 Task: Book a multi-city flight from Abidjan to Milan on October 28, then to Florence on November 2, and return to Abidjan on November 12 for 2 passengers in Economy class, using Ethiopian Airlines with 1 carry-on bag.
Action: Mouse pressed left at (320, 346)
Screenshot: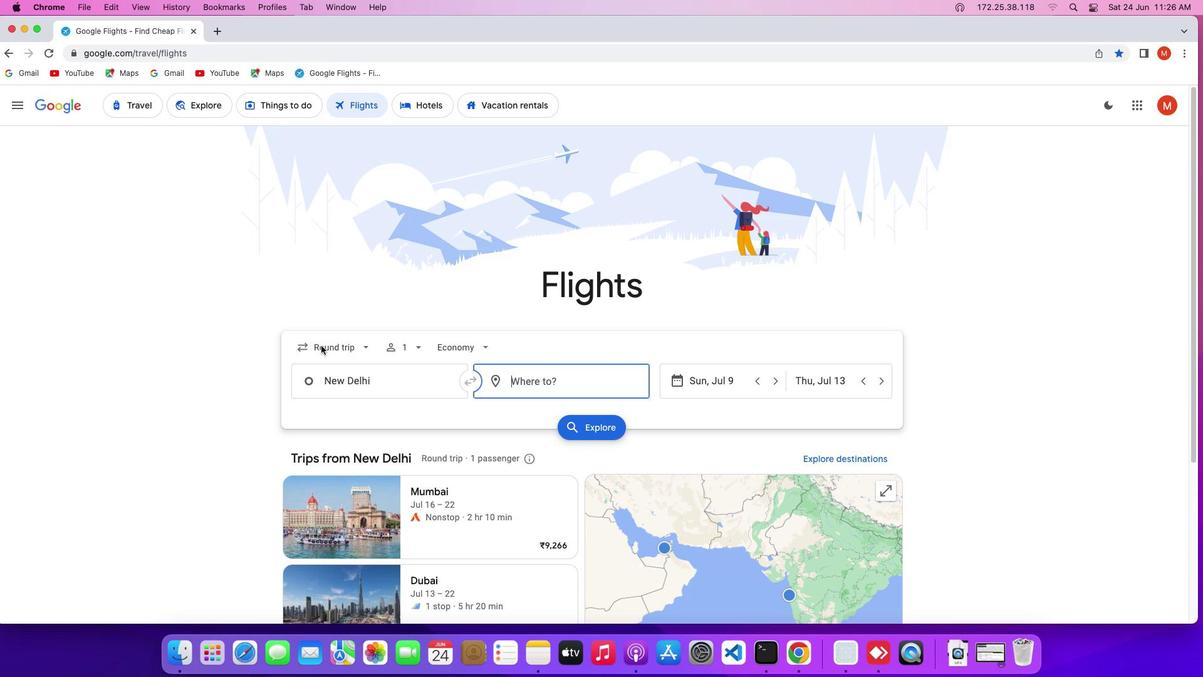 
Action: Mouse pressed left at (320, 346)
Screenshot: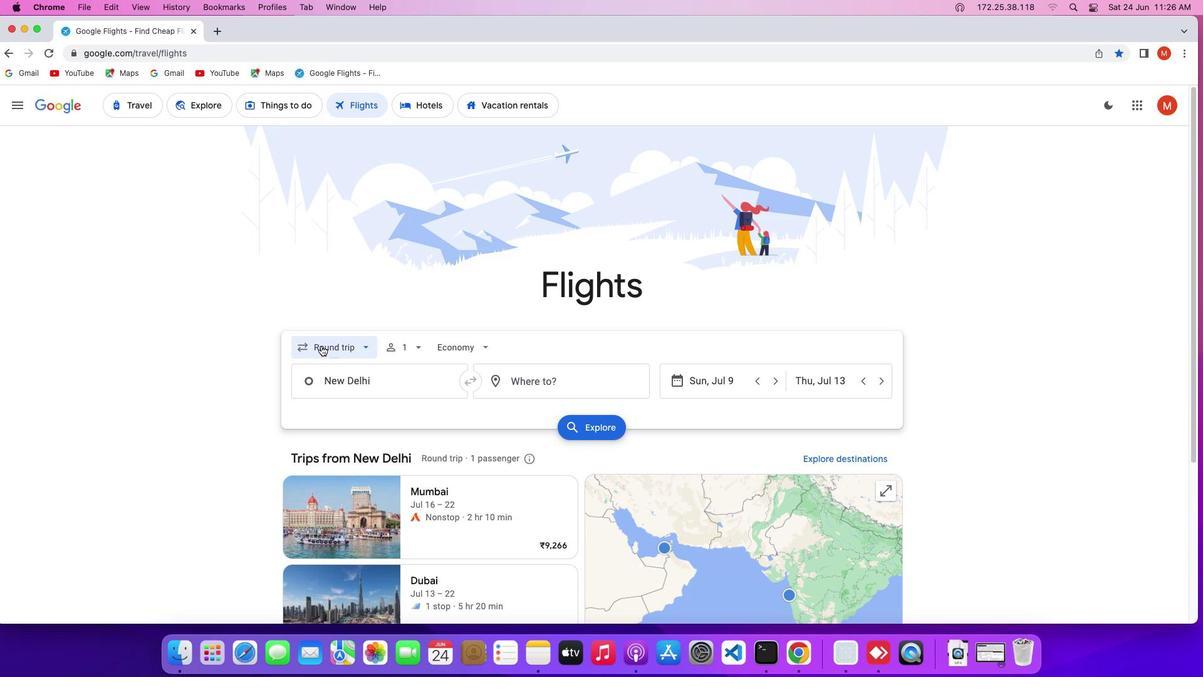 
Action: Mouse moved to (327, 444)
Screenshot: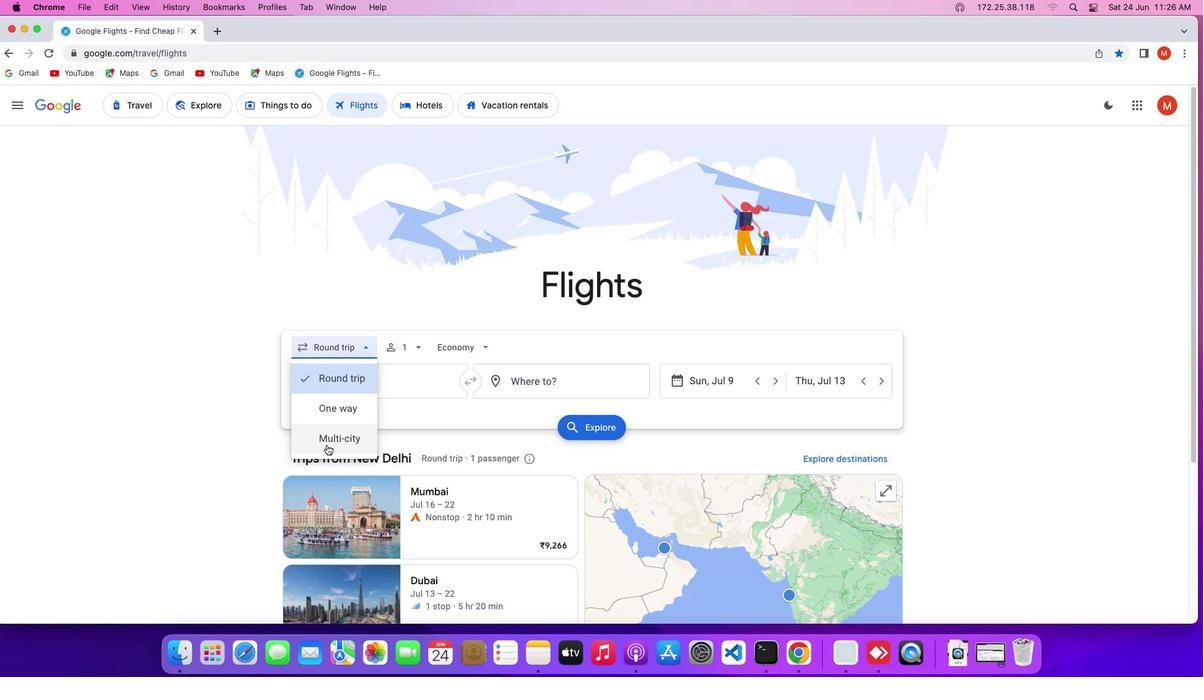 
Action: Mouse pressed left at (327, 444)
Screenshot: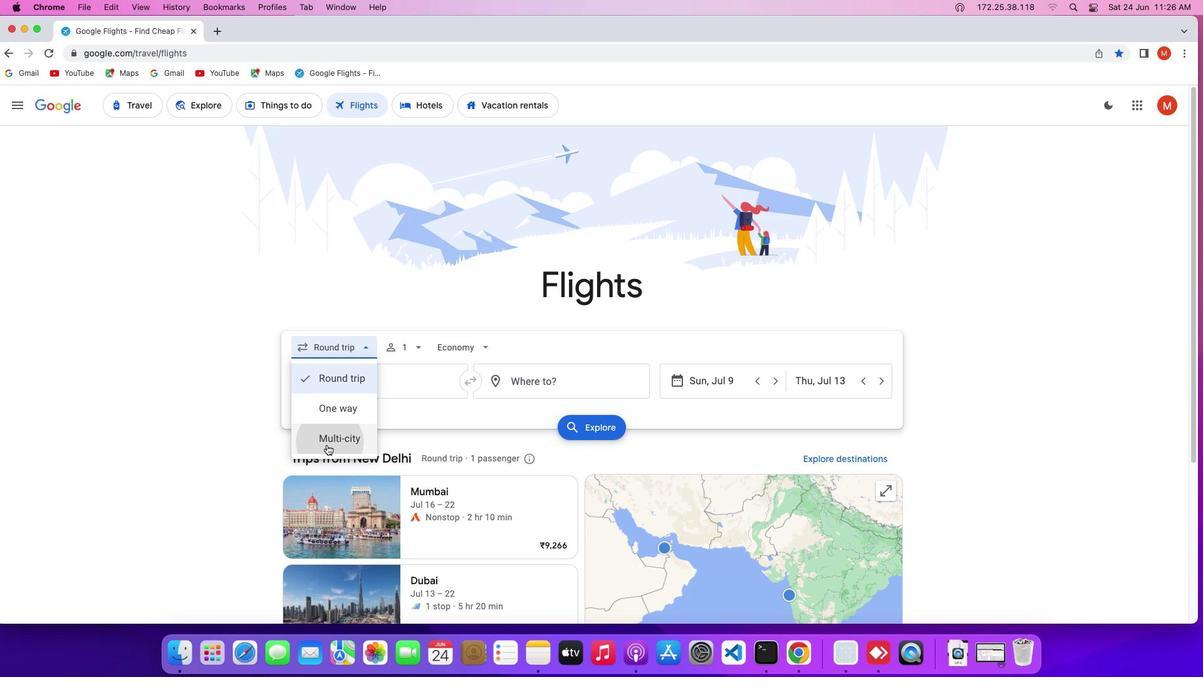 
Action: Mouse moved to (399, 346)
Screenshot: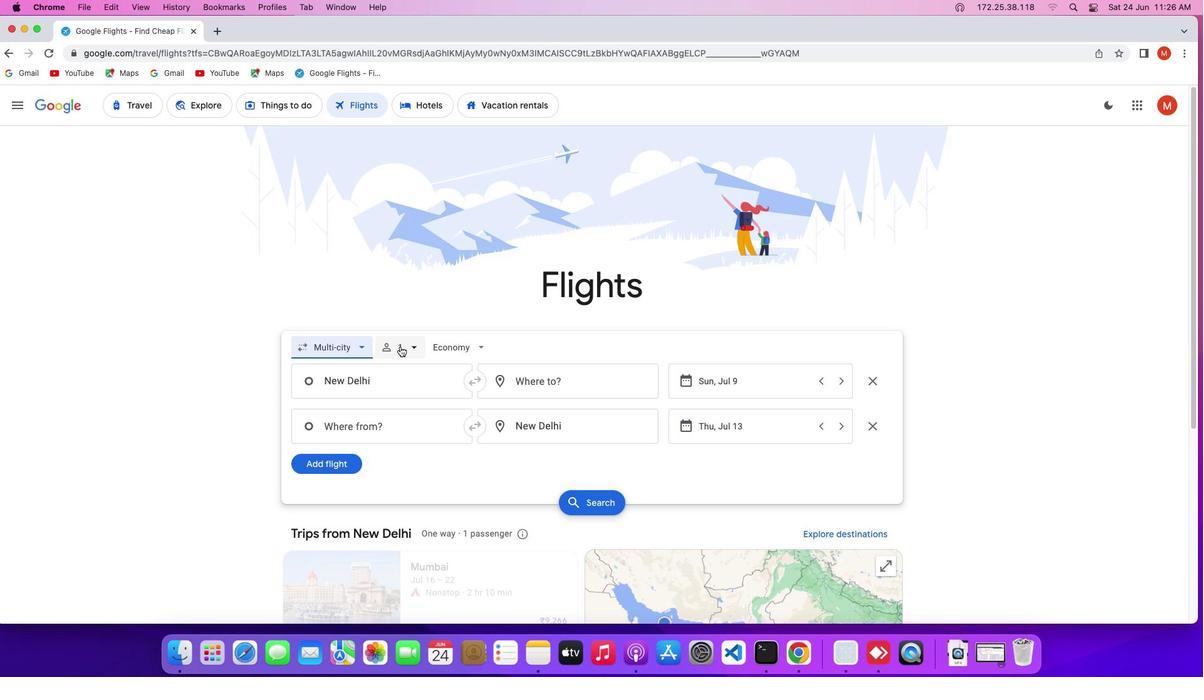 
Action: Mouse pressed left at (399, 346)
Screenshot: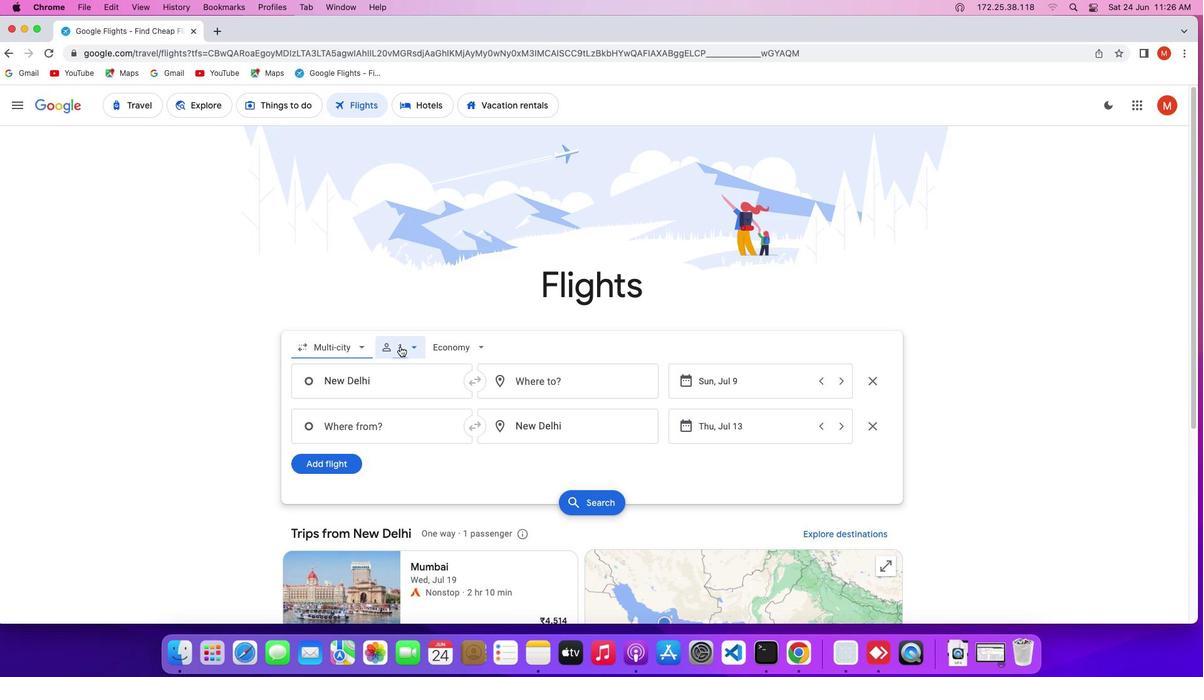 
Action: Mouse moved to (510, 376)
Screenshot: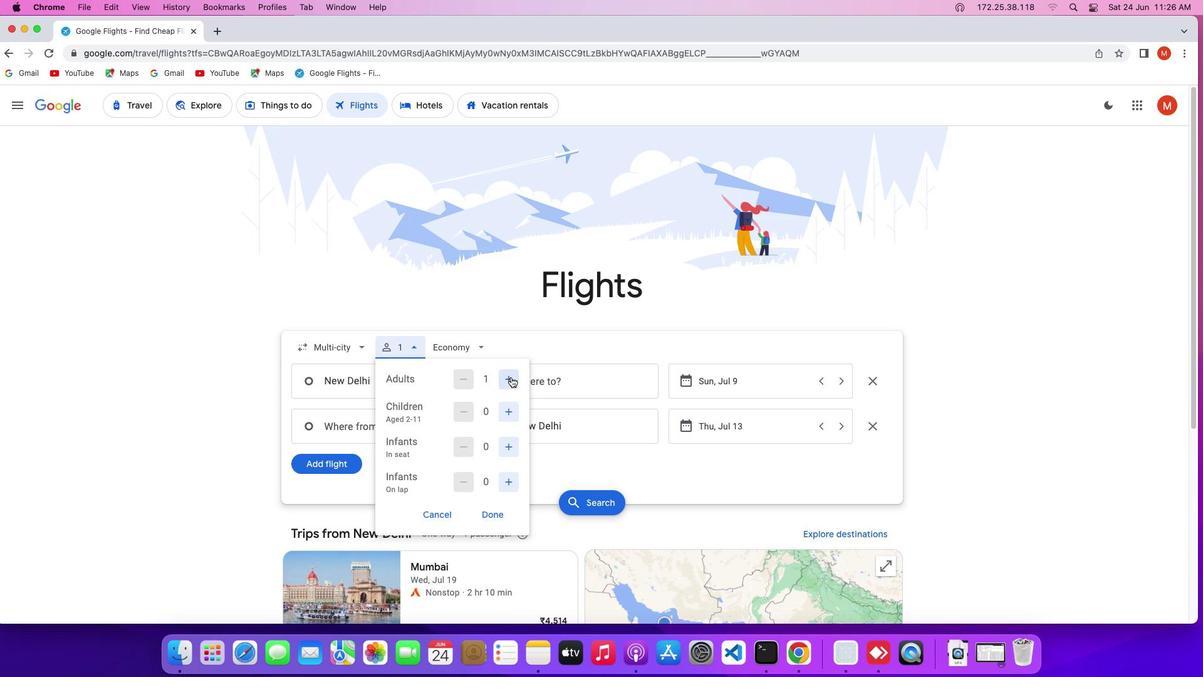 
Action: Mouse pressed left at (510, 376)
Screenshot: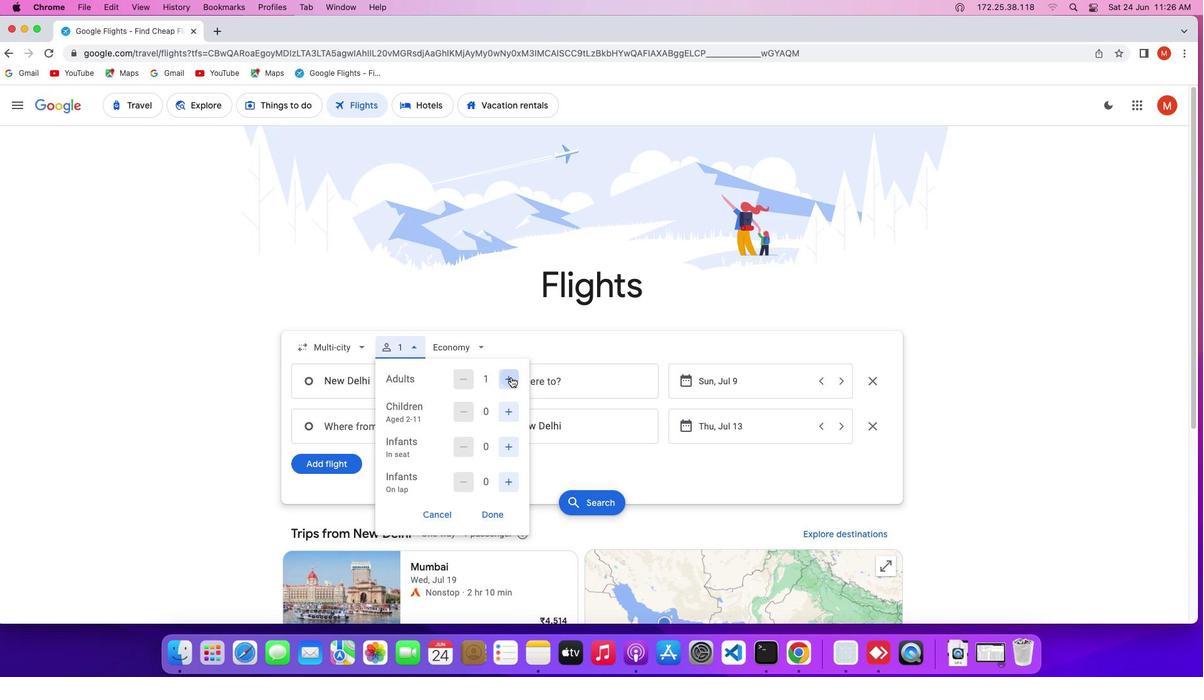 
Action: Mouse moved to (493, 522)
Screenshot: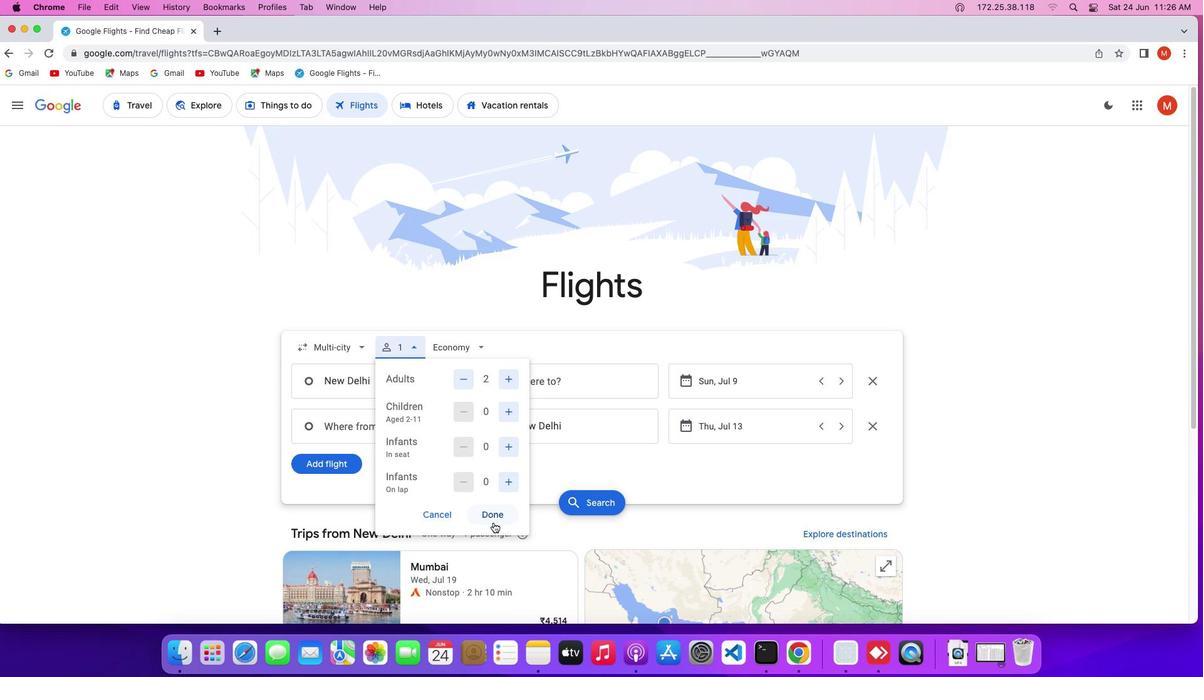 
Action: Mouse pressed left at (493, 522)
Screenshot: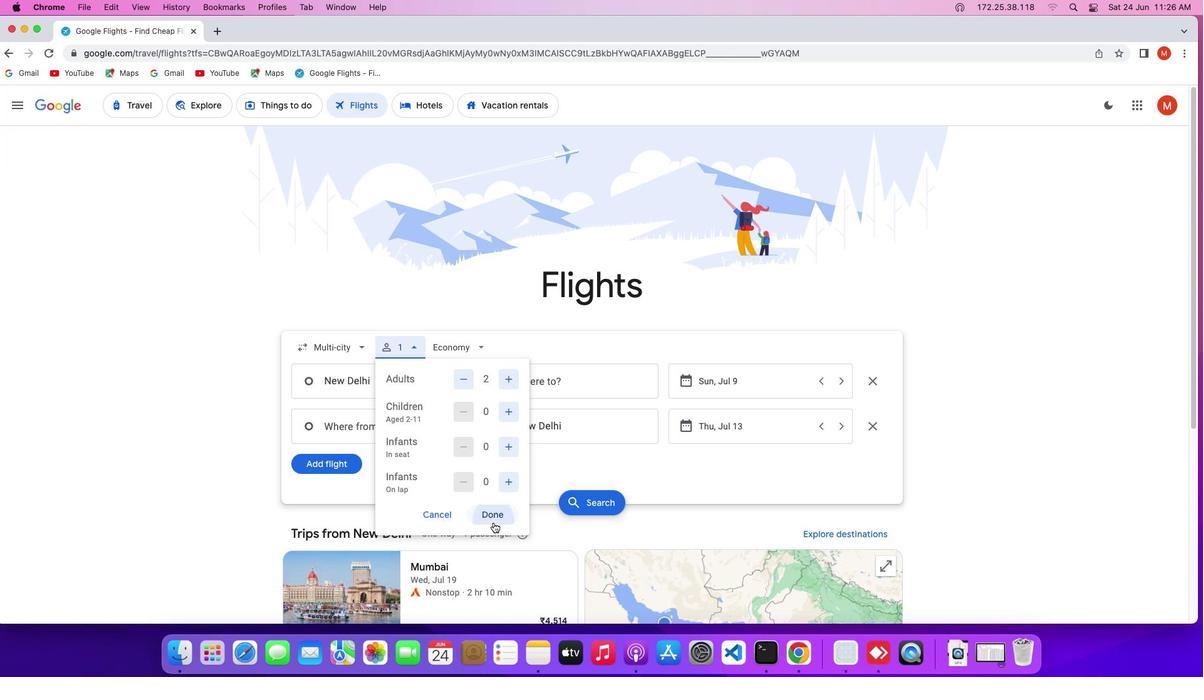 
Action: Mouse moved to (455, 352)
Screenshot: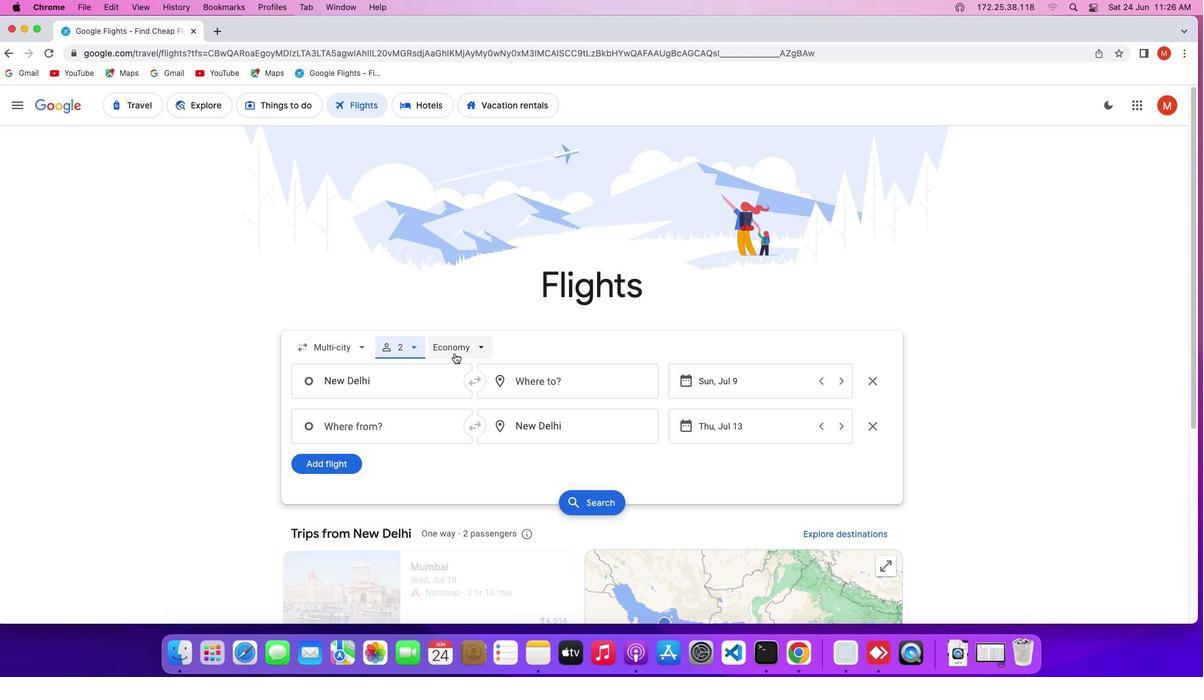 
Action: Mouse pressed left at (455, 352)
Screenshot: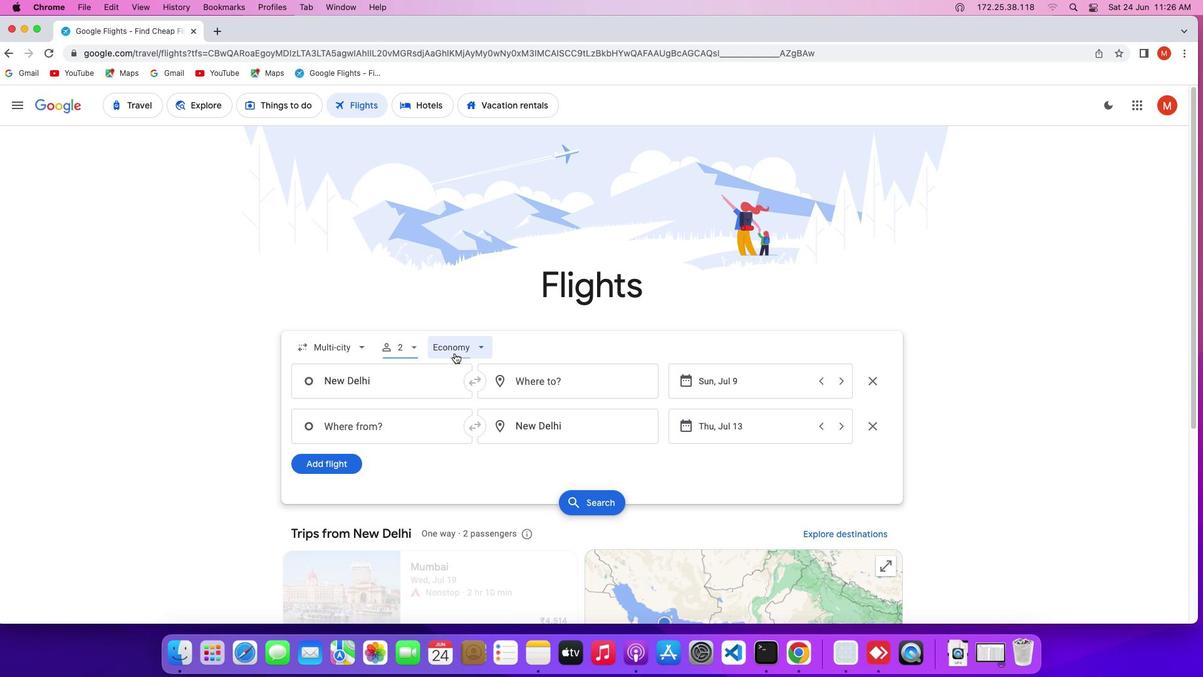 
Action: Mouse moved to (460, 372)
Screenshot: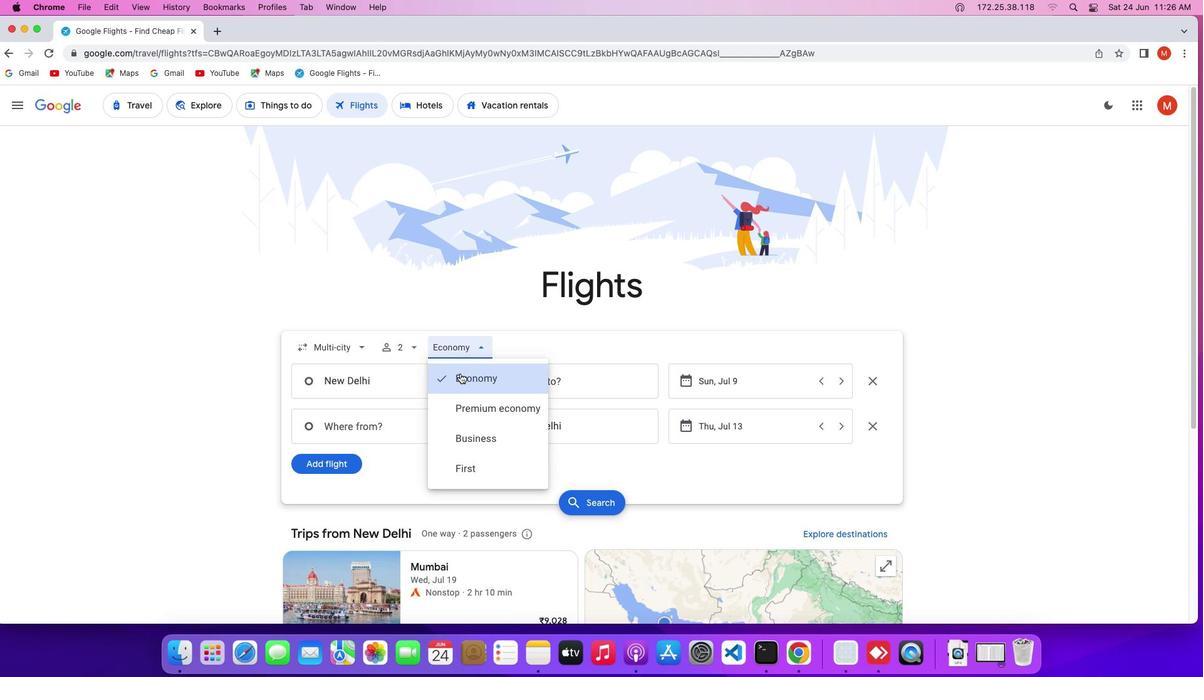 
Action: Mouse pressed left at (460, 372)
Screenshot: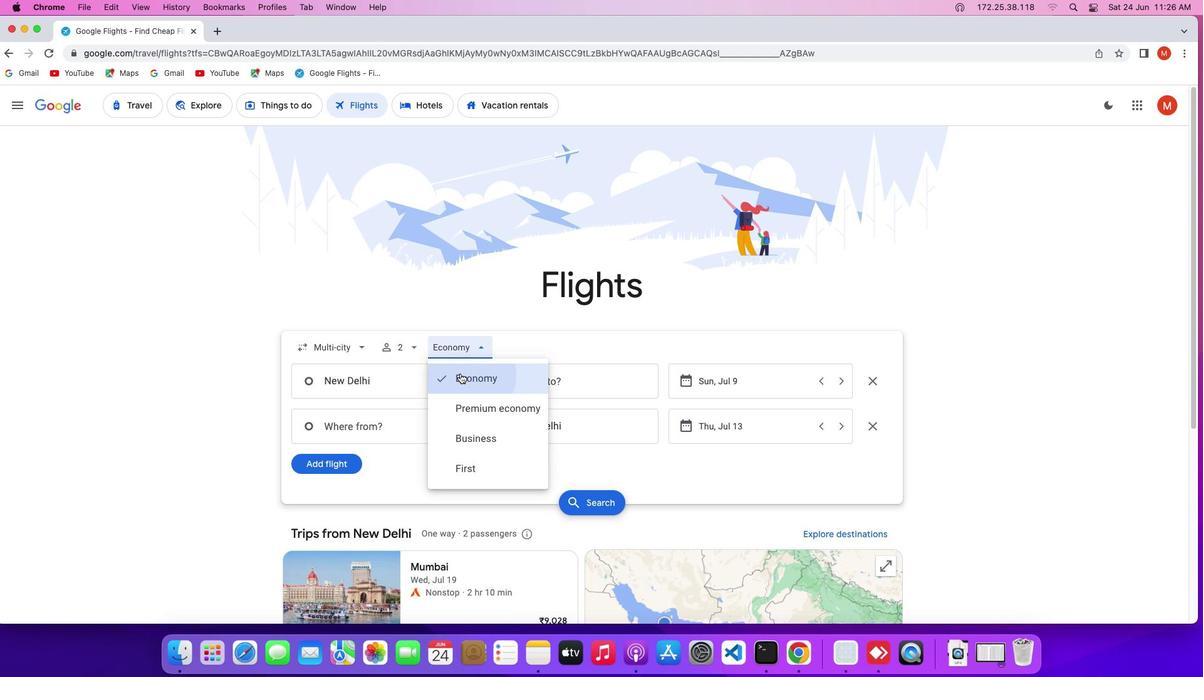 
Action: Mouse moved to (424, 379)
Screenshot: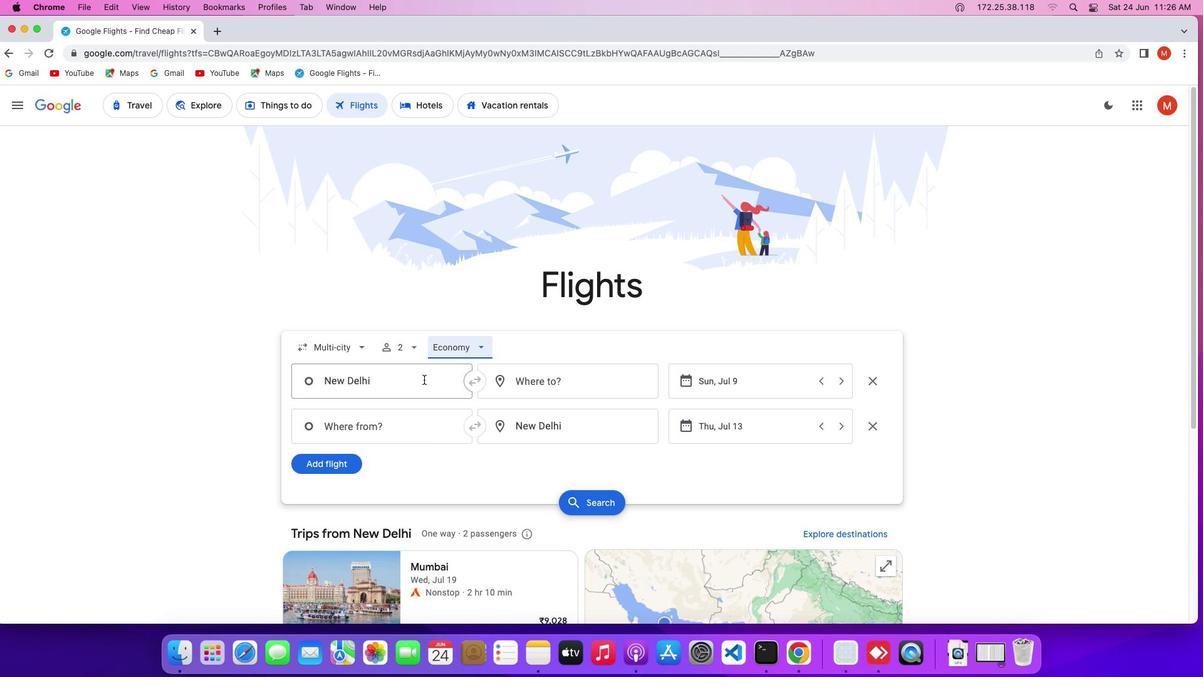 
Action: Mouse pressed left at (424, 379)
Screenshot: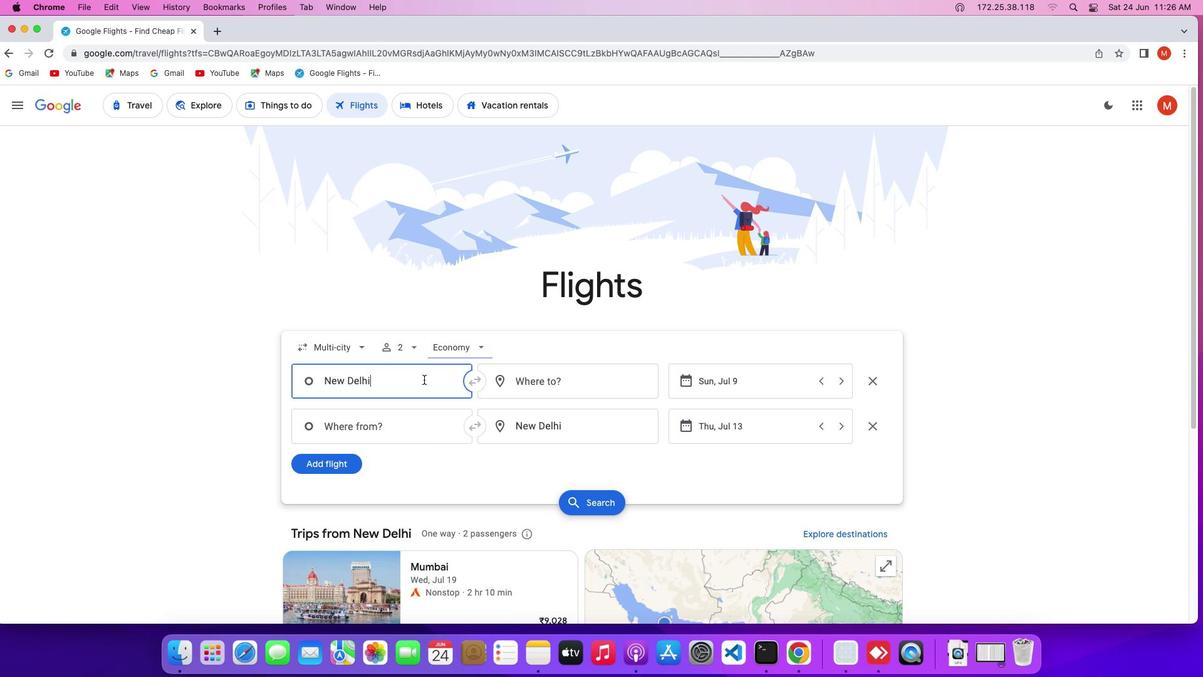 
Action: Key pressed Key.backspaceKey.shift'A''b''i''d''j''a''n'
Screenshot: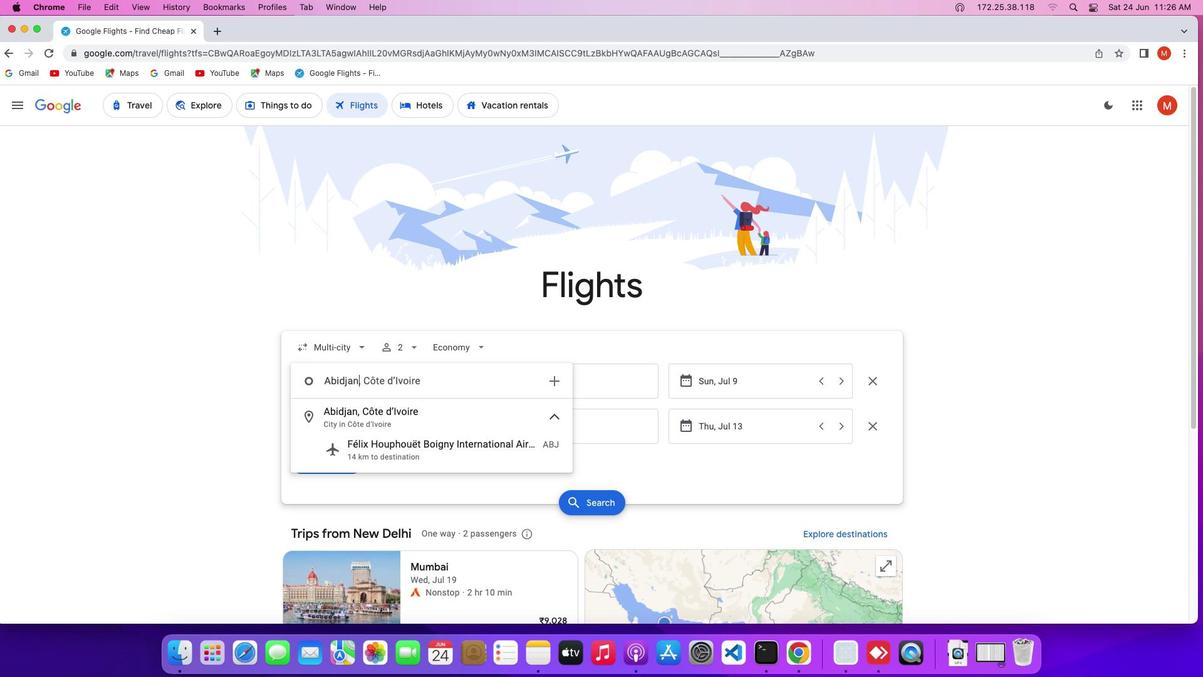 
Action: Mouse moved to (409, 418)
Screenshot: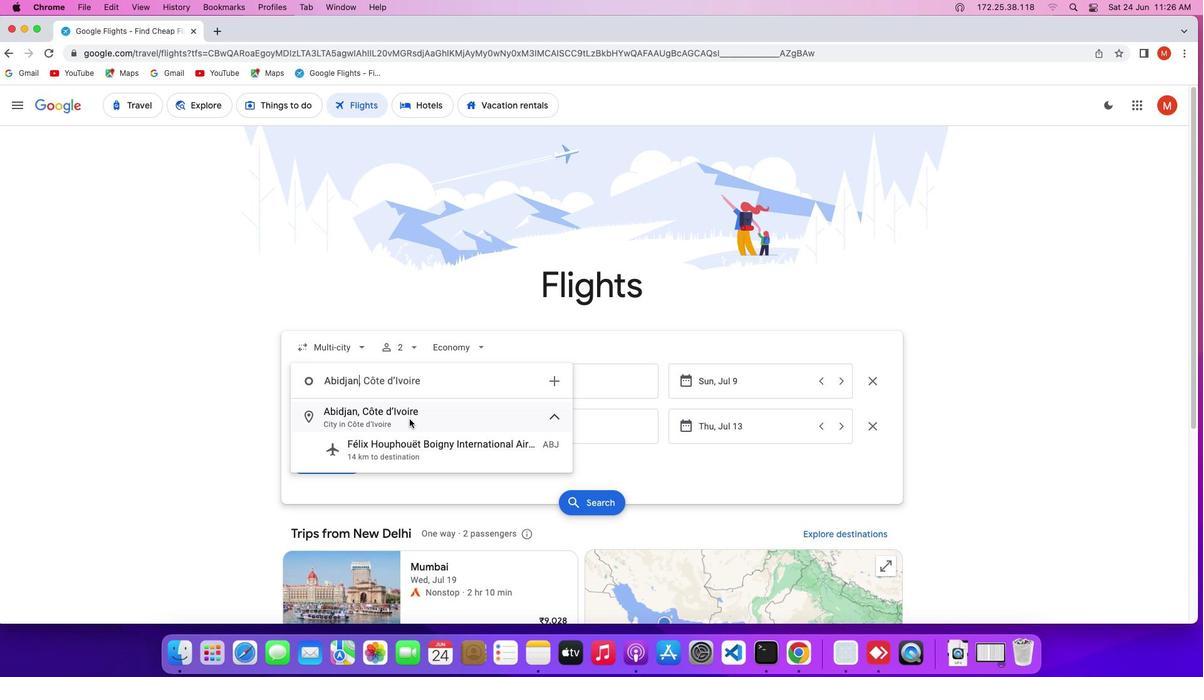 
Action: Mouse pressed left at (409, 418)
Screenshot: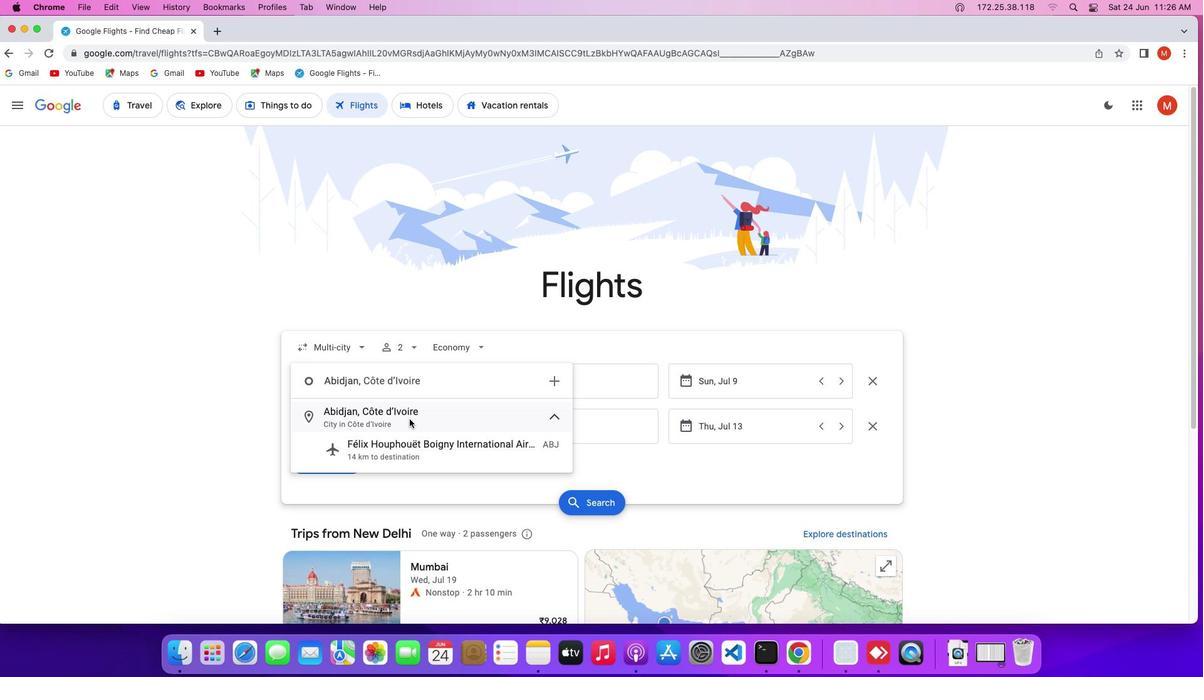 
Action: Mouse moved to (546, 384)
Screenshot: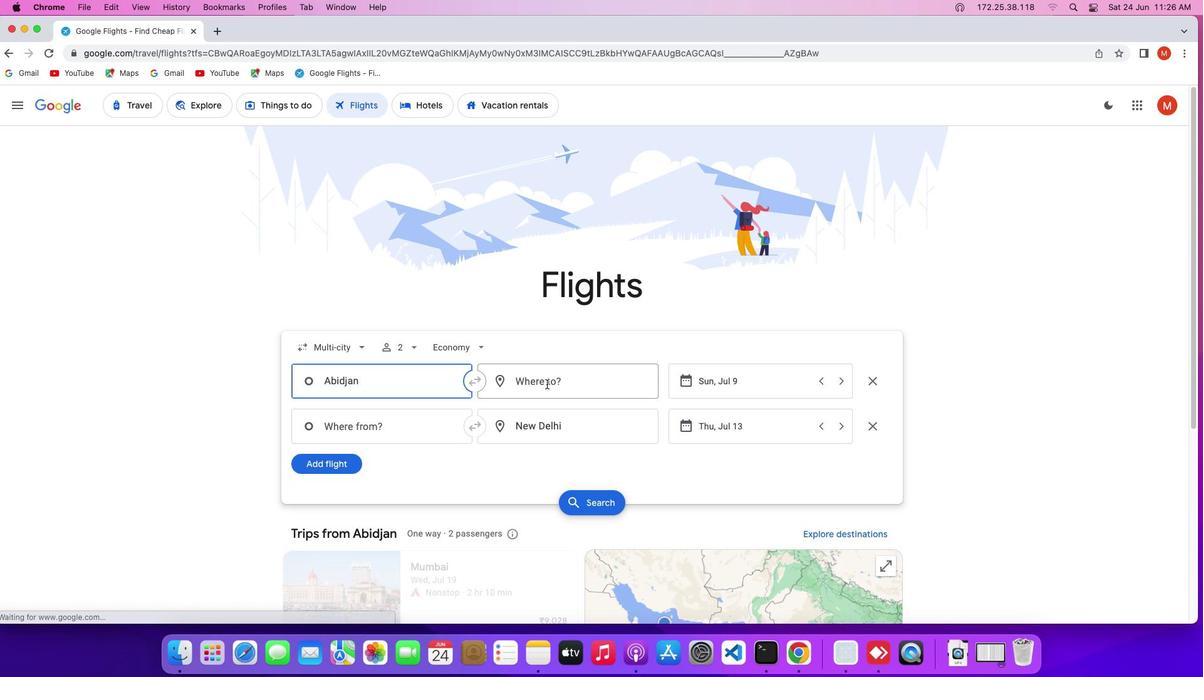 
Action: Mouse pressed left at (546, 384)
Screenshot: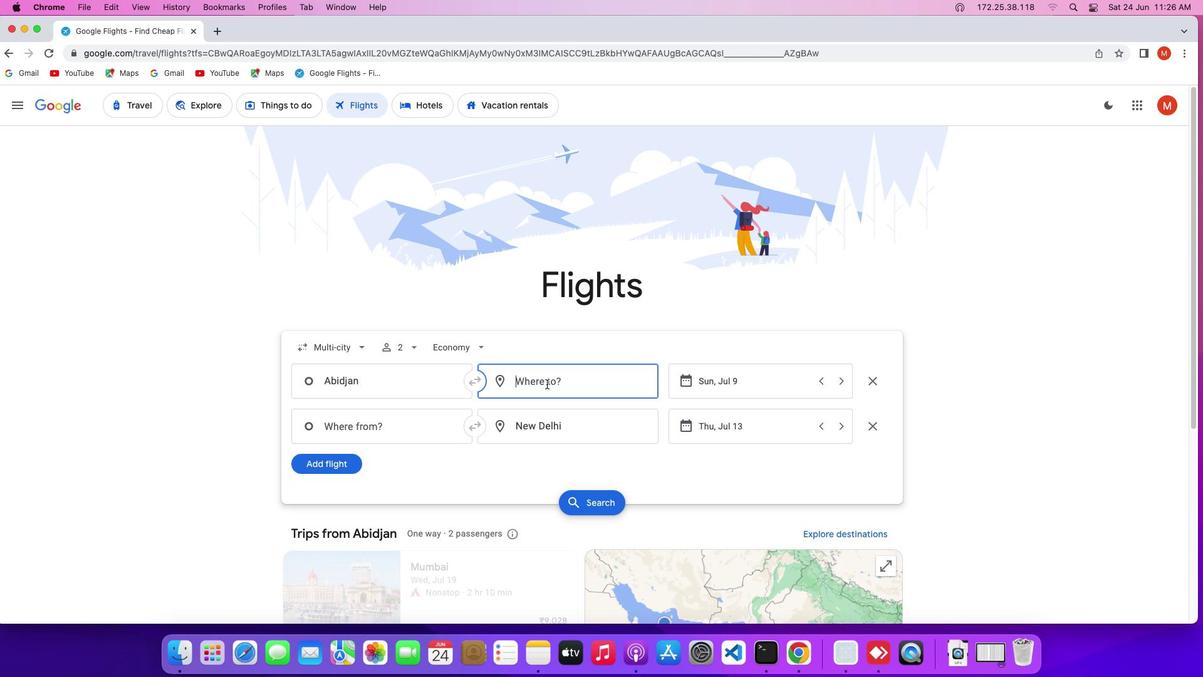 
Action: Key pressed Key.shift'M''i''l''a''n'
Screenshot: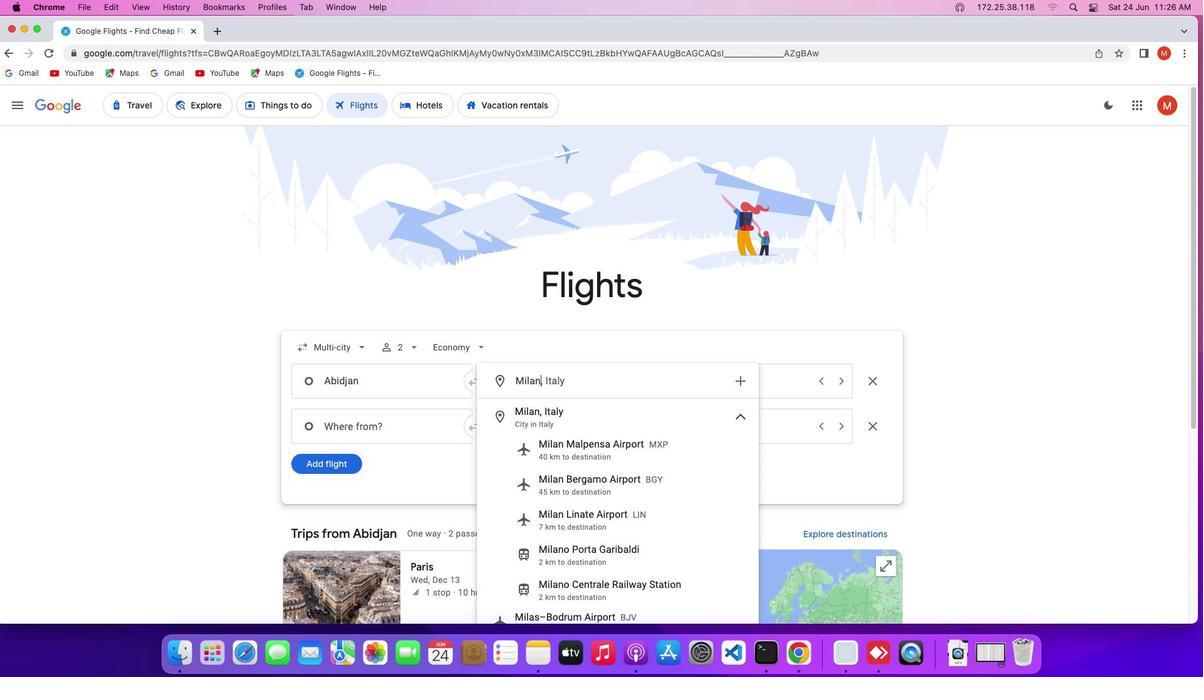 
Action: Mouse moved to (549, 409)
Screenshot: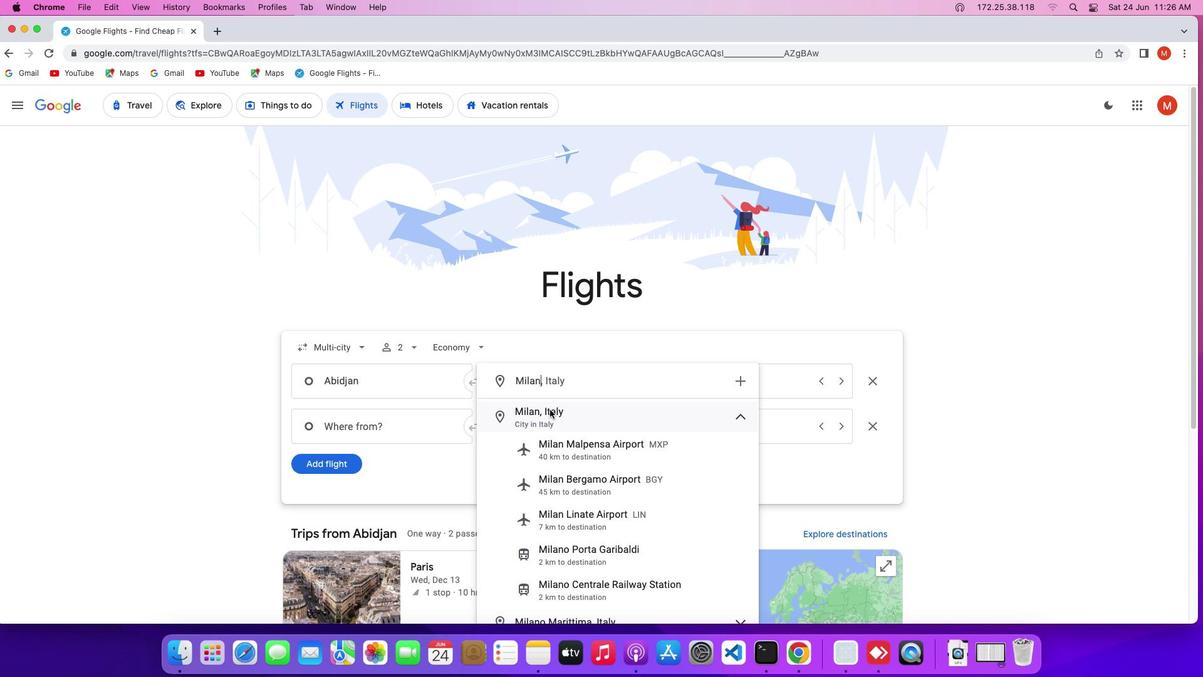
Action: Mouse pressed left at (549, 409)
Screenshot: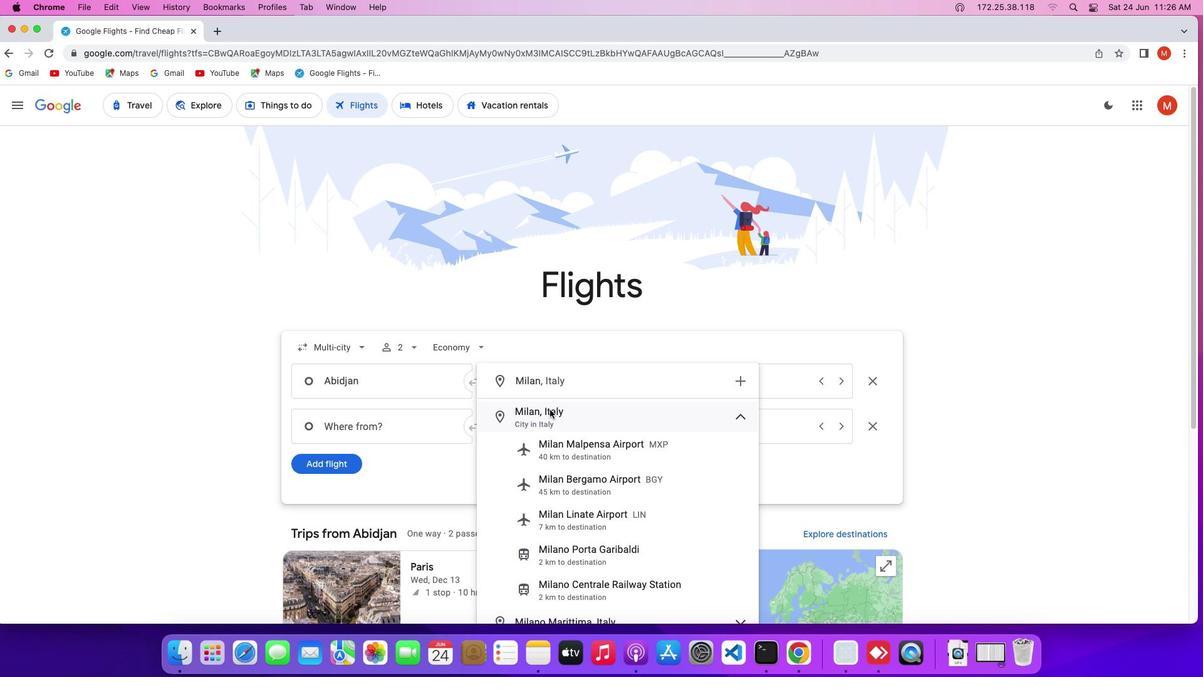 
Action: Mouse moved to (723, 378)
Screenshot: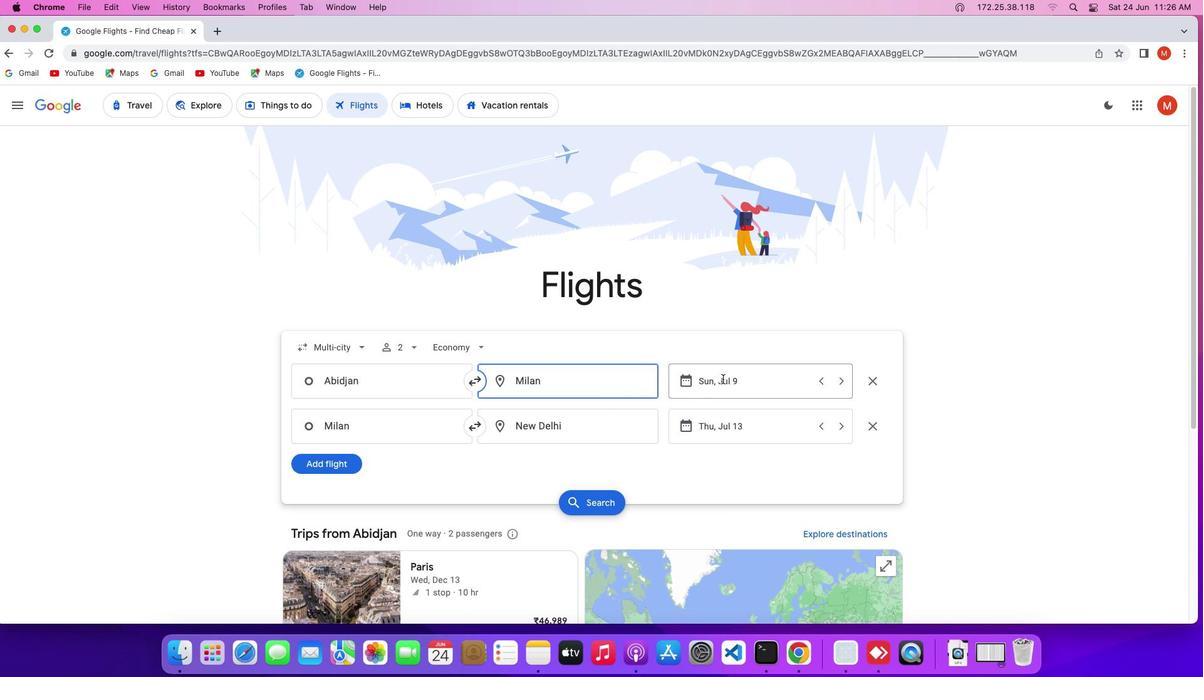 
Action: Mouse pressed left at (723, 378)
Screenshot: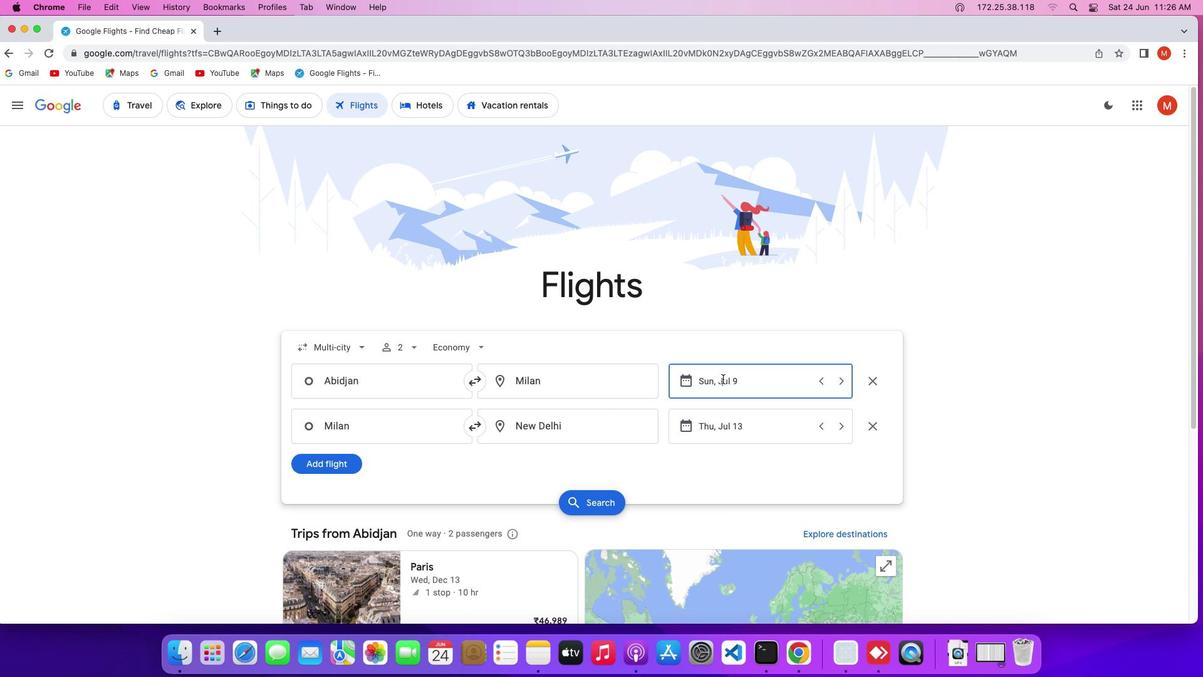 
Action: Mouse moved to (856, 452)
Screenshot: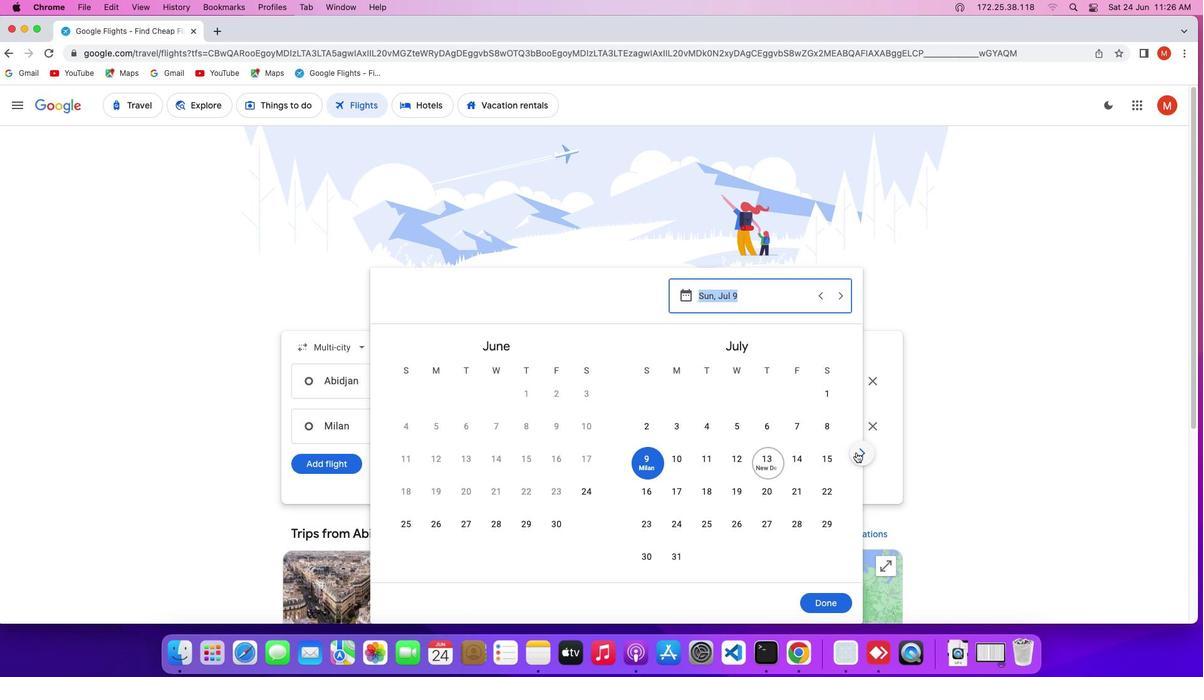 
Action: Mouse pressed left at (856, 452)
Screenshot: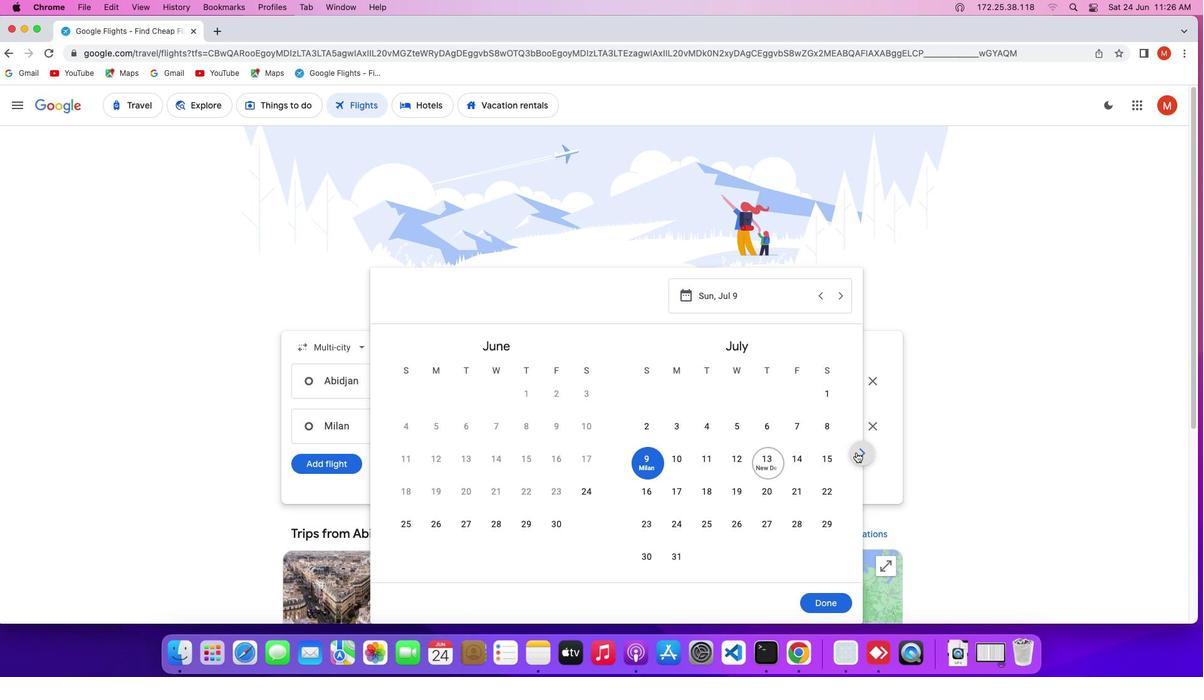 
Action: Mouse pressed left at (856, 452)
Screenshot: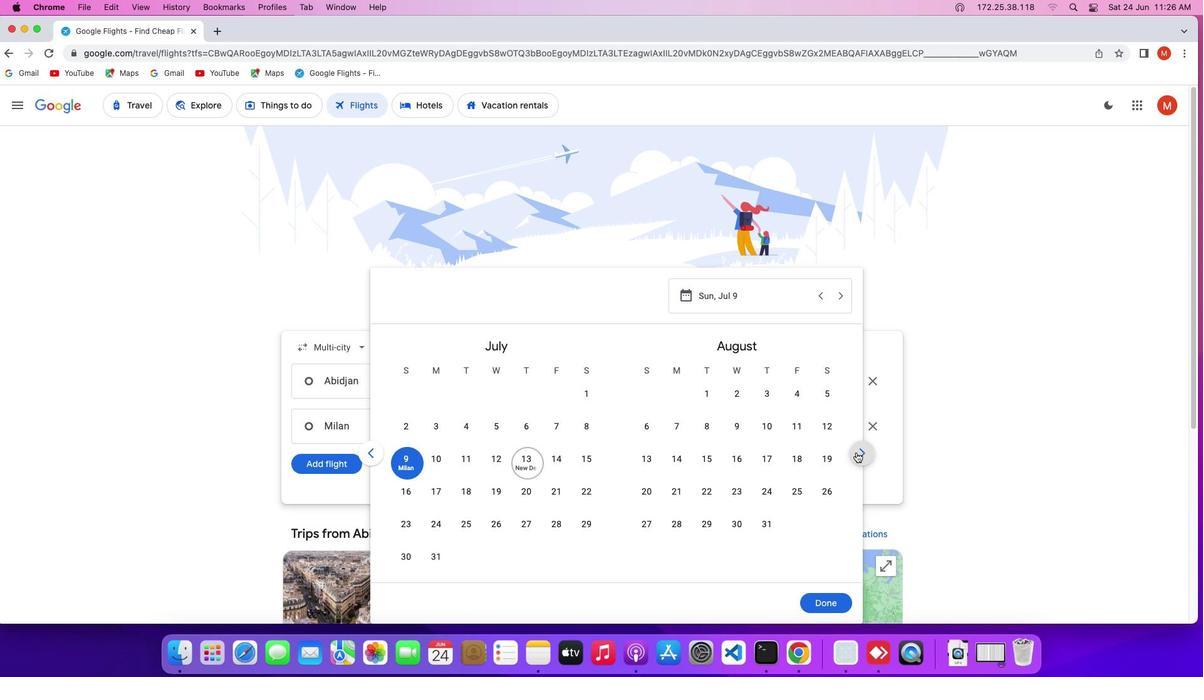 
Action: Mouse pressed left at (856, 452)
Screenshot: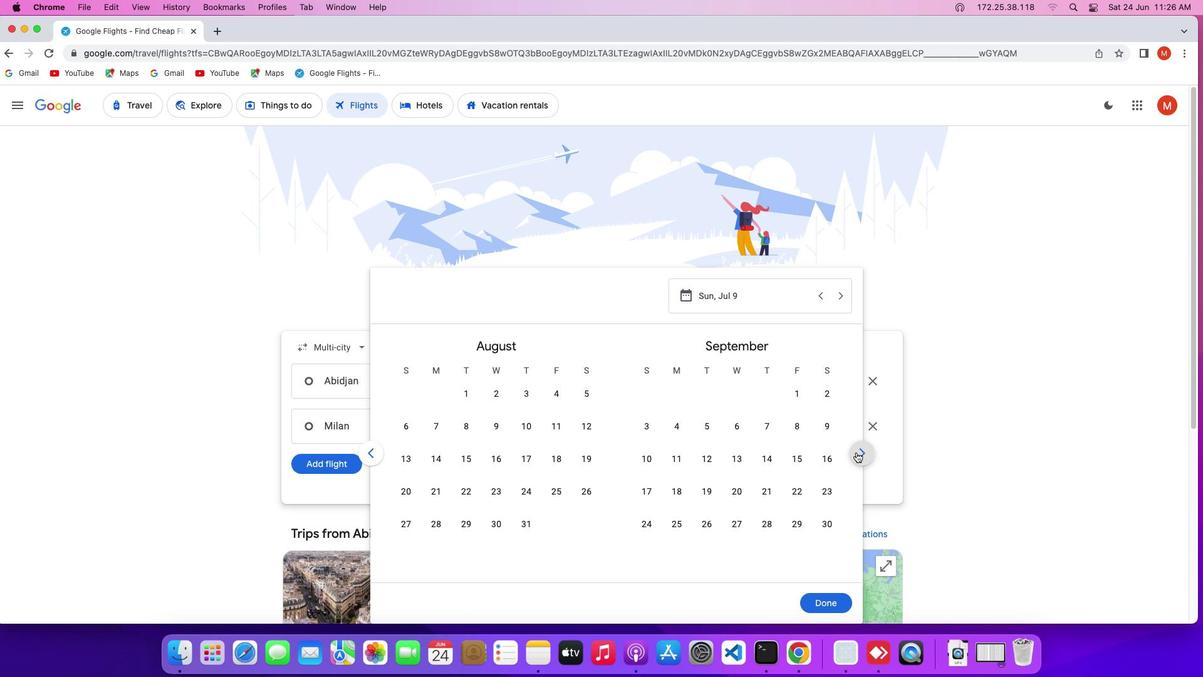 
Action: Mouse moved to (815, 480)
Screenshot: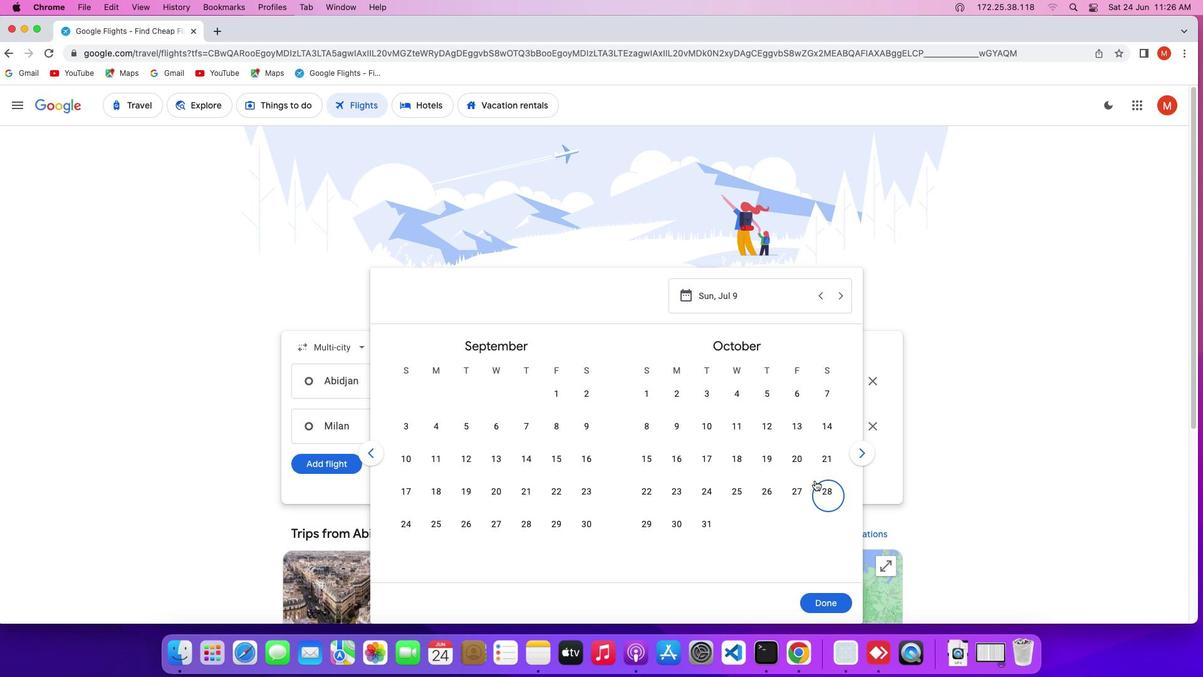 
Action: Mouse pressed left at (815, 480)
Screenshot: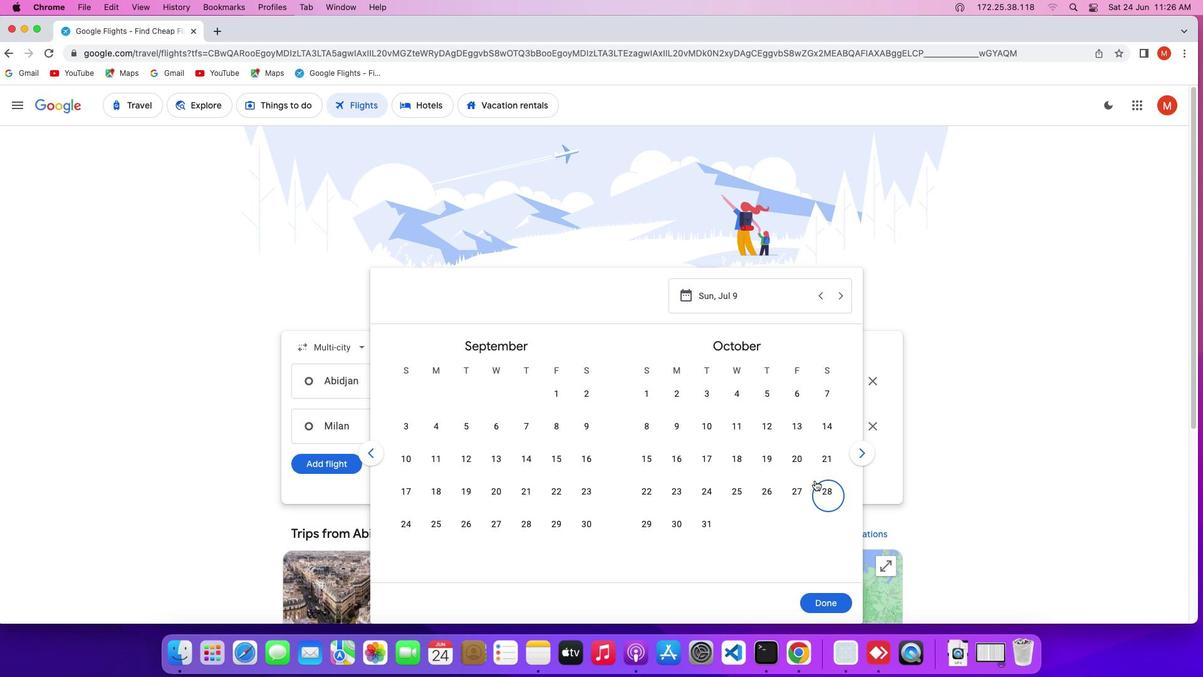 
Action: Mouse moved to (814, 607)
Screenshot: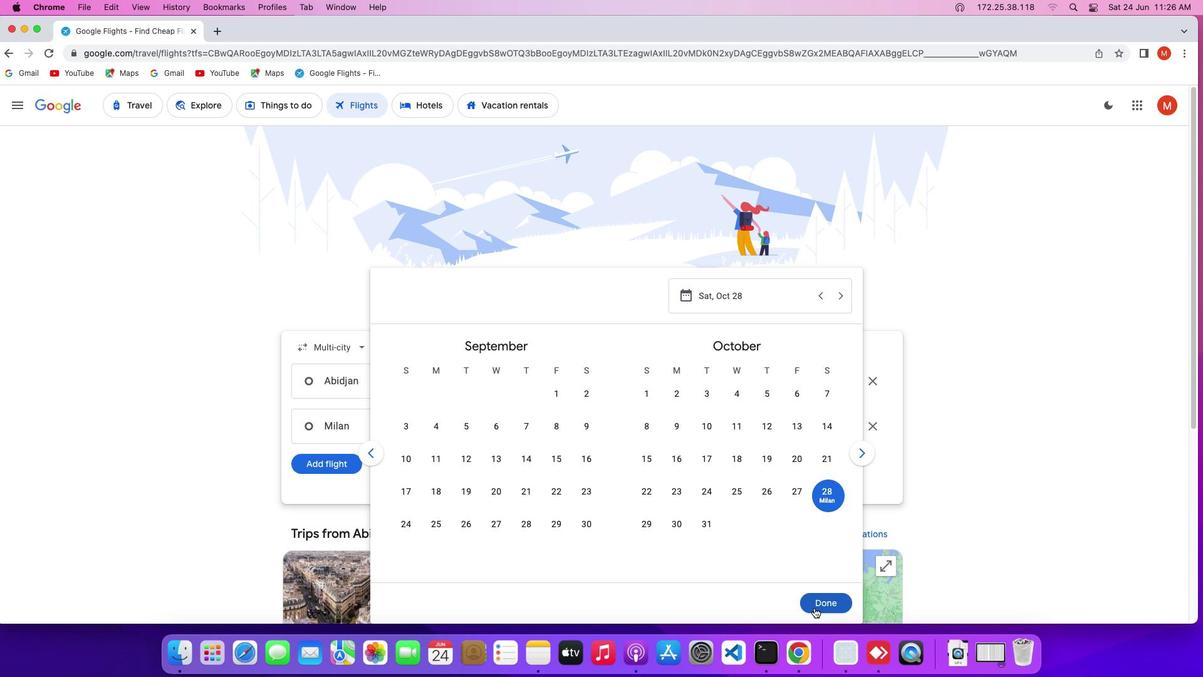 
Action: Mouse pressed left at (814, 607)
Screenshot: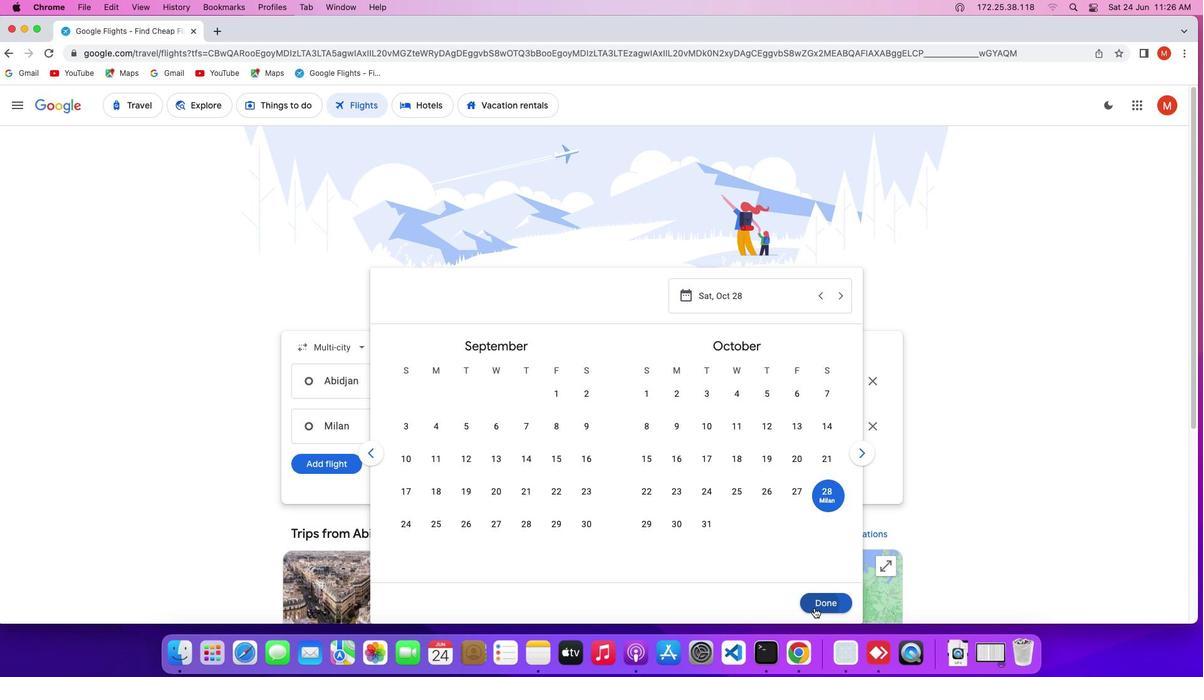 
Action: Mouse moved to (529, 436)
Screenshot: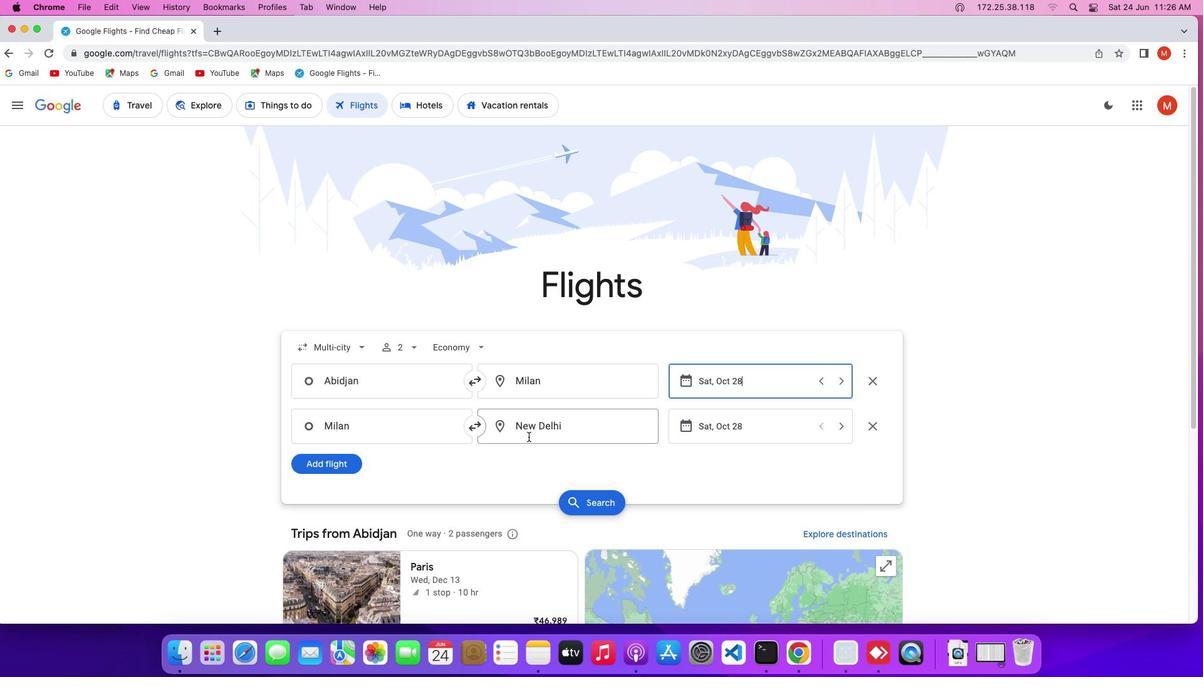 
Action: Mouse pressed left at (529, 436)
Screenshot: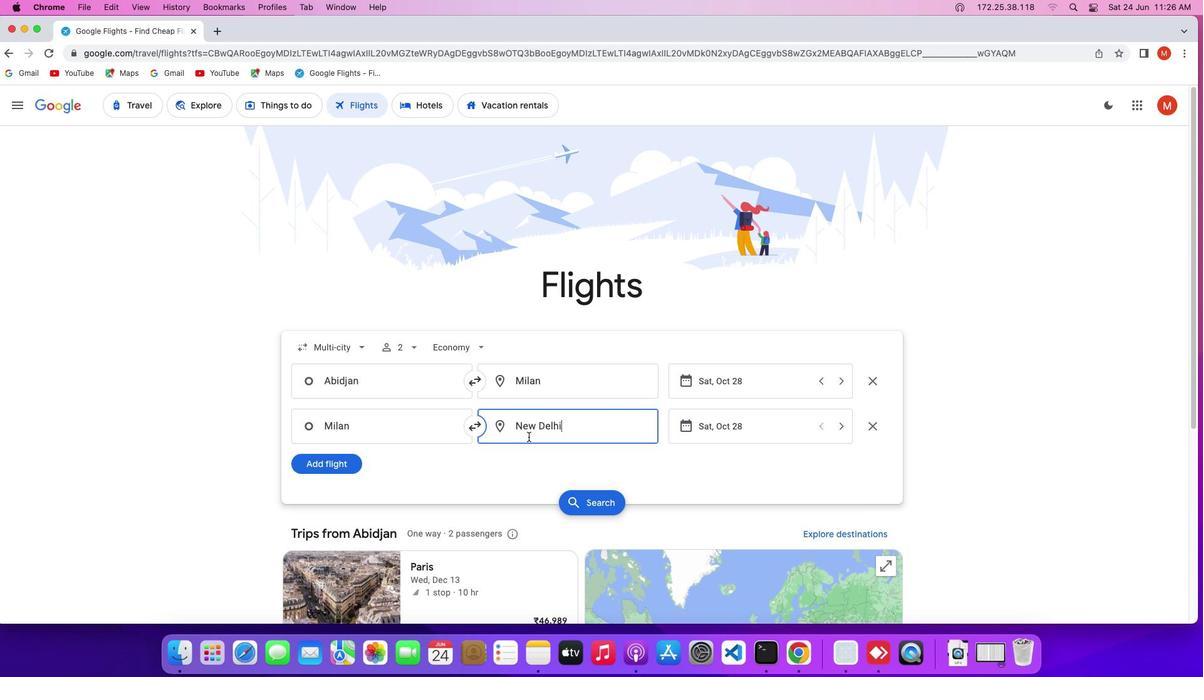 
Action: Key pressed Key.backspaceKey.shift'F''l''o''r''e''n''c''e'
Screenshot: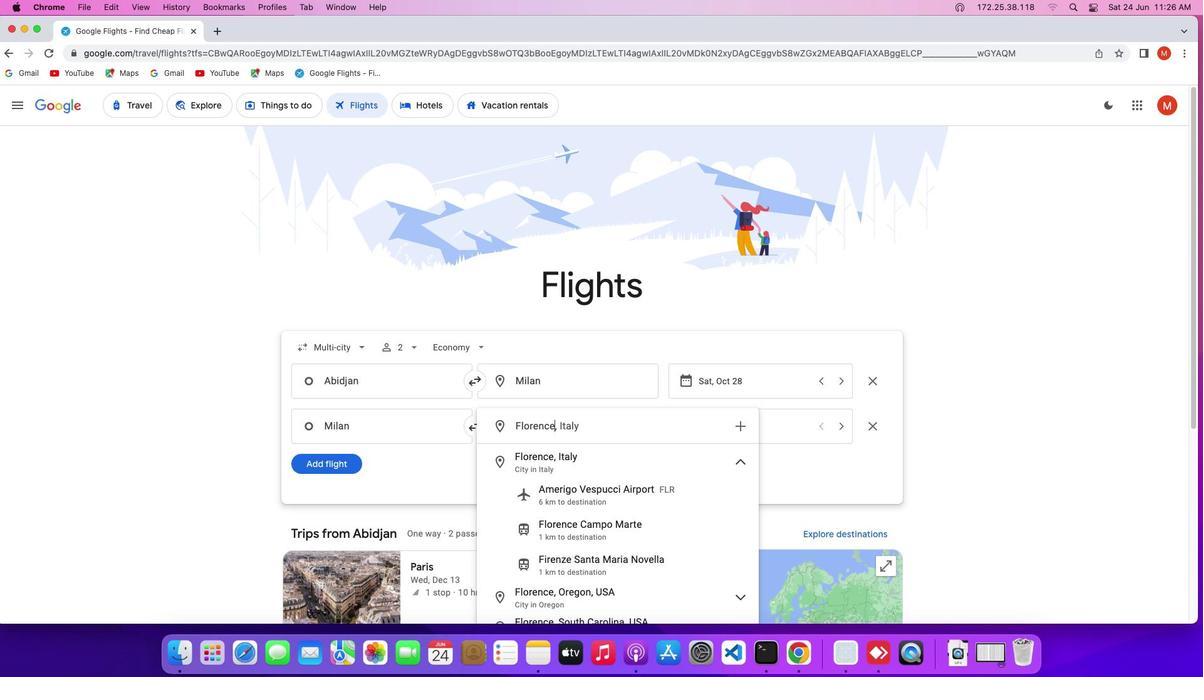 
Action: Mouse moved to (527, 471)
Screenshot: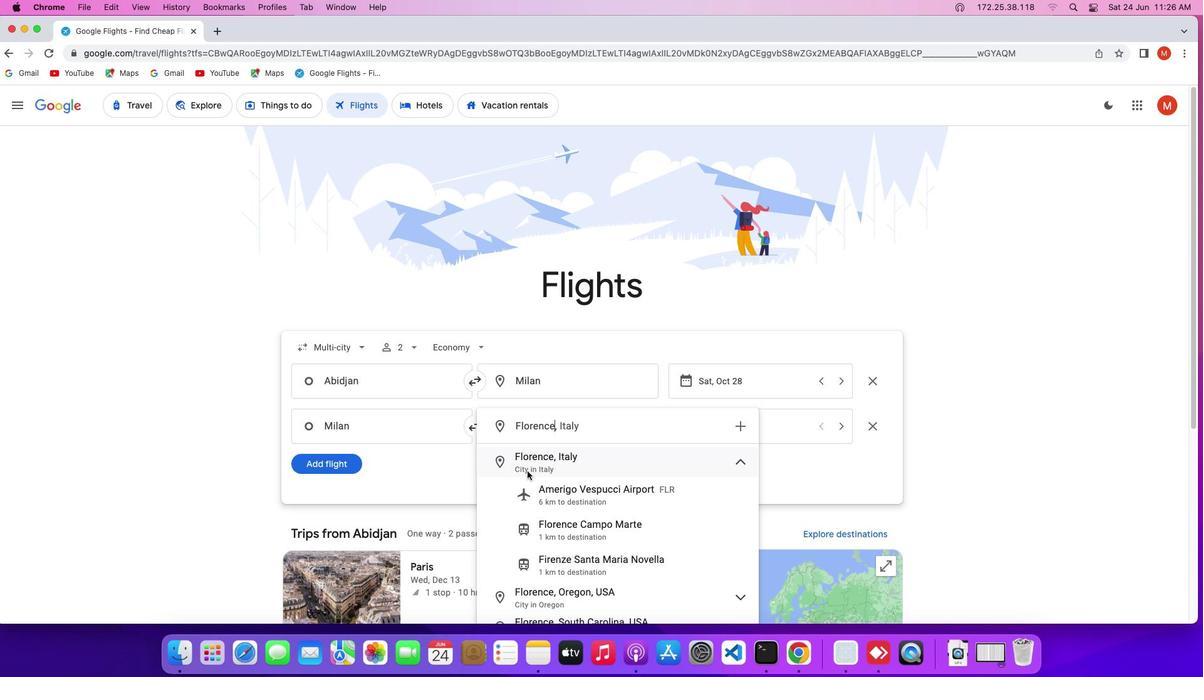 
Action: Mouse pressed left at (527, 471)
Screenshot: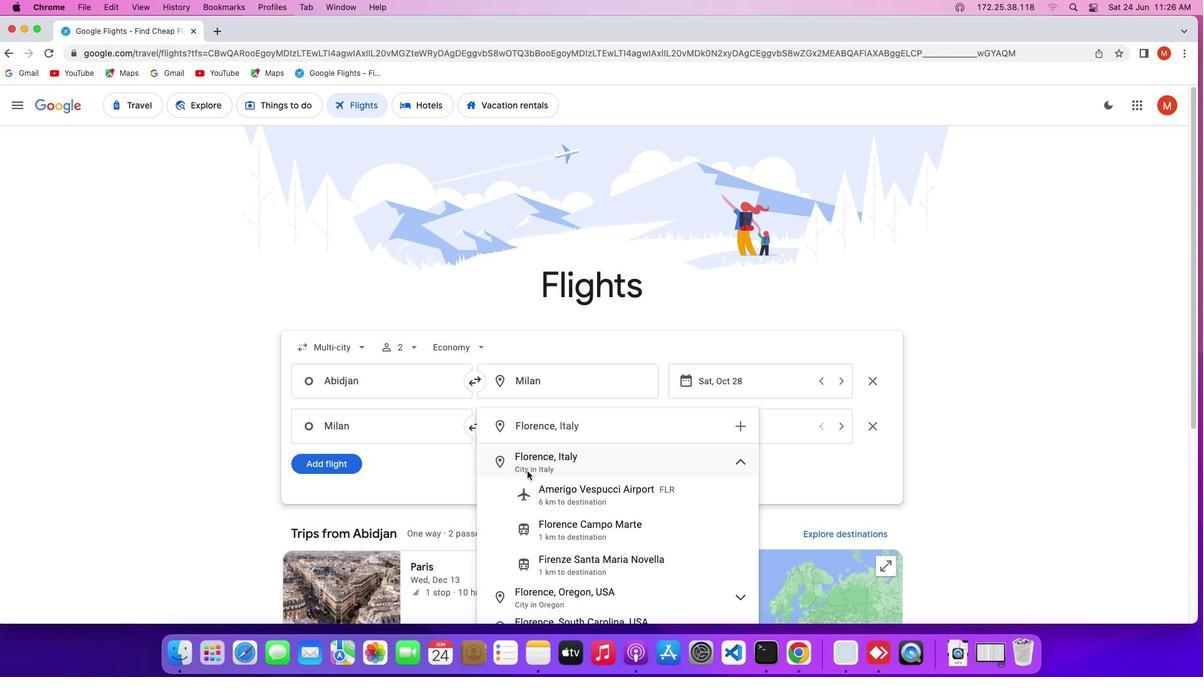 
Action: Mouse moved to (756, 439)
Screenshot: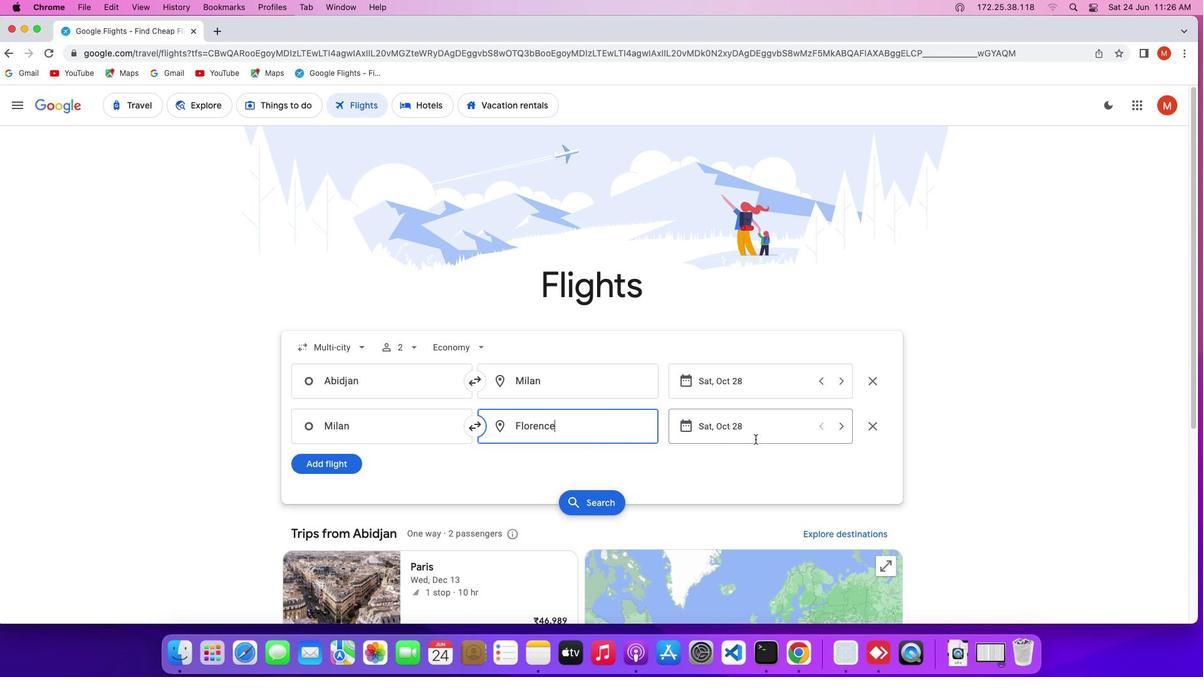 
Action: Mouse pressed left at (756, 439)
Screenshot: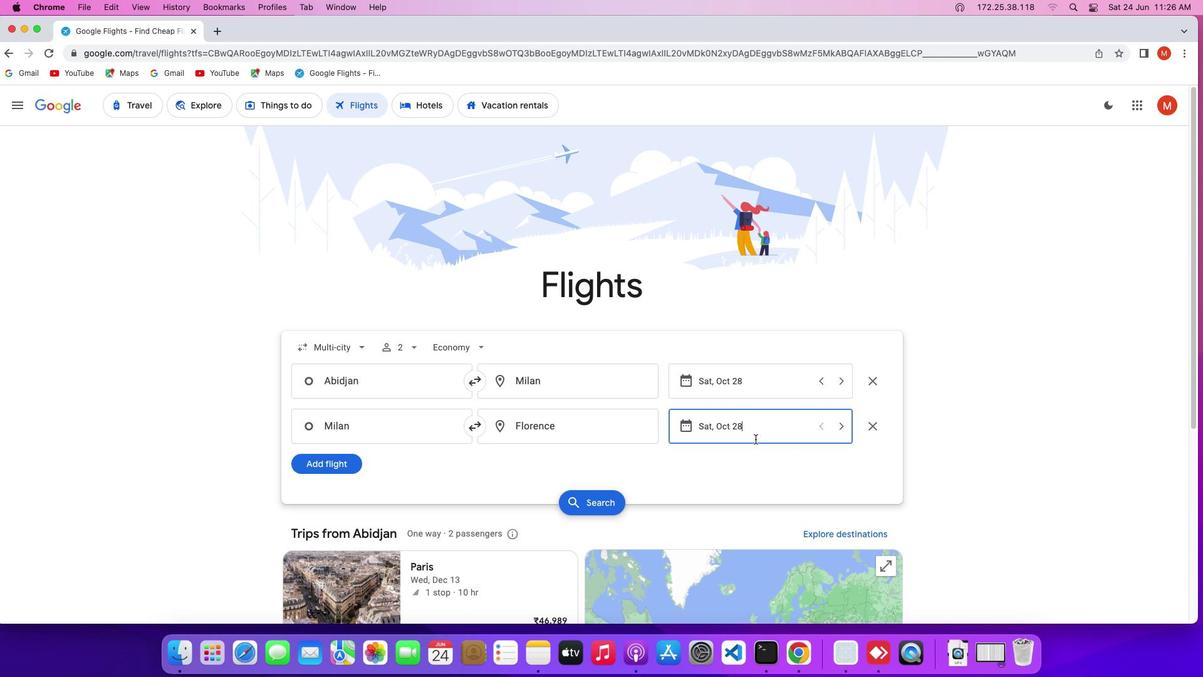 
Action: Mouse moved to (771, 396)
Screenshot: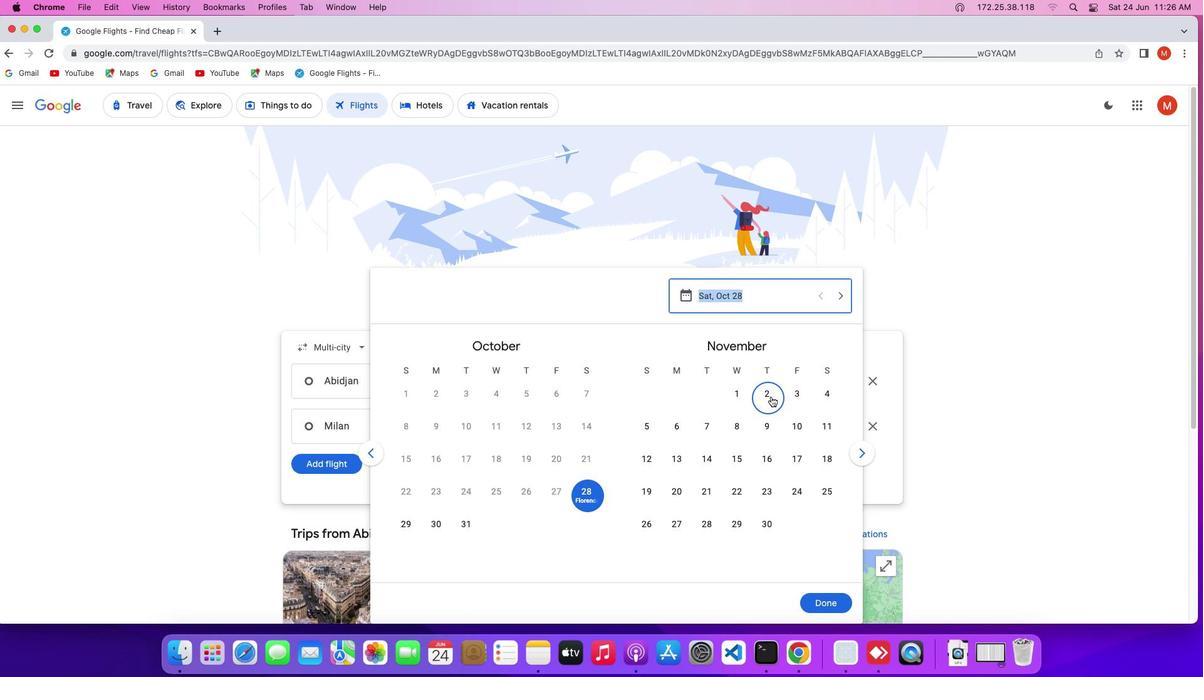 
Action: Mouse pressed left at (771, 396)
Screenshot: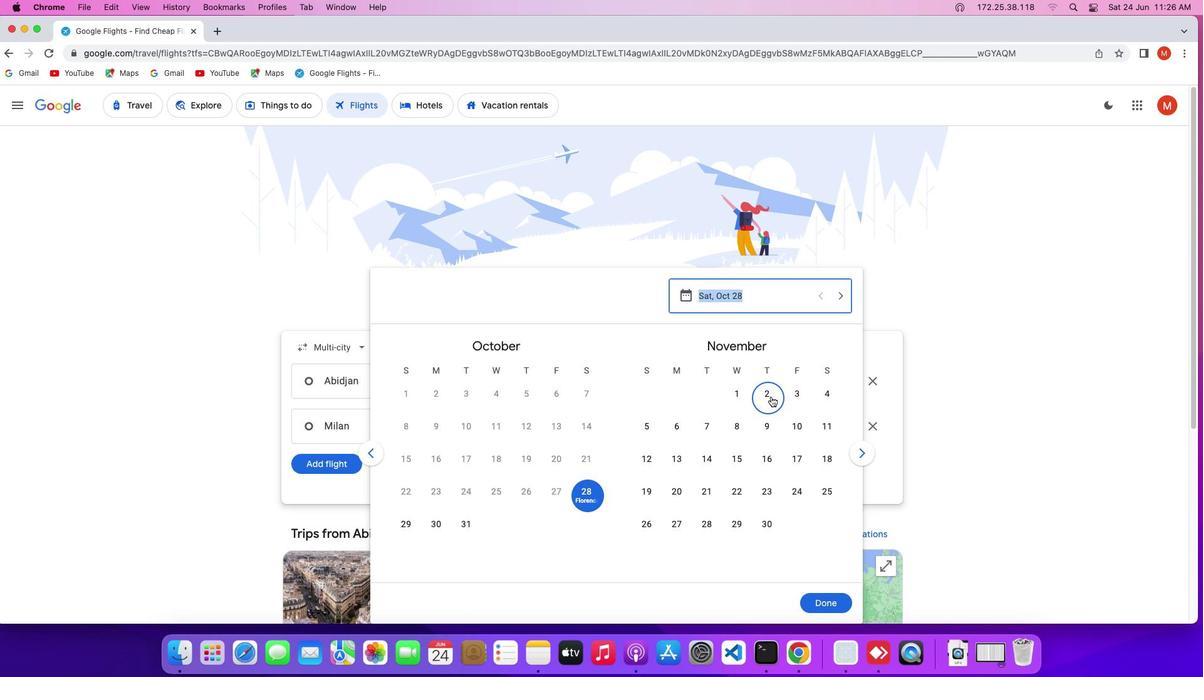 
Action: Mouse moved to (809, 600)
Screenshot: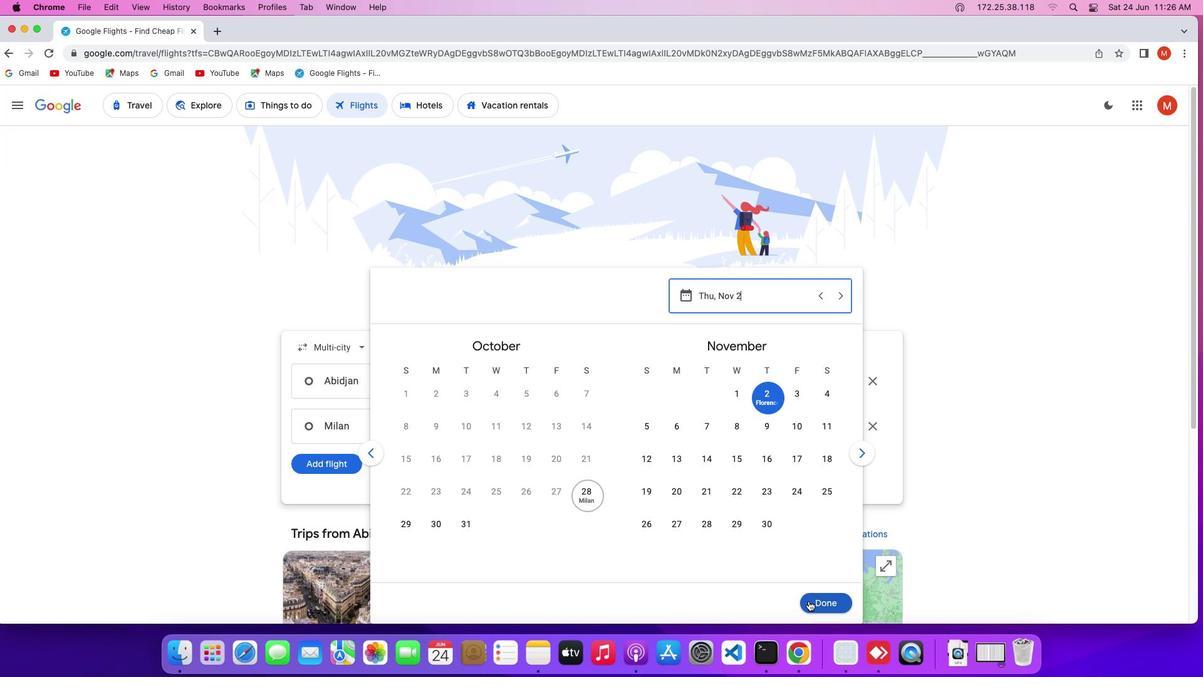 
Action: Mouse pressed left at (809, 600)
Screenshot: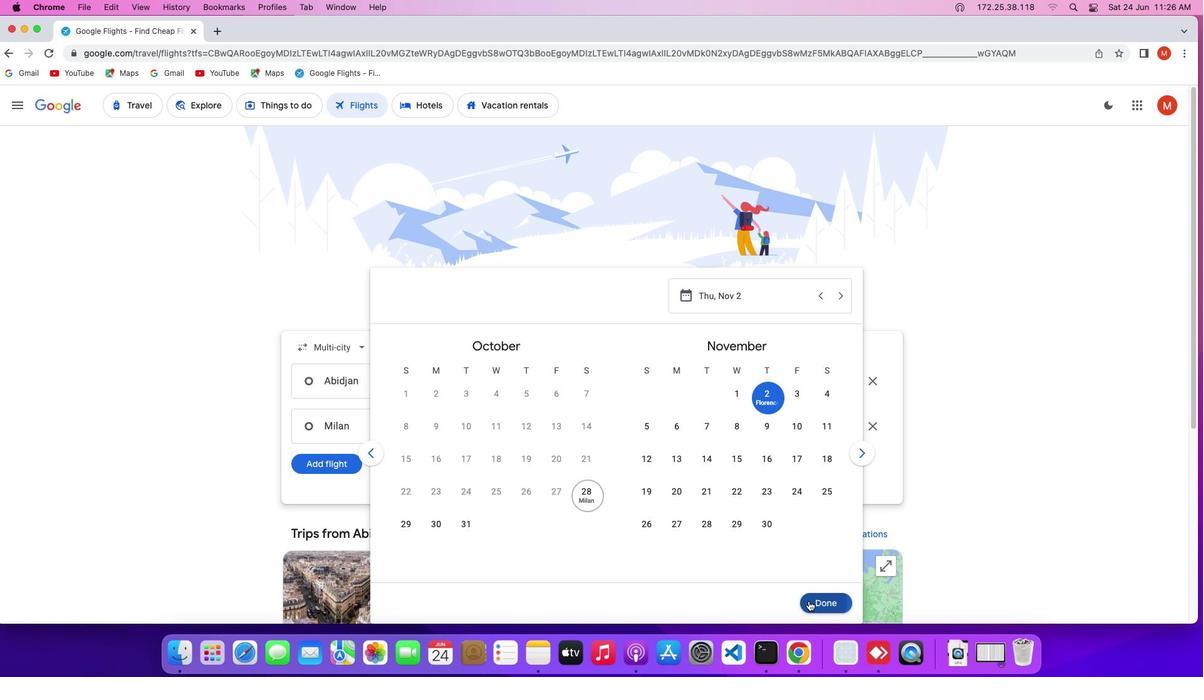 
Action: Mouse moved to (341, 463)
Screenshot: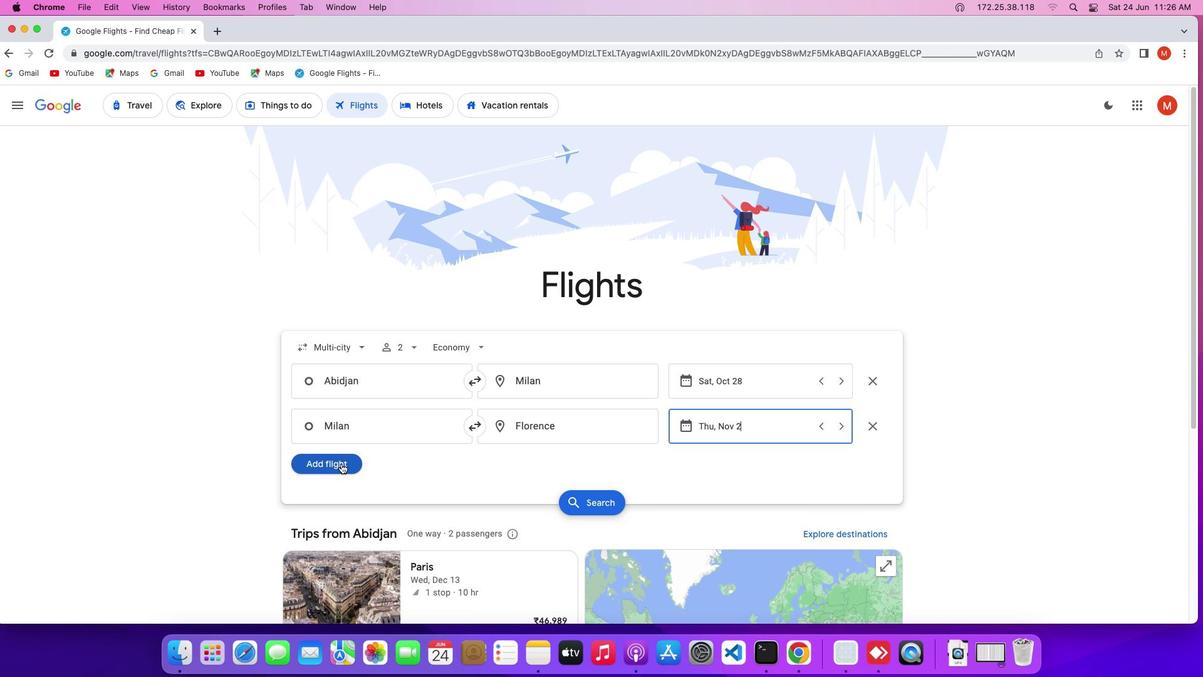 
Action: Mouse pressed left at (341, 463)
Screenshot: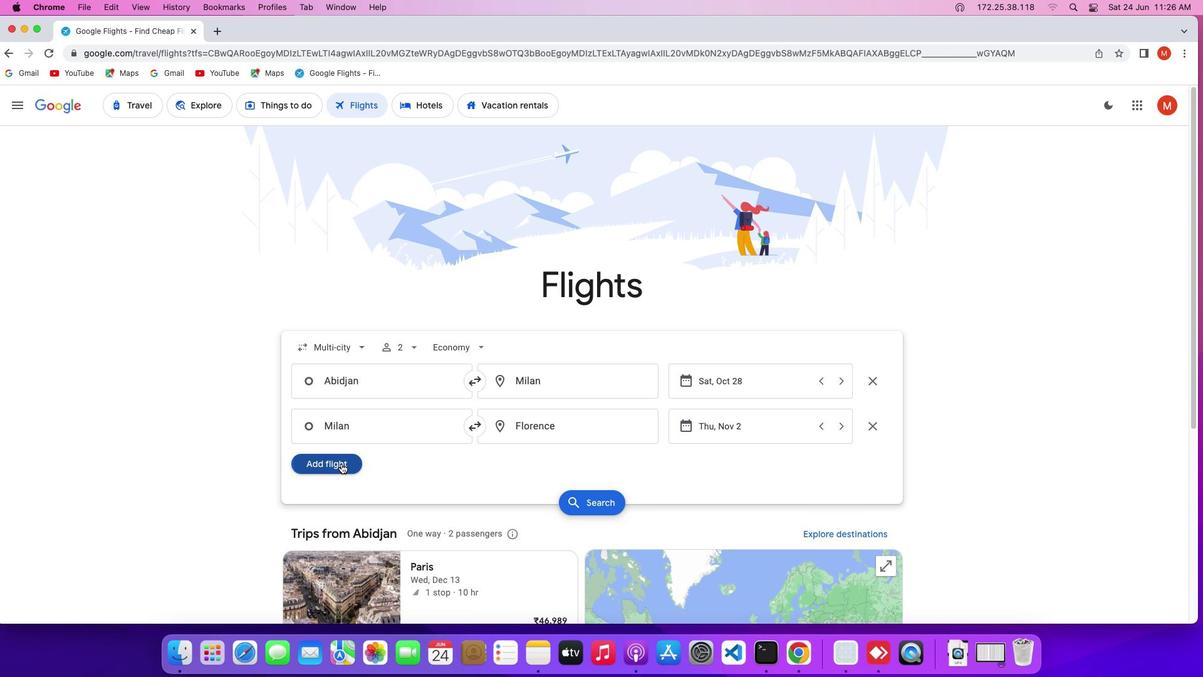 
Action: Mouse moved to (552, 482)
Screenshot: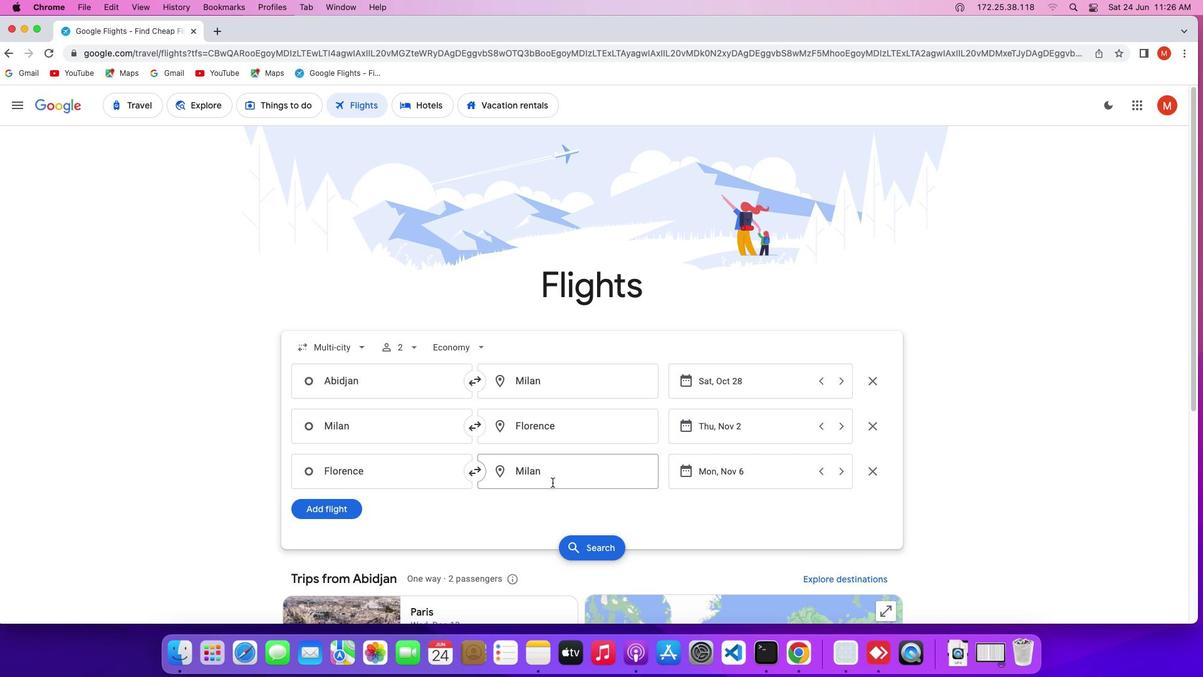 
Action: Mouse pressed left at (552, 482)
Screenshot: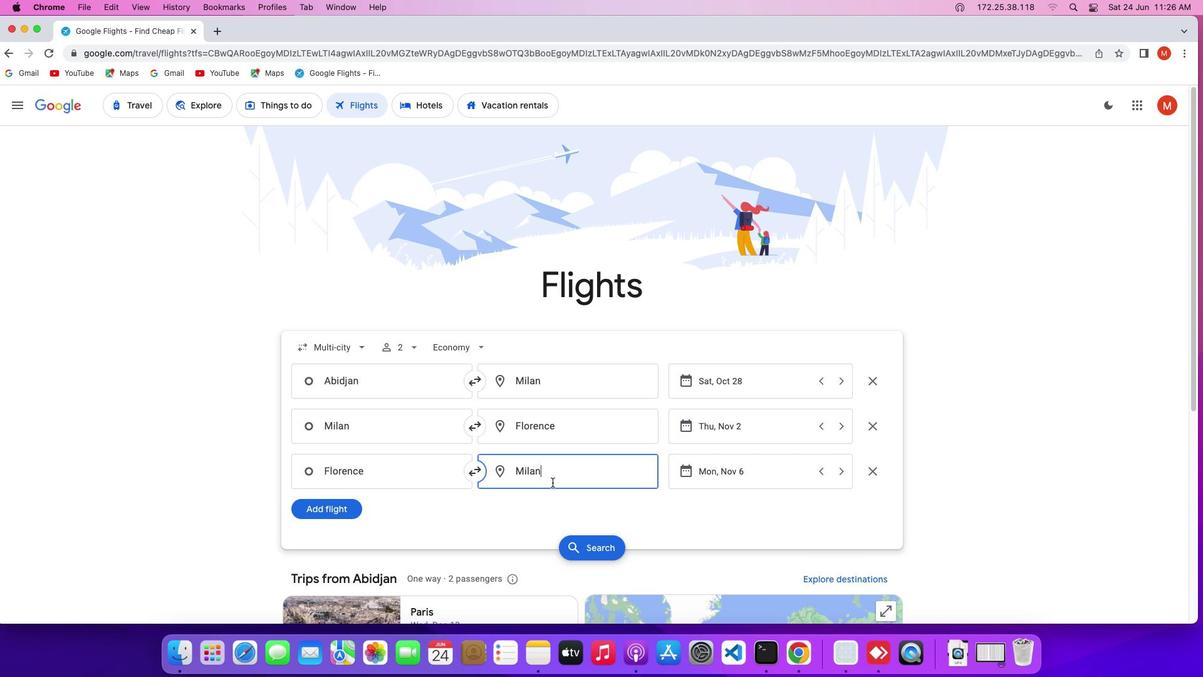 
Action: Key pressed Key.backspace
Screenshot: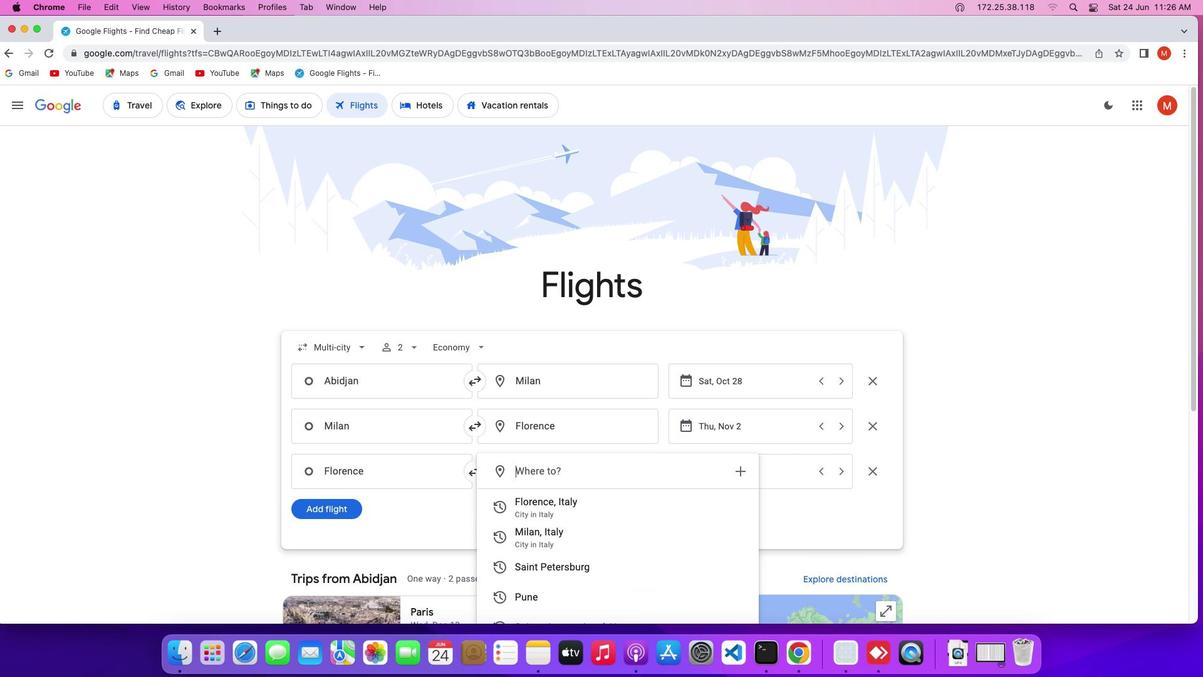 
Action: Mouse moved to (552, 482)
Screenshot: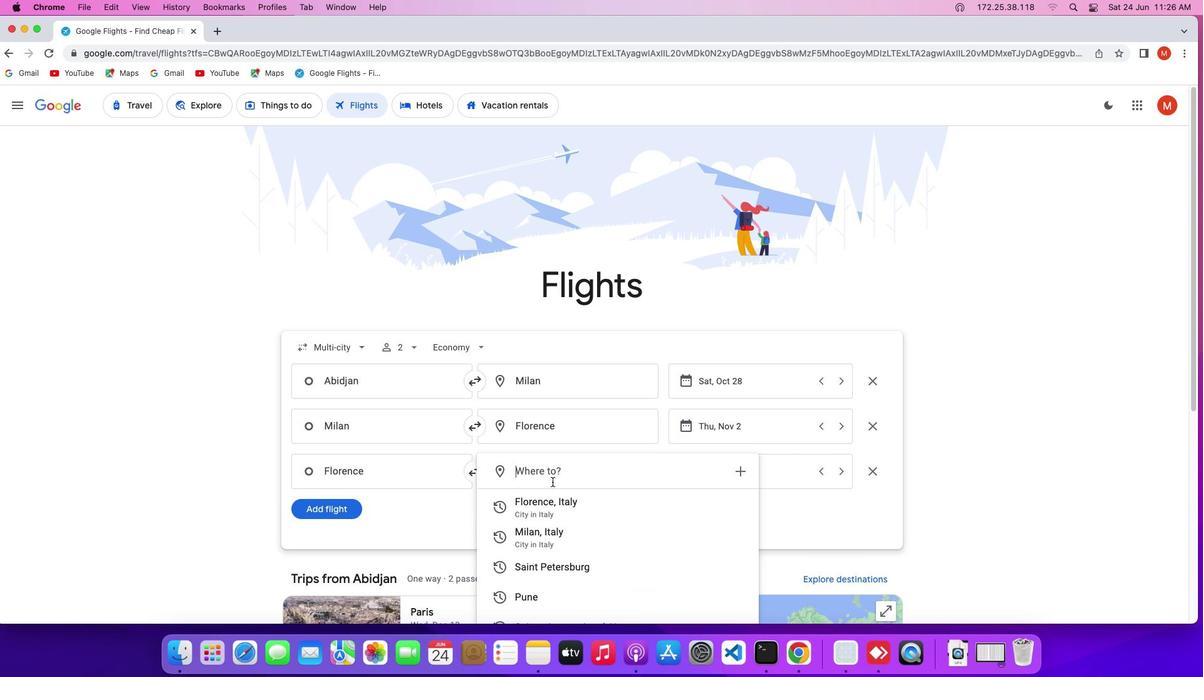
Action: Key pressed Key.shift'A''b''i''d''j''a''n'
Screenshot: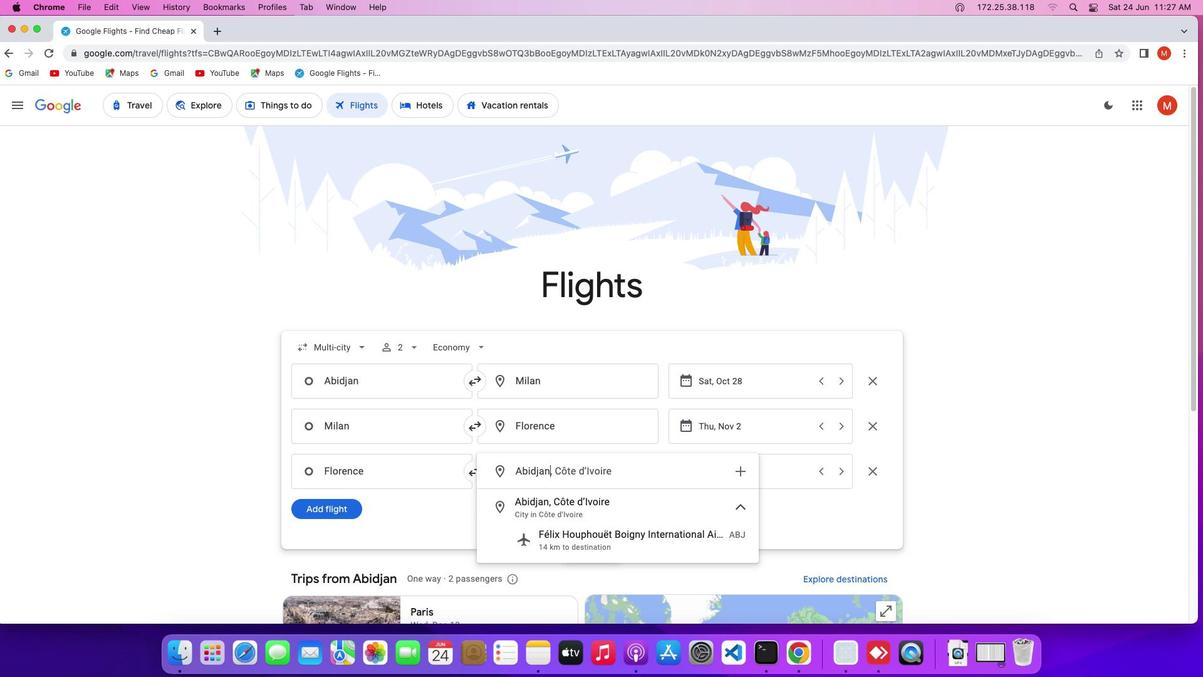 
Action: Mouse moved to (547, 495)
Screenshot: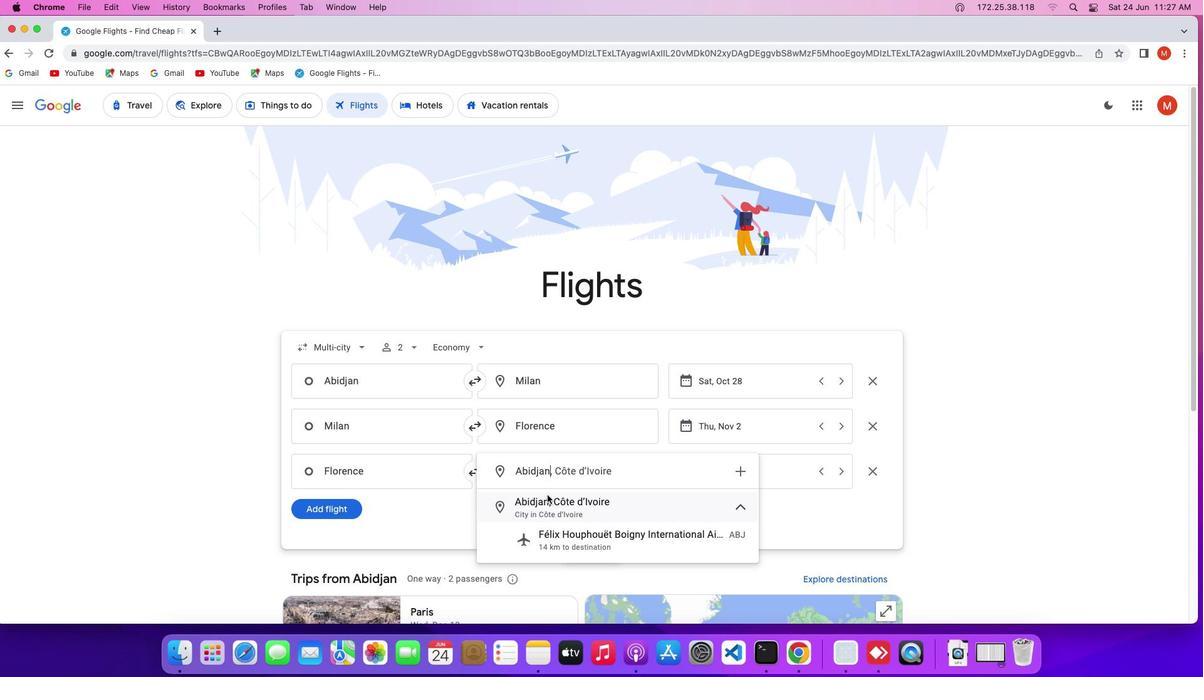 
Action: Mouse pressed left at (547, 495)
Screenshot: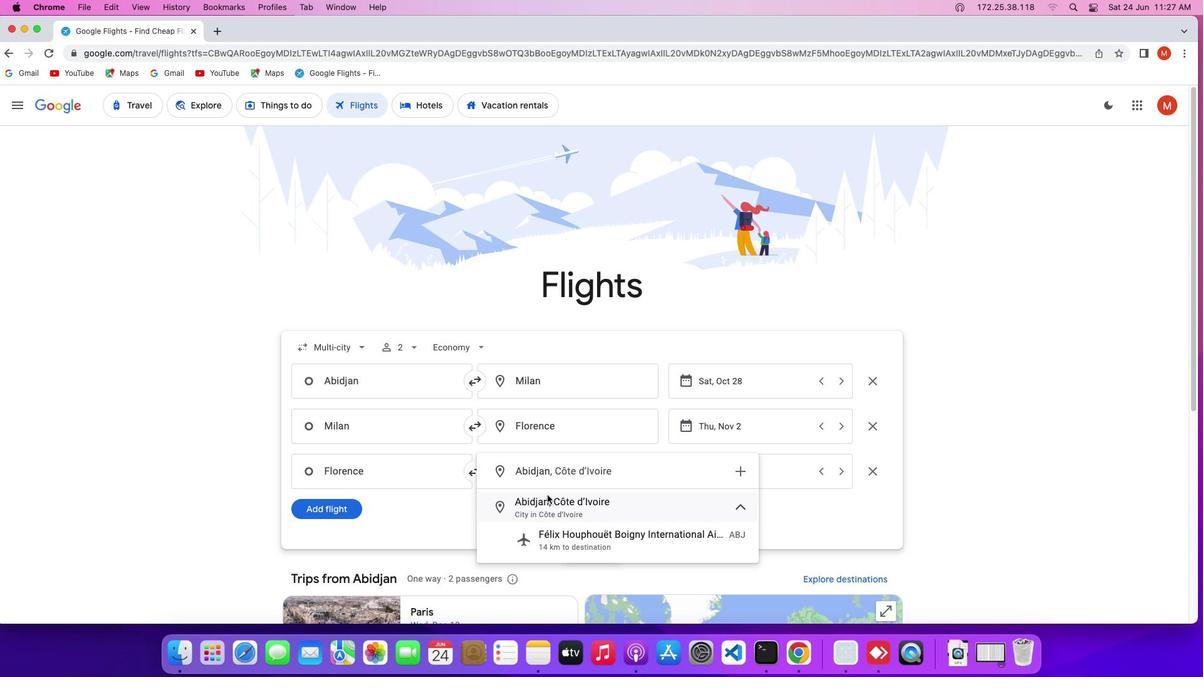 
Action: Mouse moved to (715, 481)
Screenshot: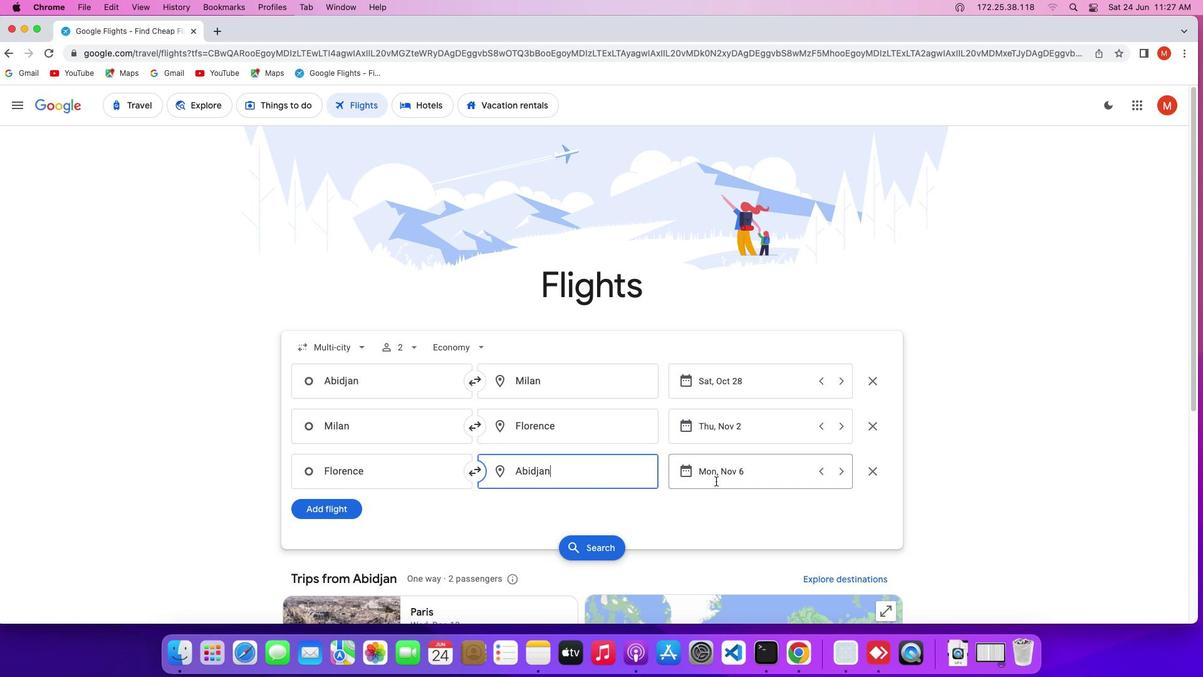 
Action: Mouse pressed left at (715, 481)
Screenshot: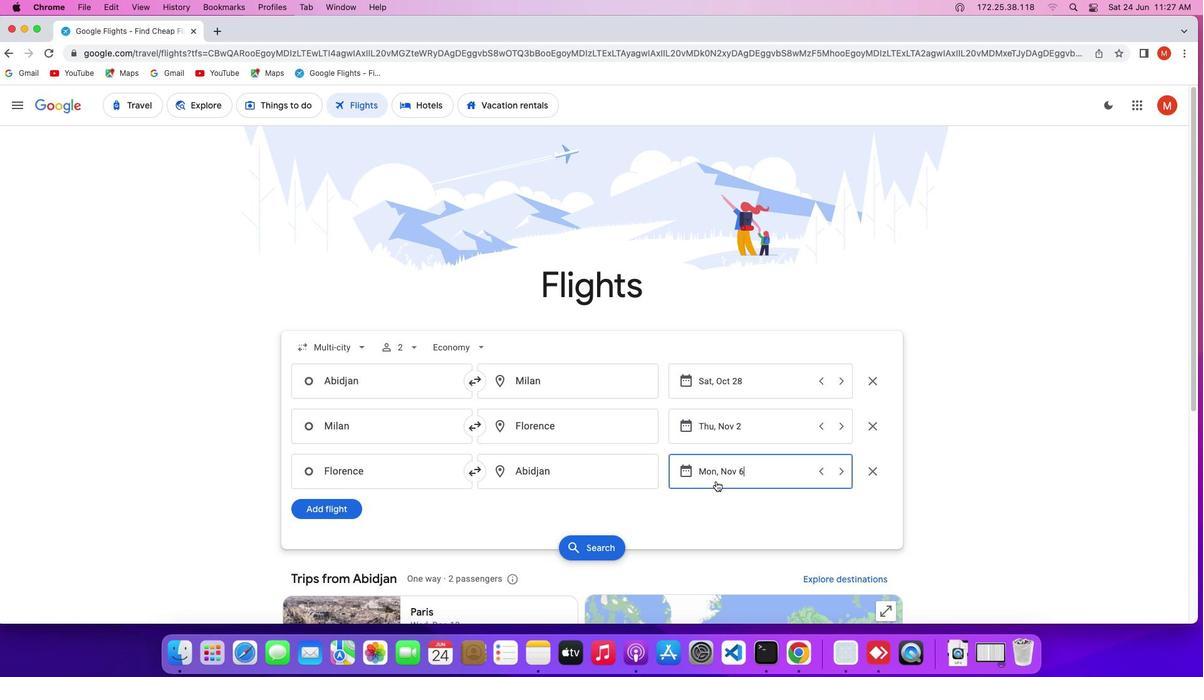 
Action: Mouse moved to (393, 453)
Screenshot: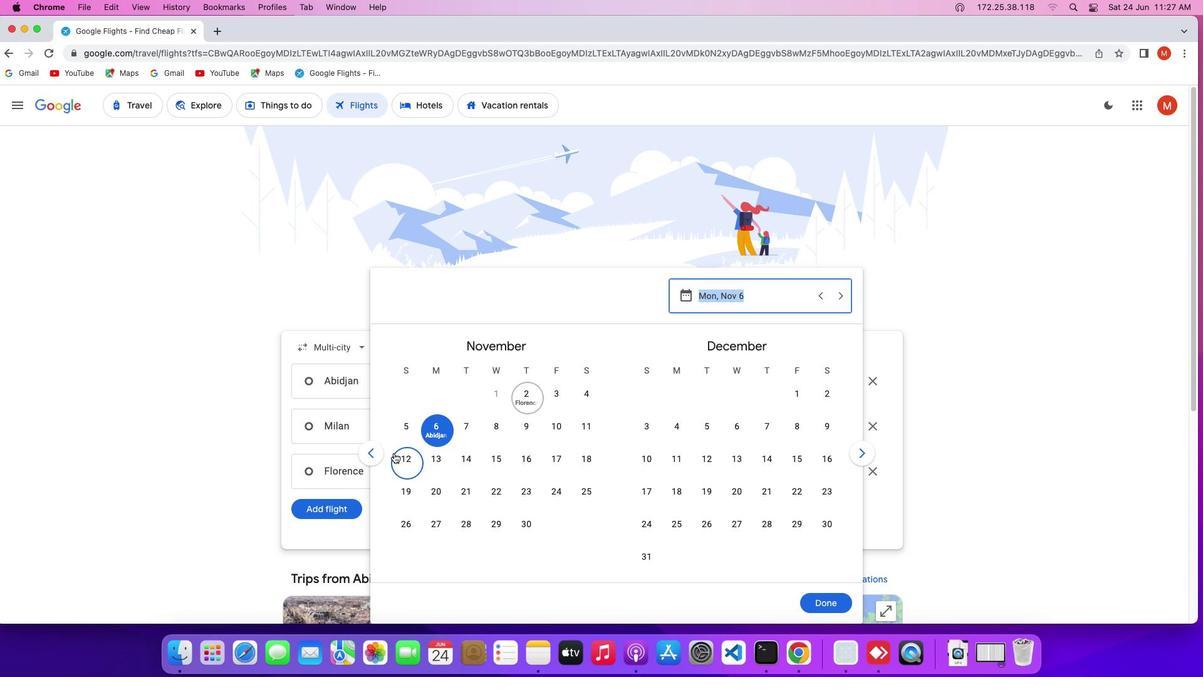 
Action: Mouse pressed left at (393, 453)
Screenshot: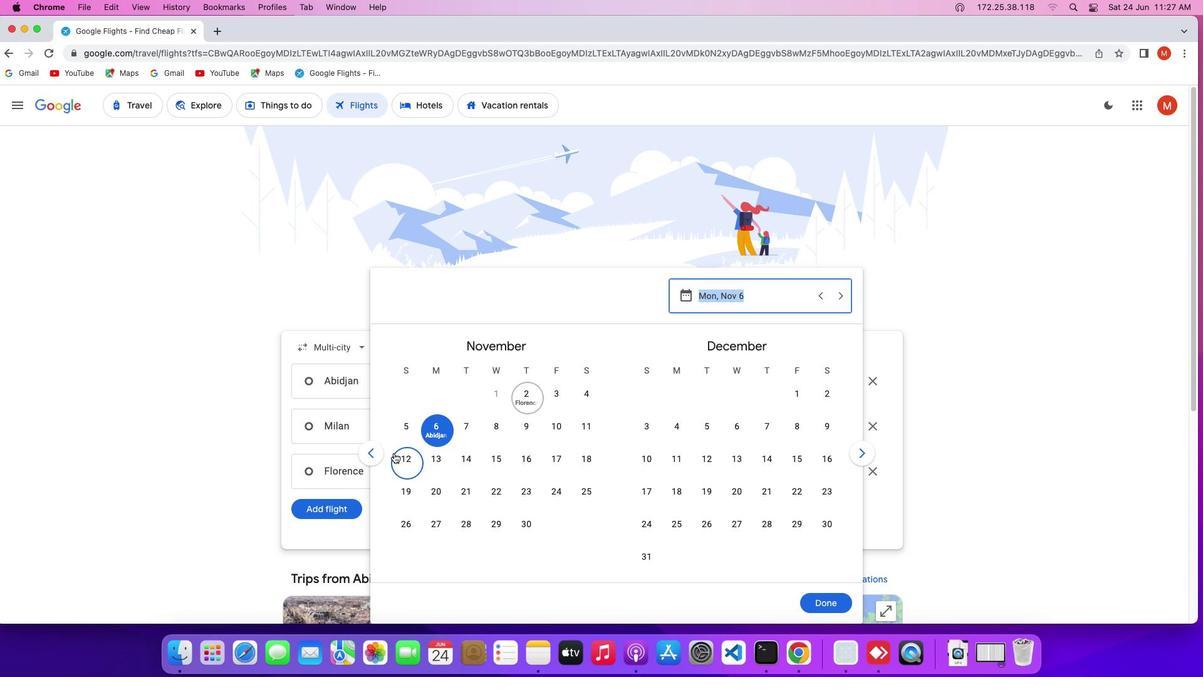 
Action: Mouse moved to (827, 607)
Screenshot: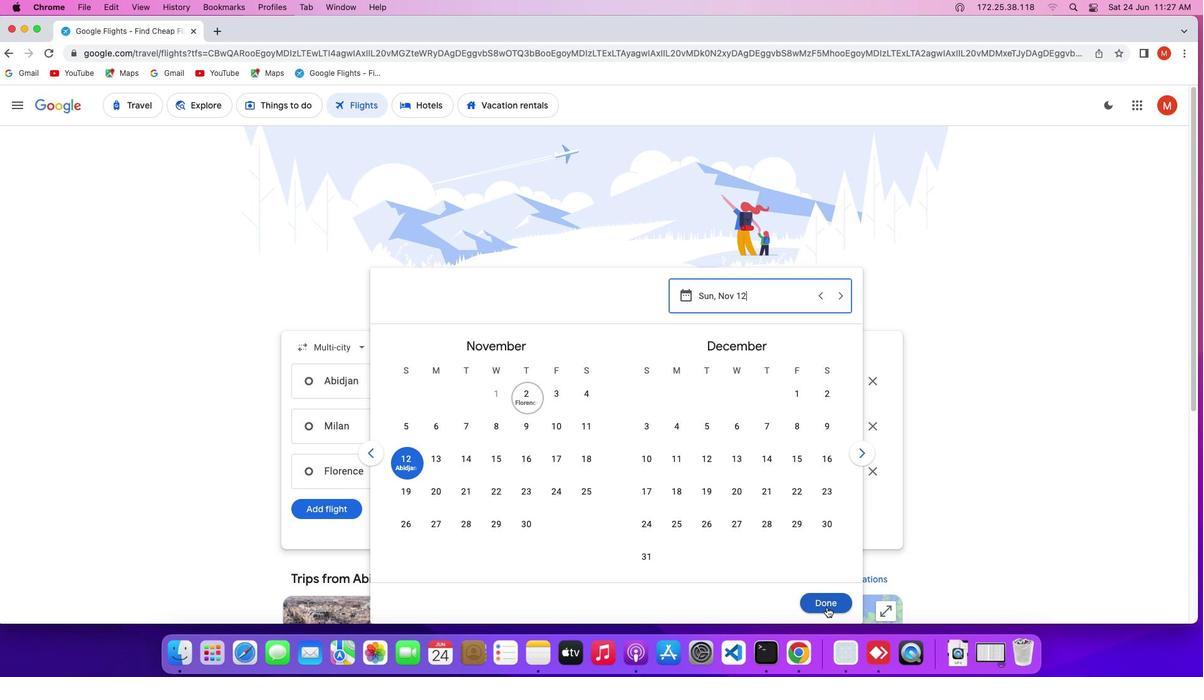 
Action: Mouse pressed left at (827, 607)
Screenshot: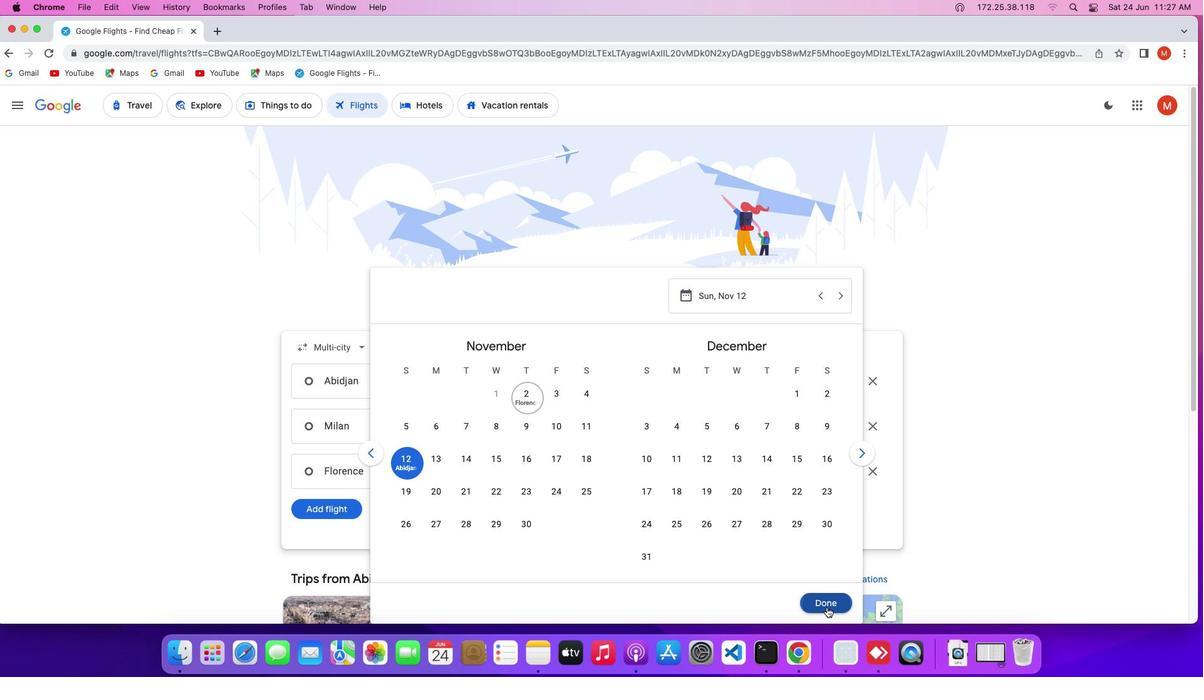 
Action: Mouse moved to (576, 546)
Screenshot: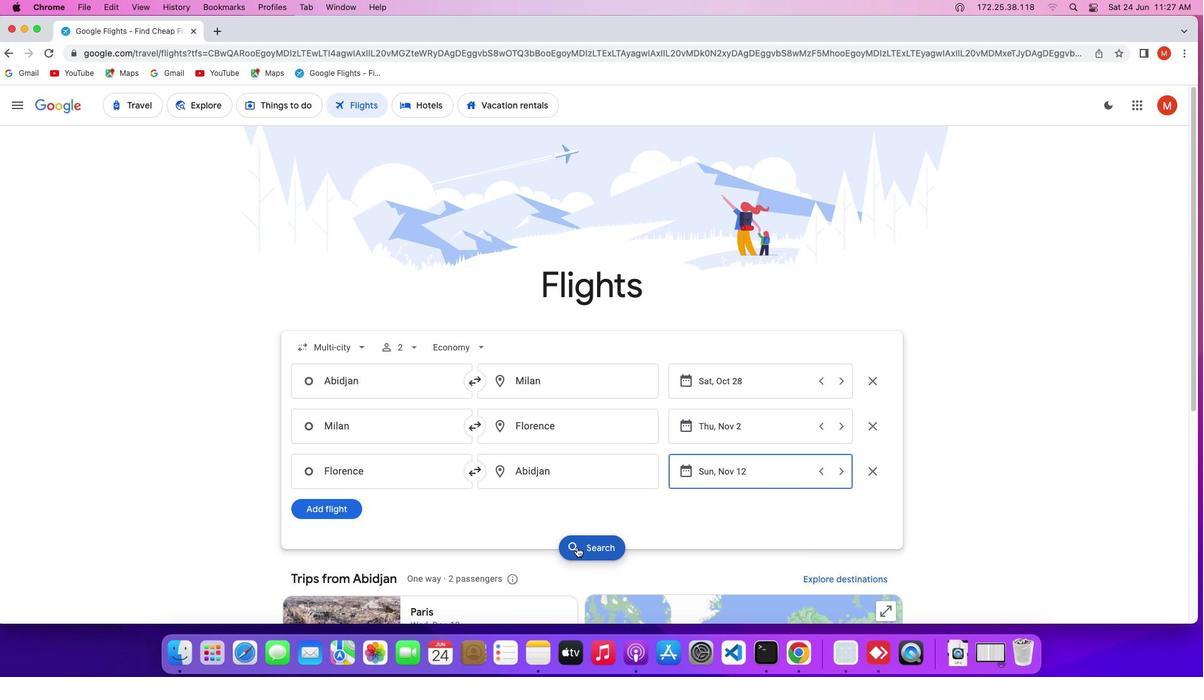 
Action: Mouse pressed left at (576, 546)
Screenshot: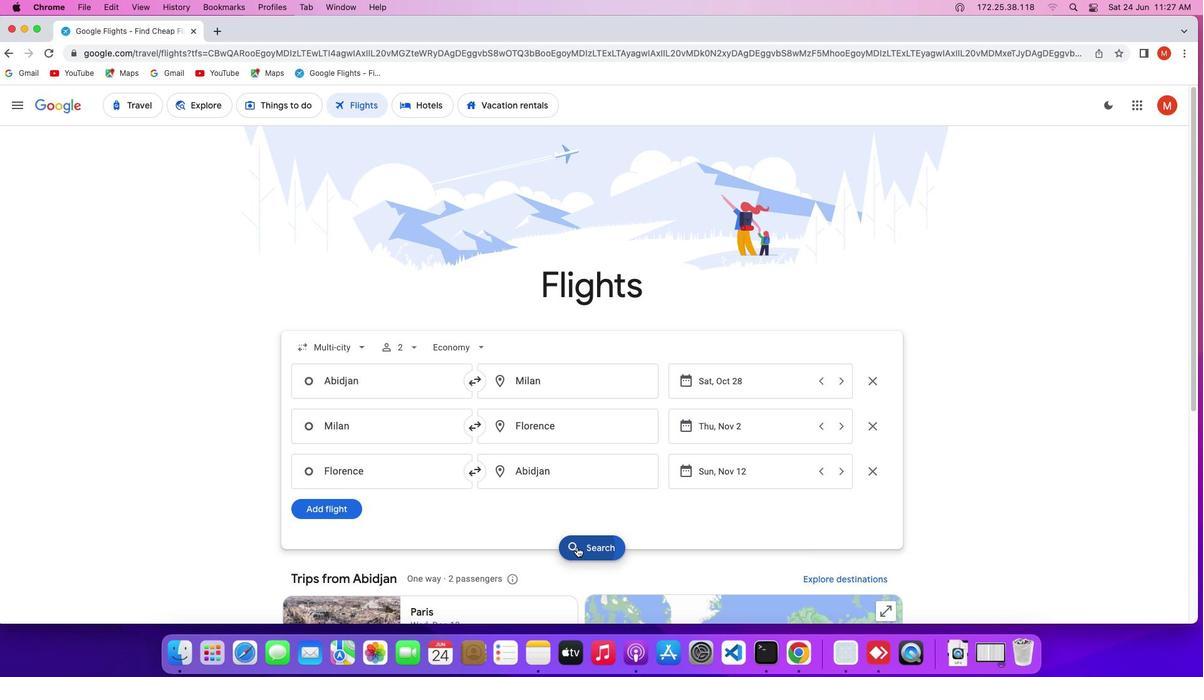 
Action: Mouse moved to (370, 344)
Screenshot: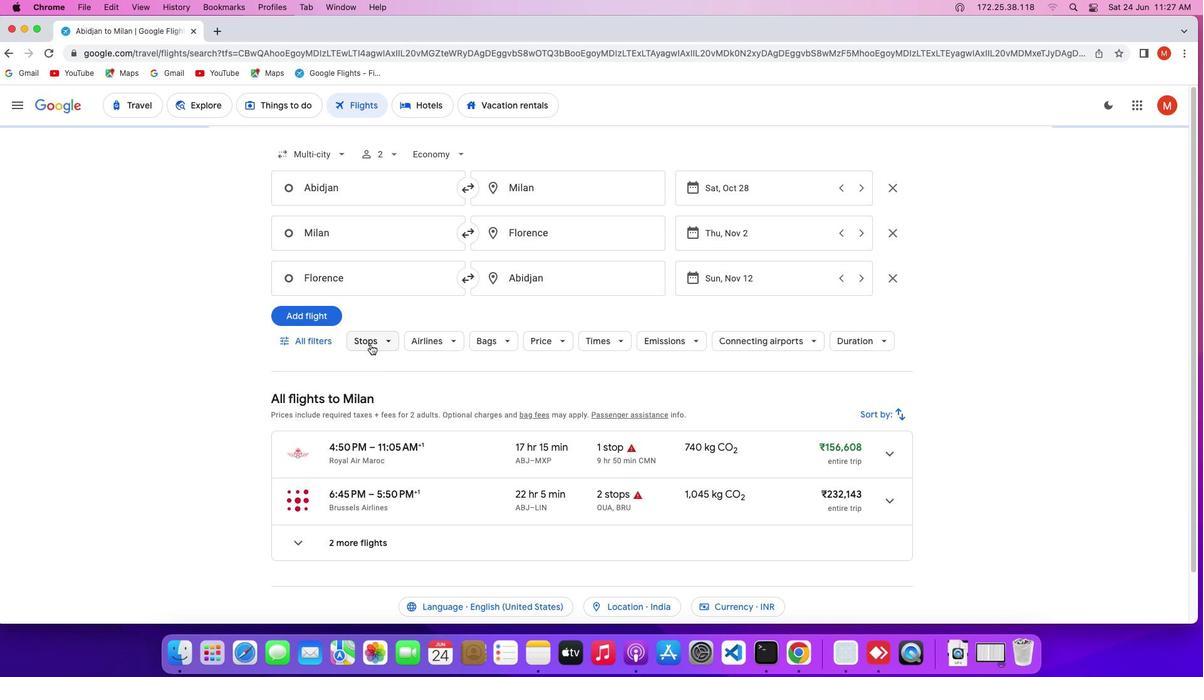 
Action: Mouse pressed left at (370, 344)
Screenshot: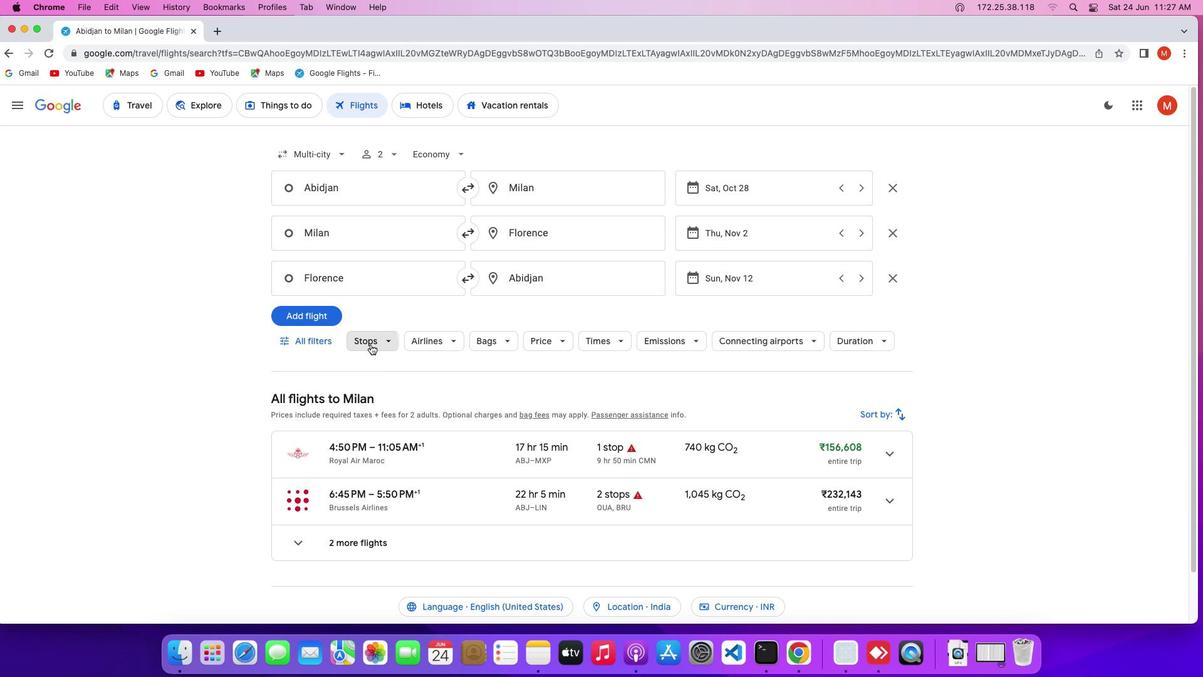 
Action: Mouse moved to (380, 403)
Screenshot: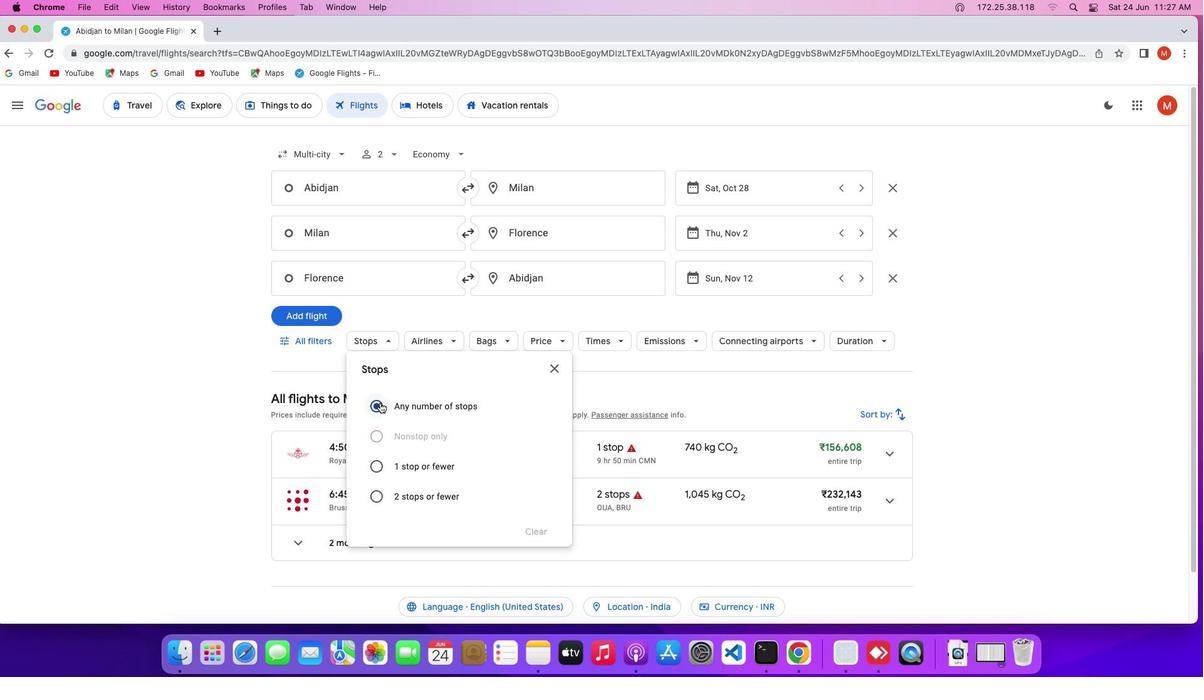 
Action: Mouse pressed left at (380, 403)
Screenshot: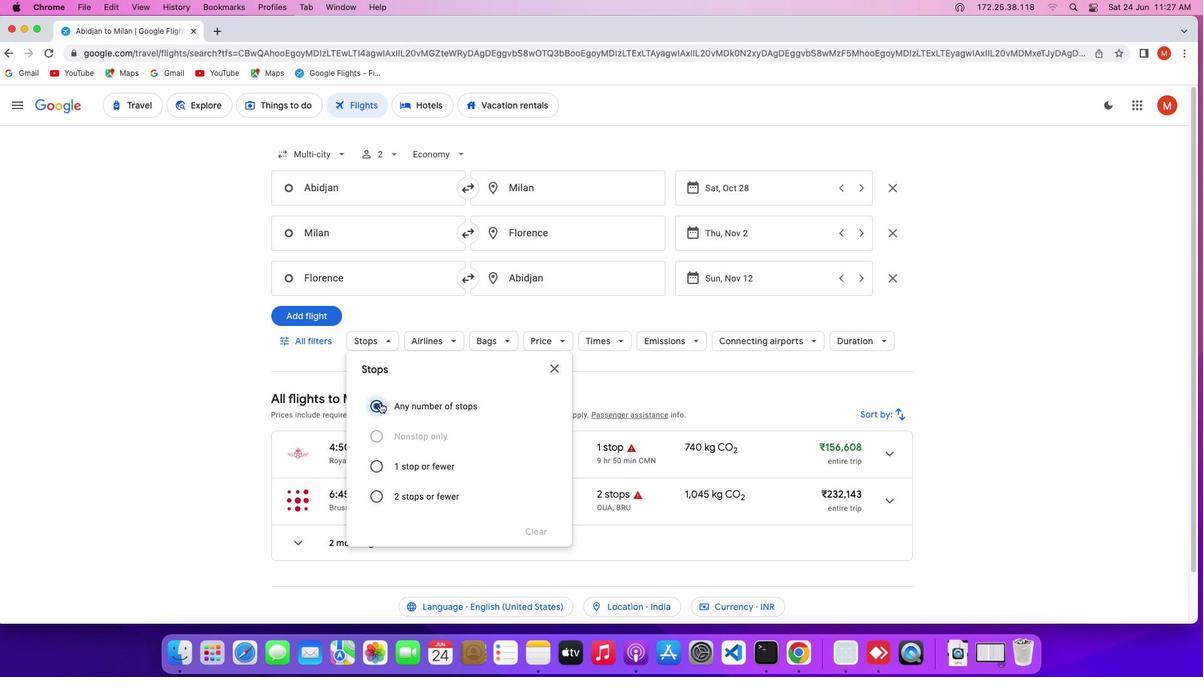 
Action: Mouse moved to (427, 346)
Screenshot: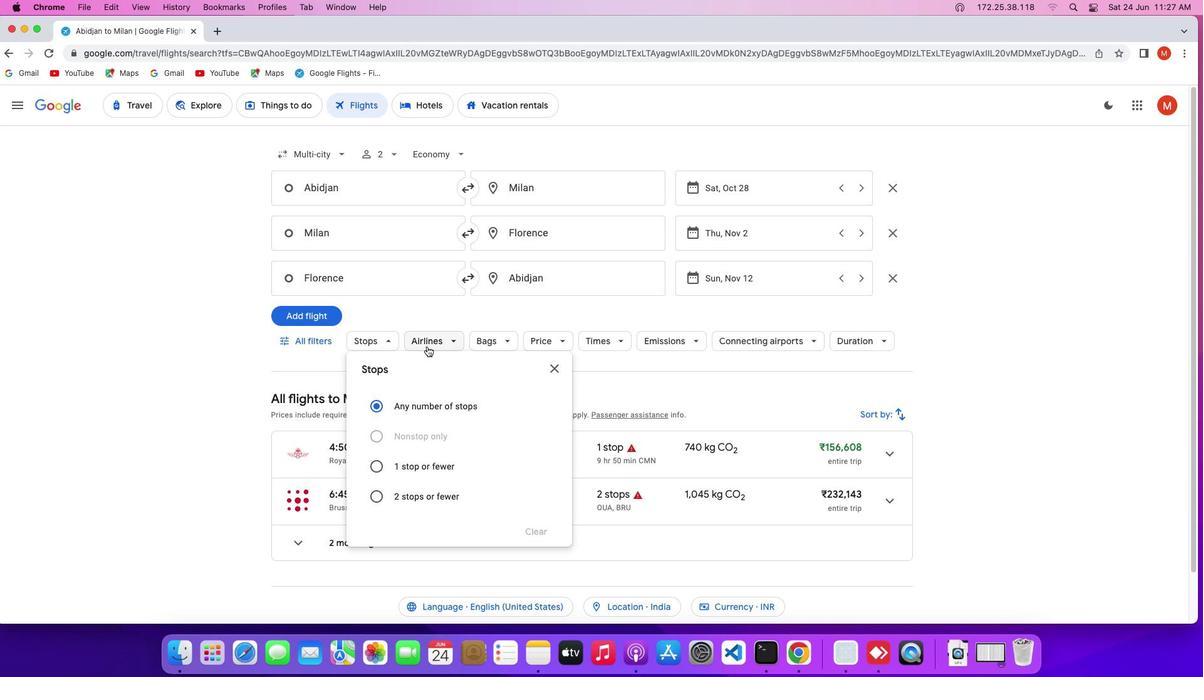 
Action: Mouse pressed left at (427, 346)
Screenshot: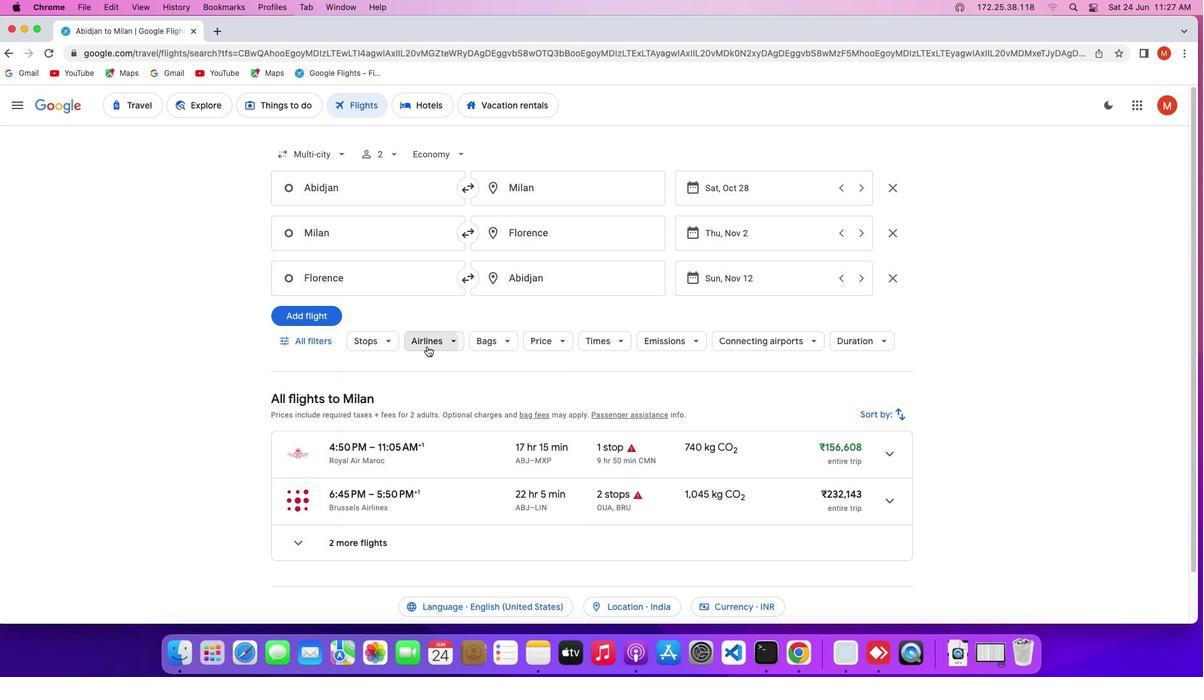 
Action: Mouse moved to (588, 405)
Screenshot: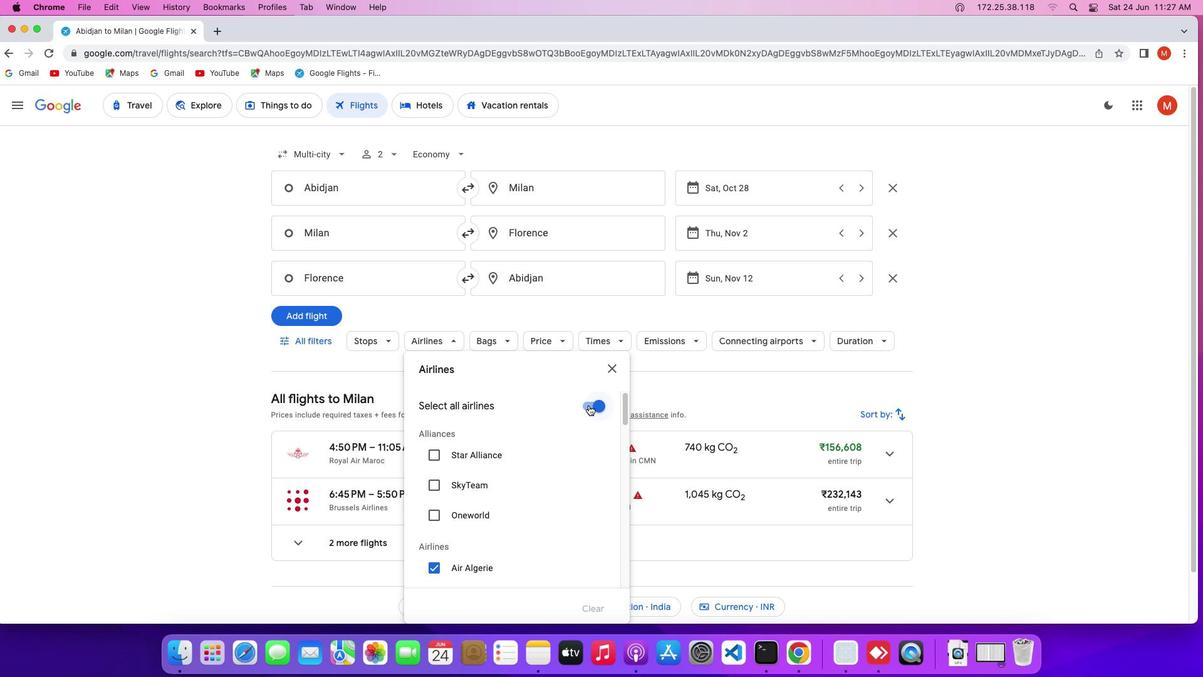 
Action: Mouse pressed left at (588, 405)
Screenshot: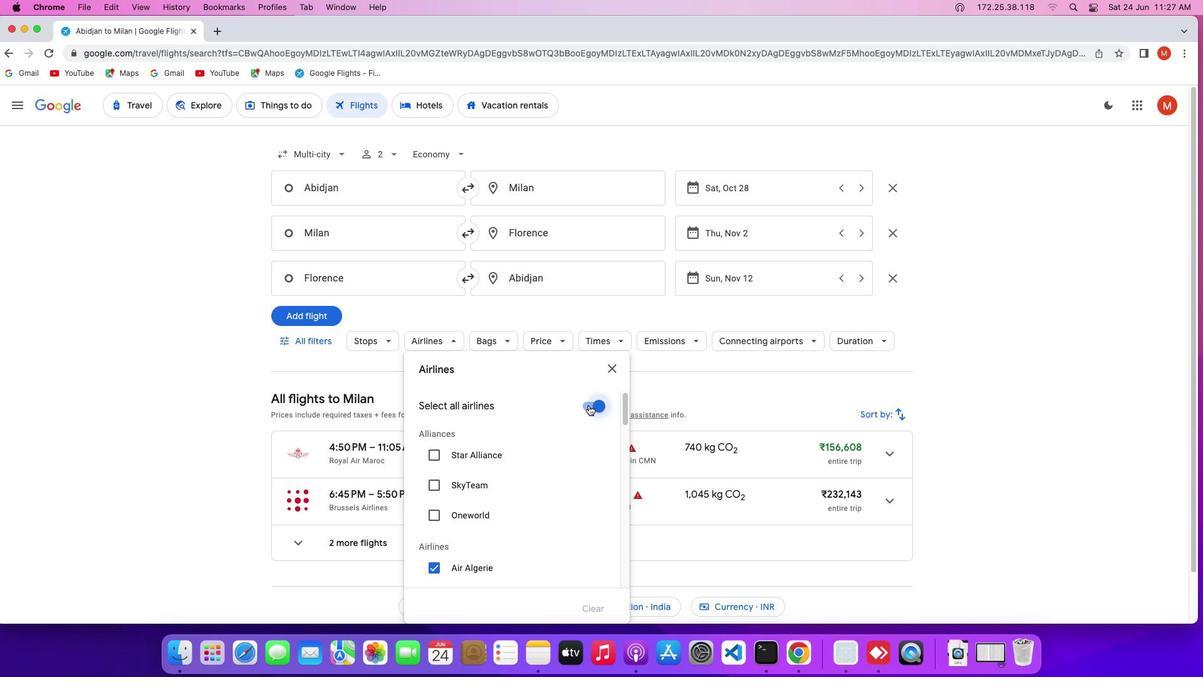 
Action: Mouse moved to (544, 437)
Screenshot: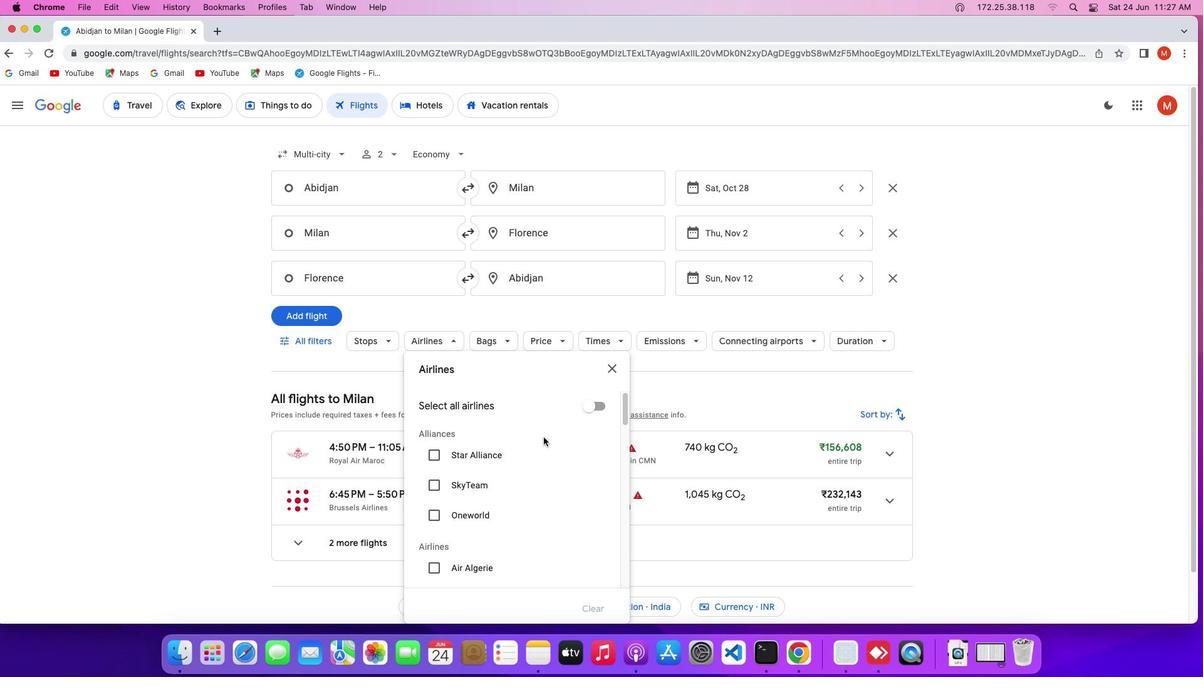 
Action: Mouse scrolled (544, 437) with delta (0, 0)
Screenshot: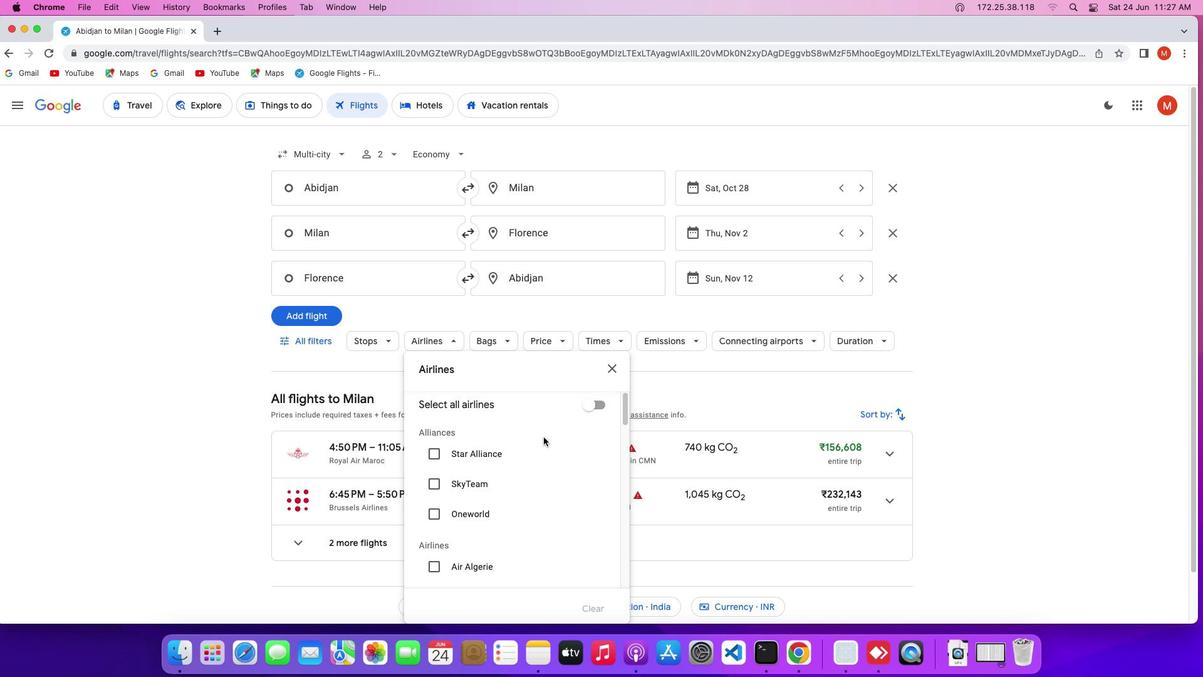 
Action: Mouse scrolled (544, 437) with delta (0, 0)
Screenshot: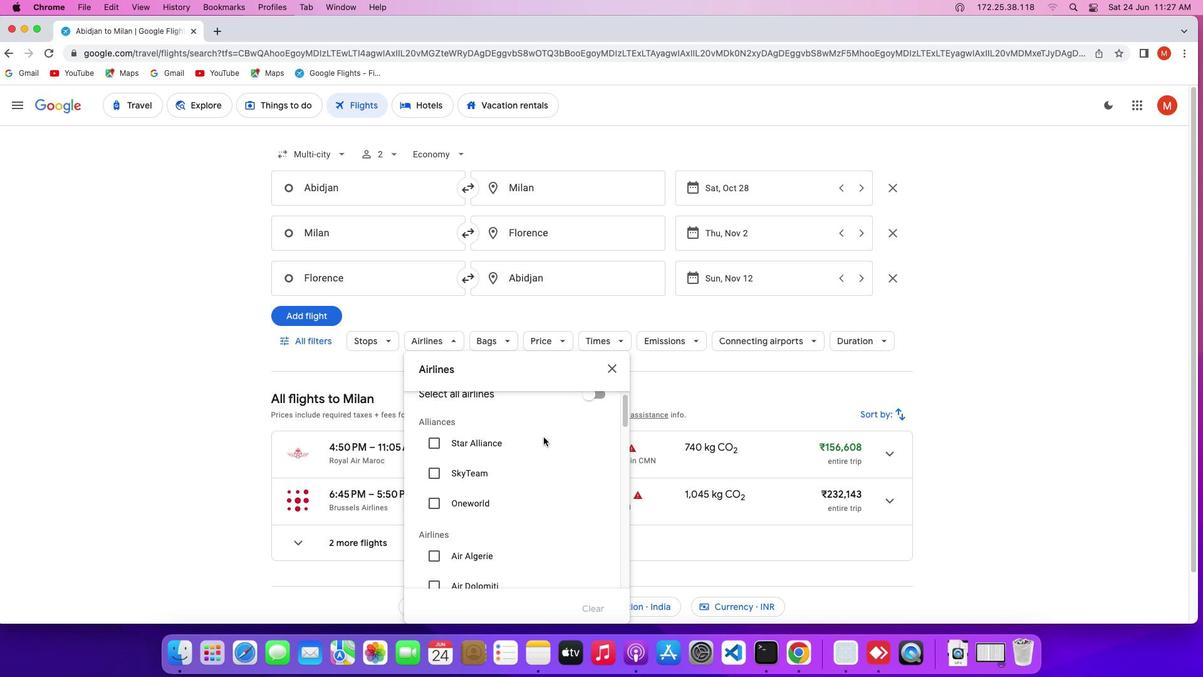 
Action: Mouse scrolled (544, 437) with delta (0, -1)
Screenshot: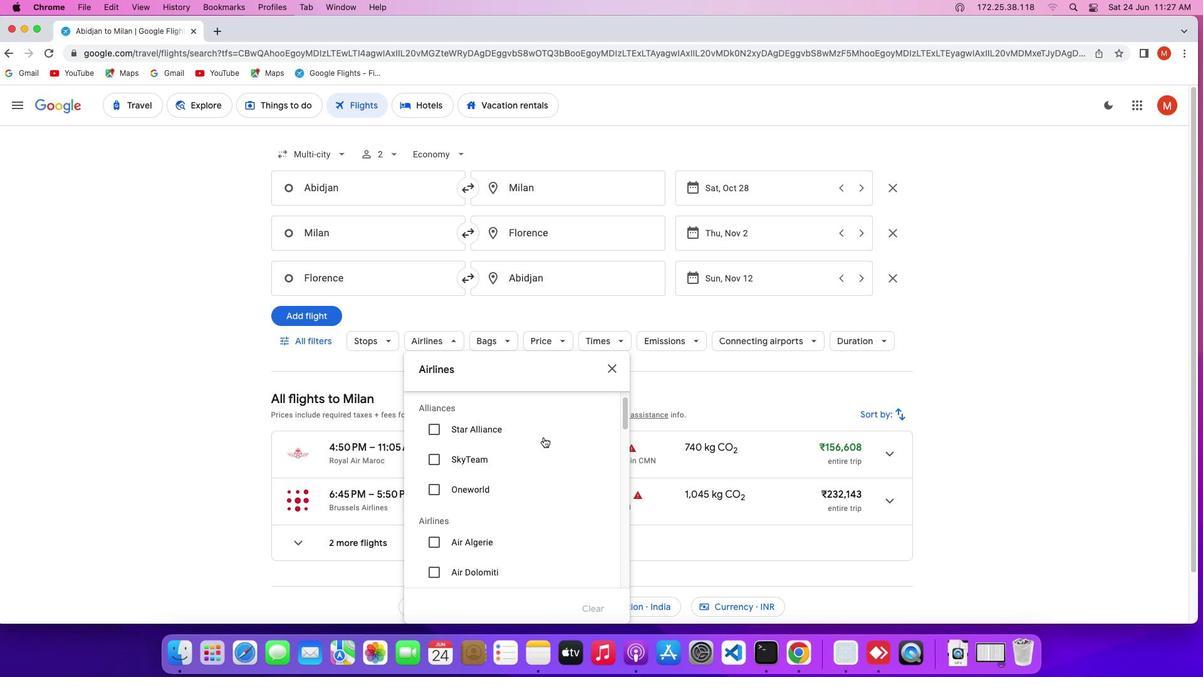 
Action: Mouse scrolled (544, 437) with delta (0, 0)
Screenshot: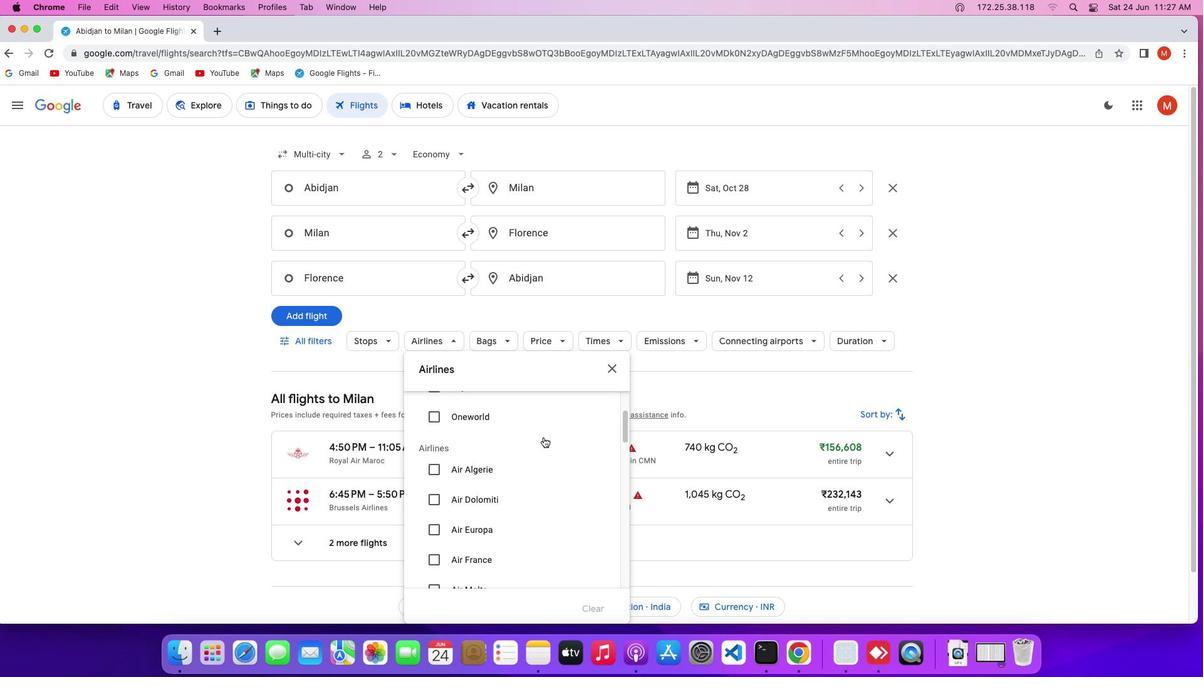 
Action: Mouse scrolled (544, 437) with delta (0, 0)
Screenshot: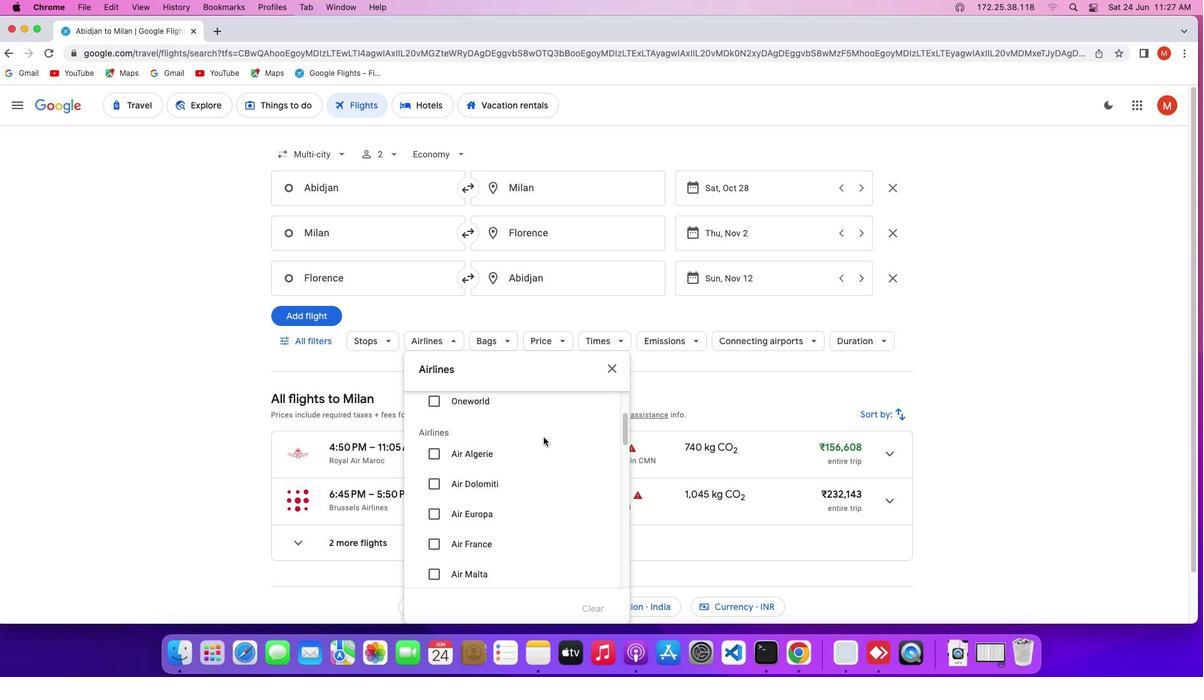 
Action: Mouse scrolled (544, 437) with delta (0, 0)
Screenshot: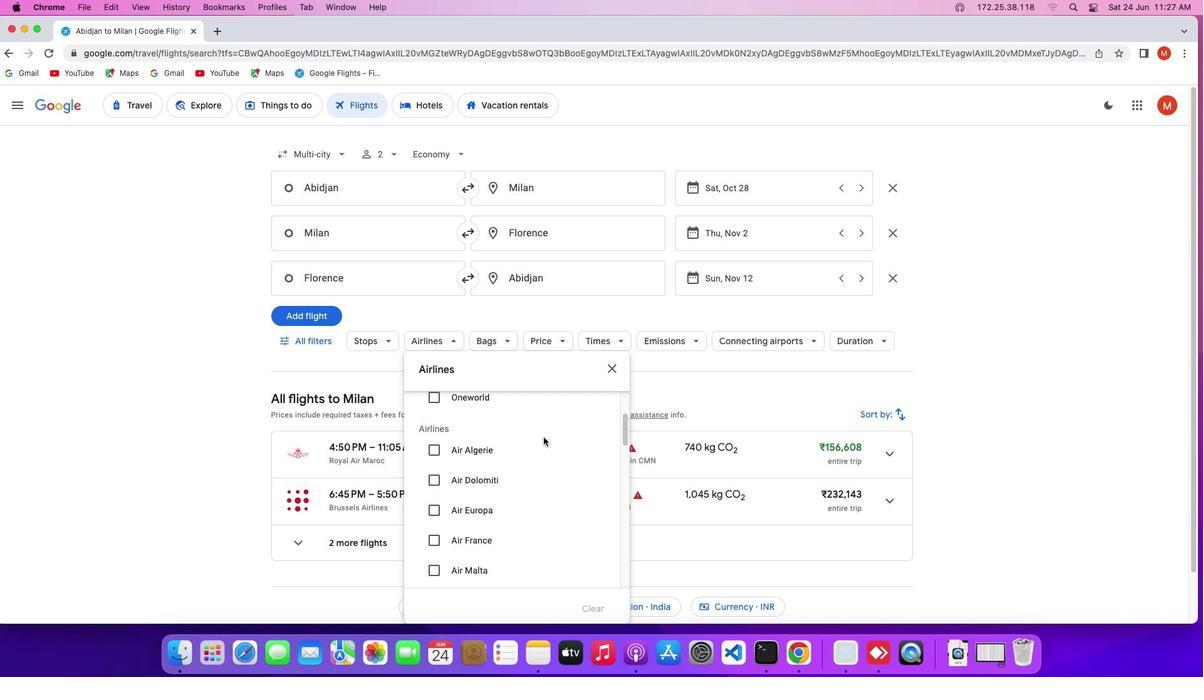 
Action: Mouse scrolled (544, 437) with delta (0, 0)
Screenshot: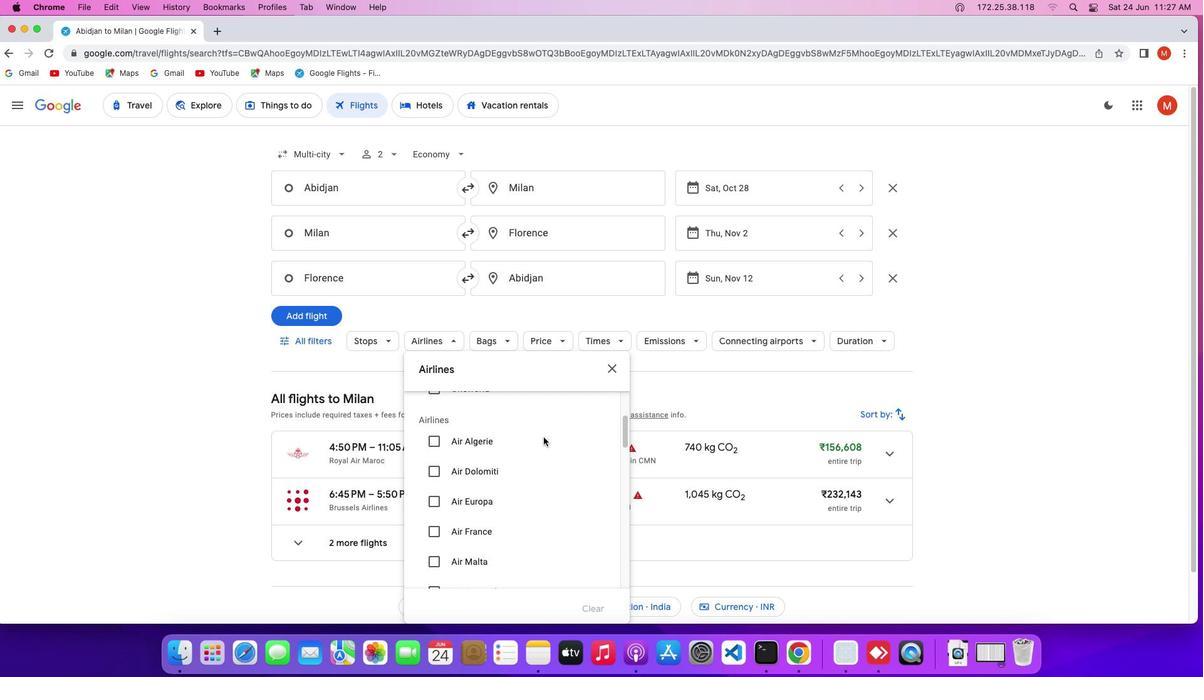 
Action: Mouse scrolled (544, 437) with delta (0, 0)
Screenshot: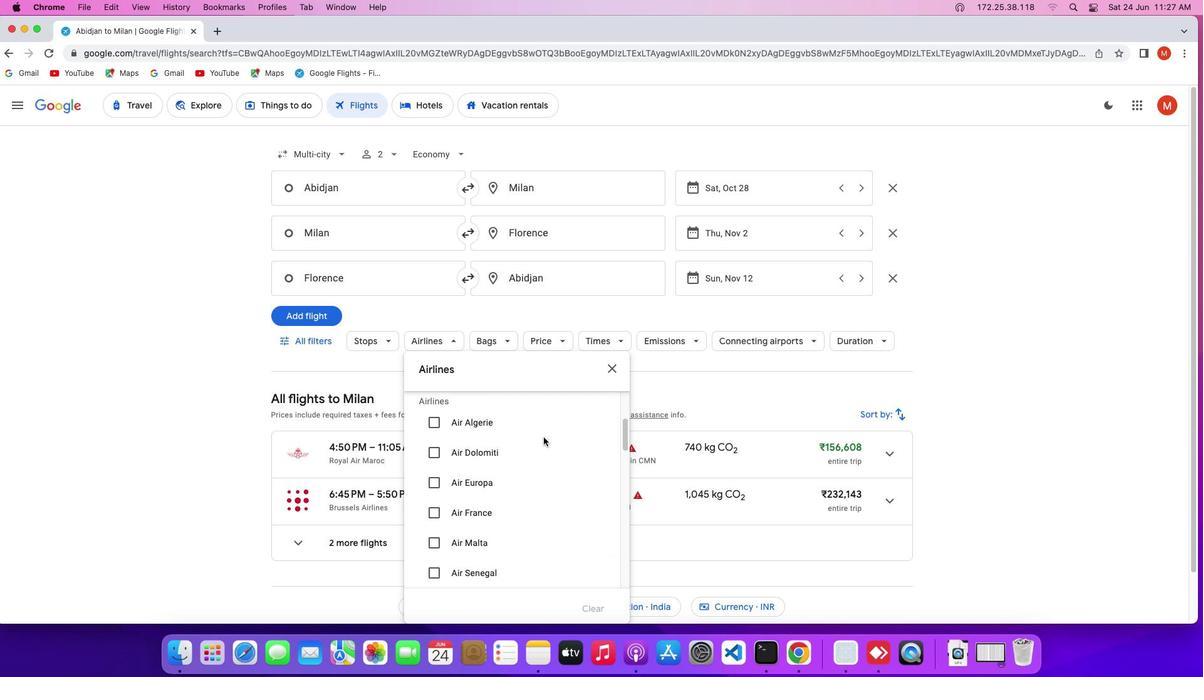 
Action: Mouse scrolled (544, 437) with delta (0, 0)
Screenshot: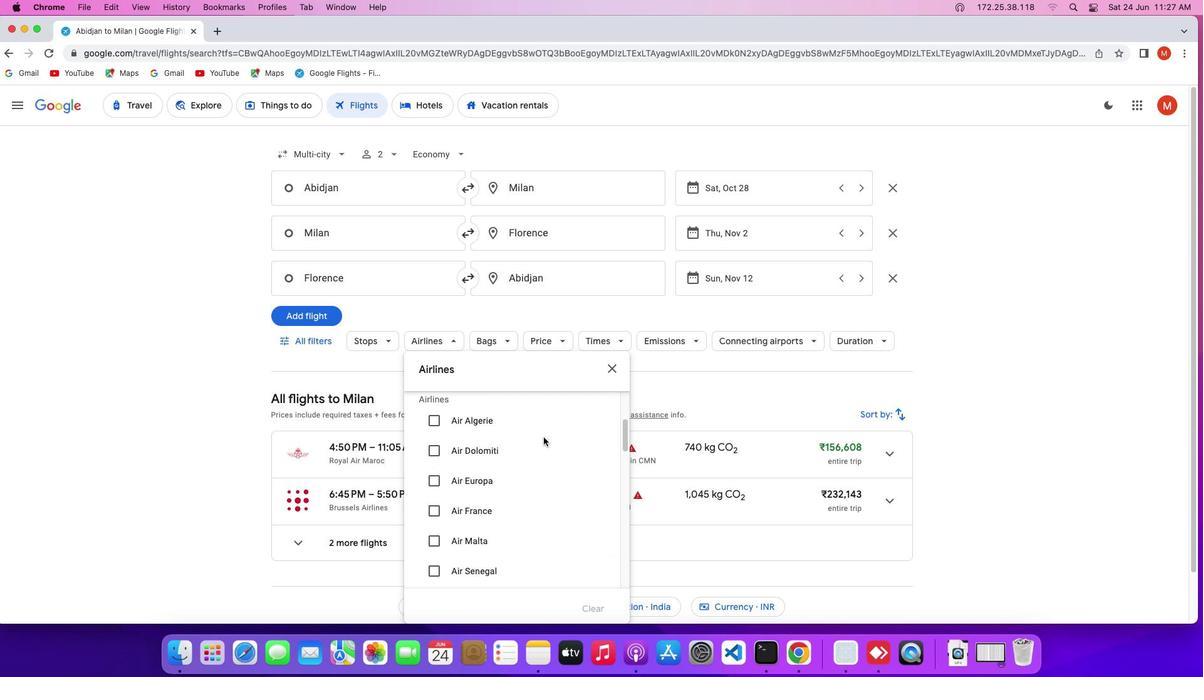 
Action: Mouse scrolled (544, 437) with delta (0, 0)
Screenshot: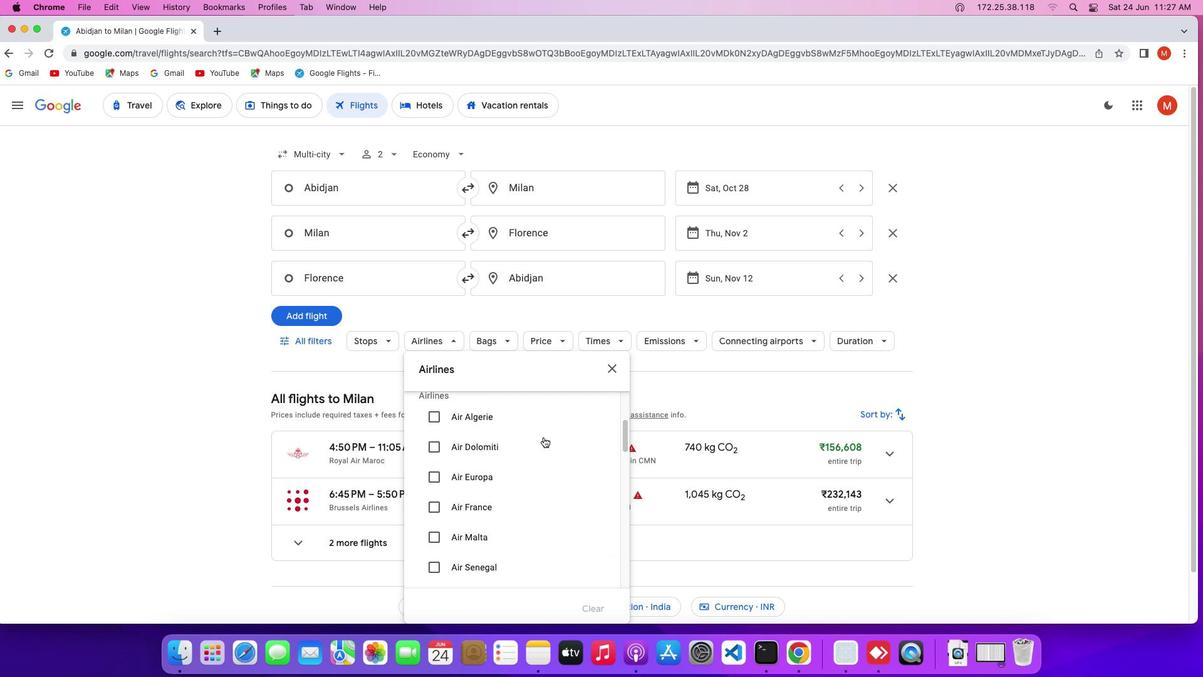 
Action: Mouse scrolled (544, 437) with delta (0, 0)
Screenshot: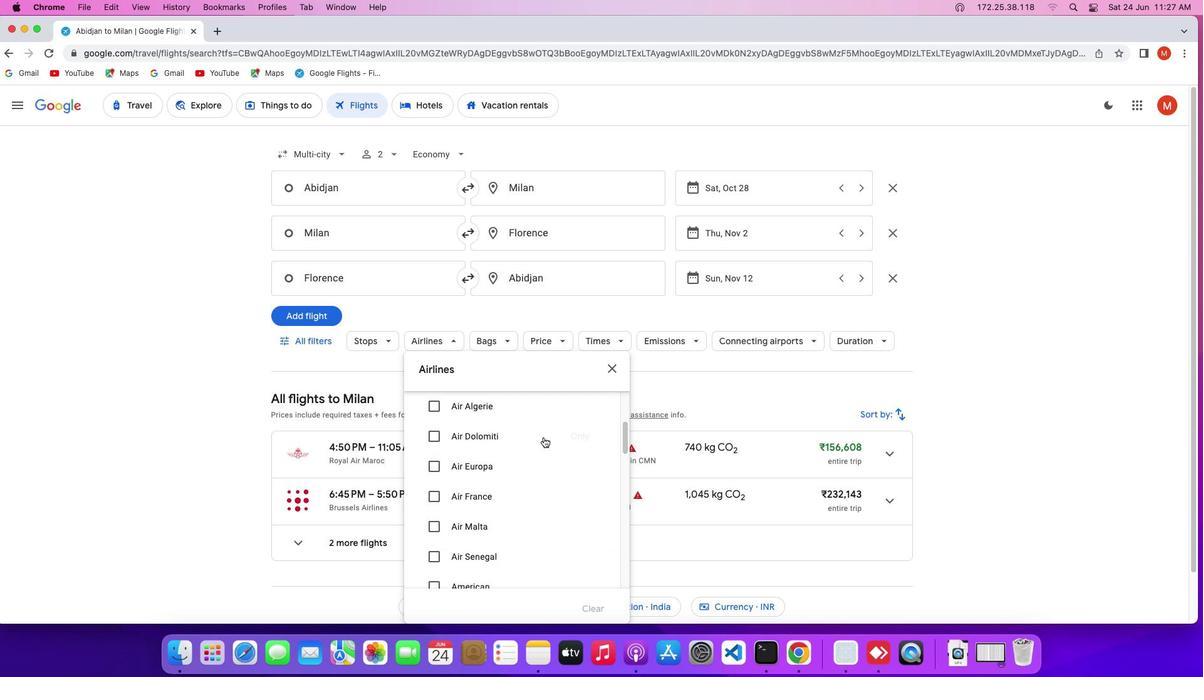 
Action: Mouse moved to (543, 437)
Screenshot: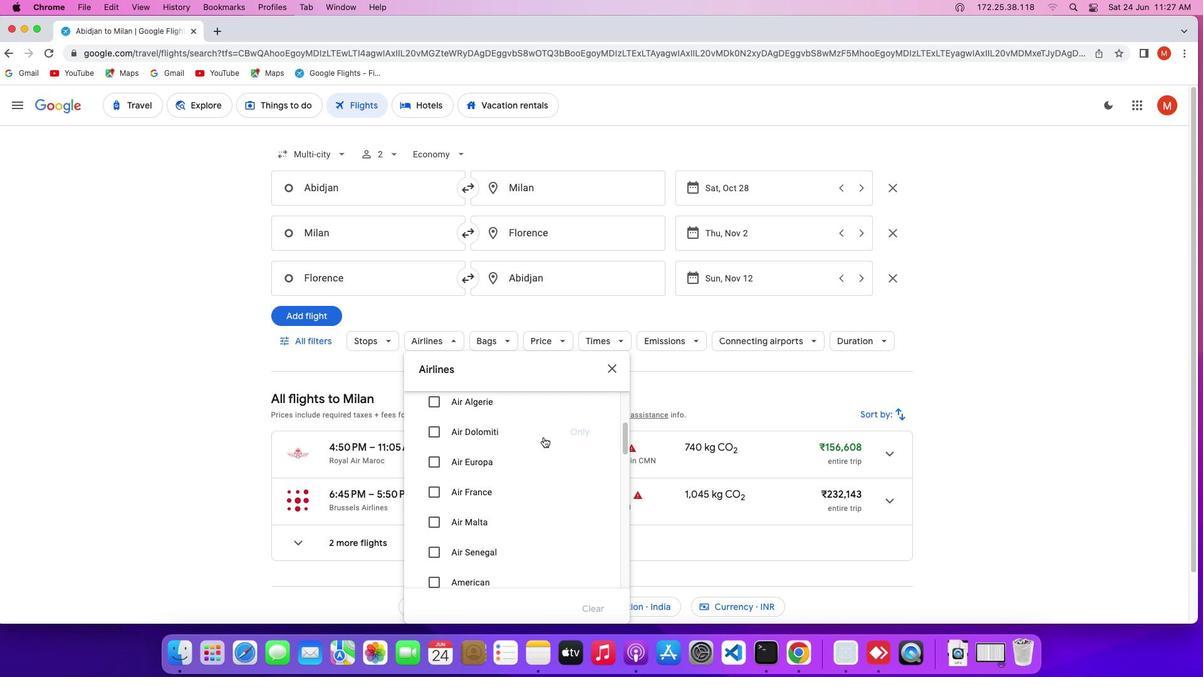 
Action: Mouse scrolled (543, 437) with delta (0, 0)
Screenshot: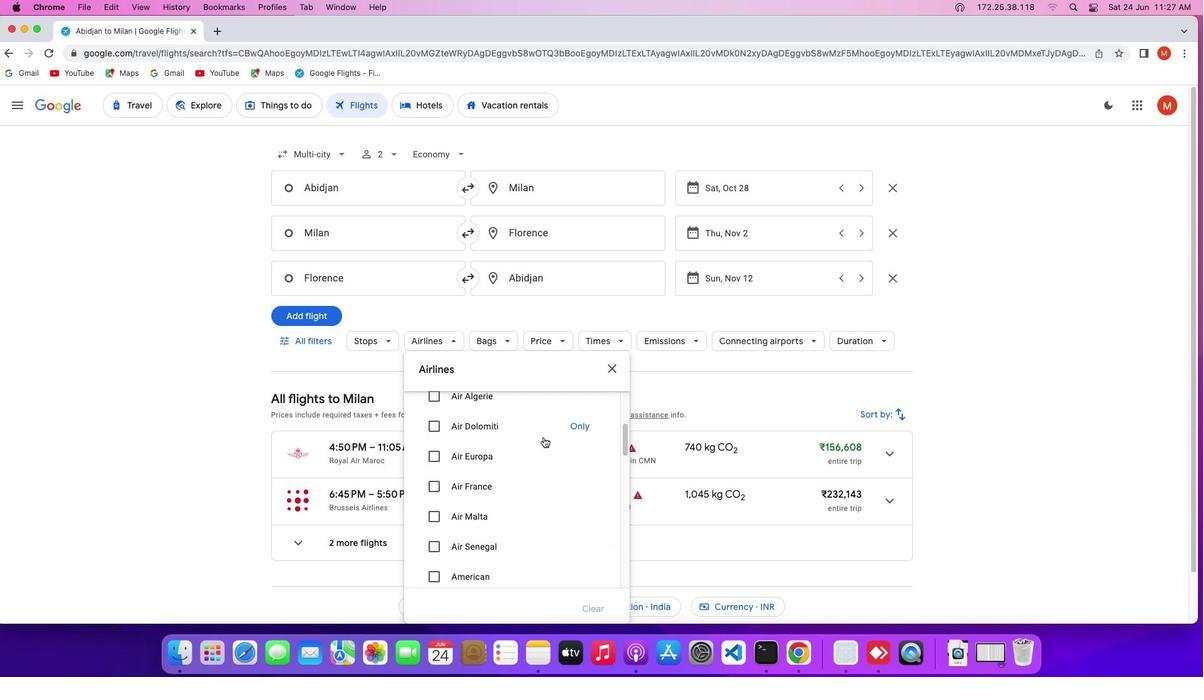 
Action: Mouse scrolled (543, 437) with delta (0, 0)
Screenshot: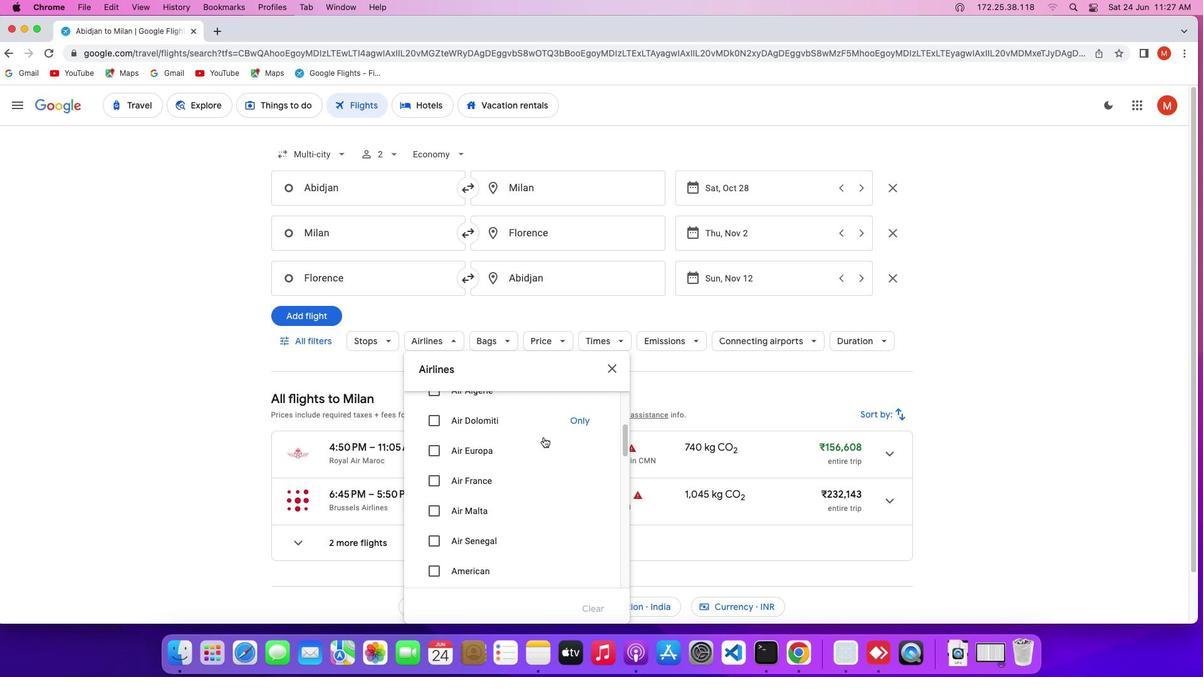 
Action: Mouse scrolled (543, 437) with delta (0, 0)
Screenshot: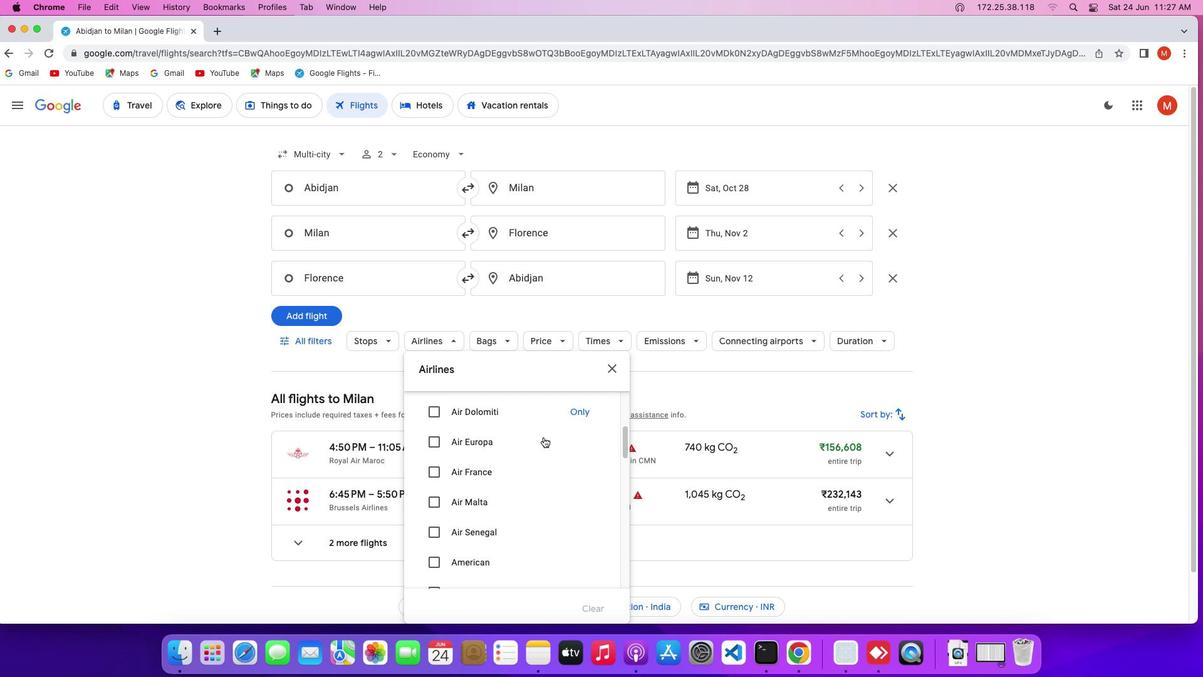 
Action: Mouse scrolled (543, 437) with delta (0, 0)
Screenshot: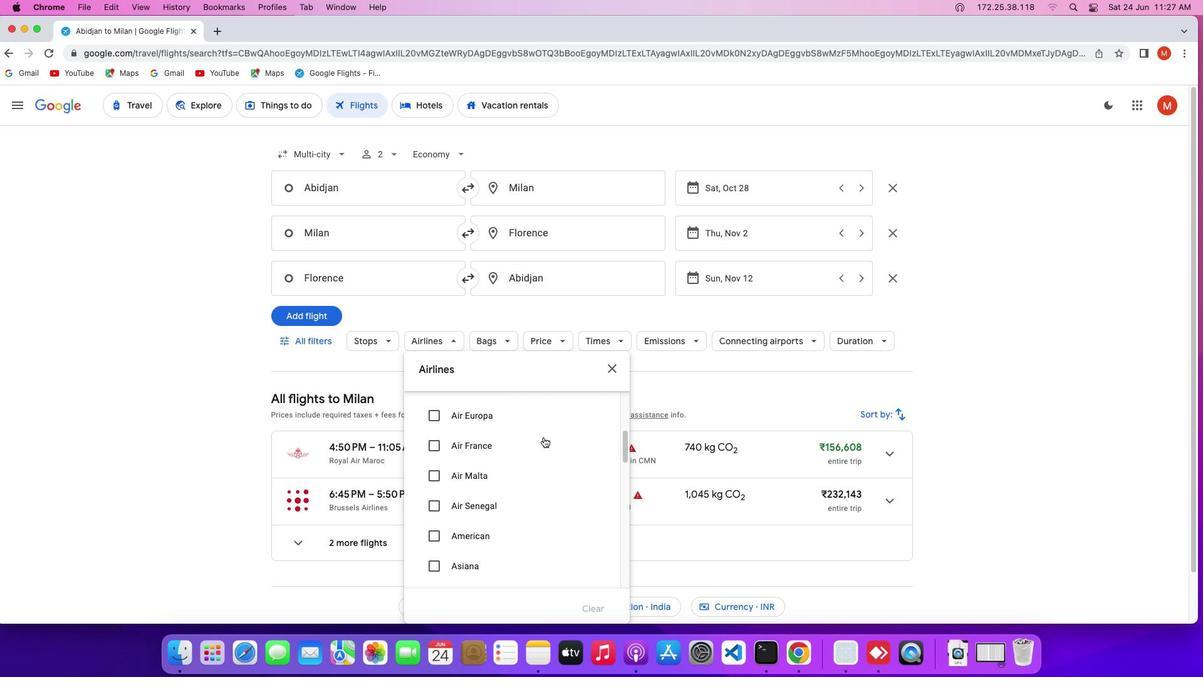 
Action: Mouse scrolled (543, 437) with delta (0, 0)
Screenshot: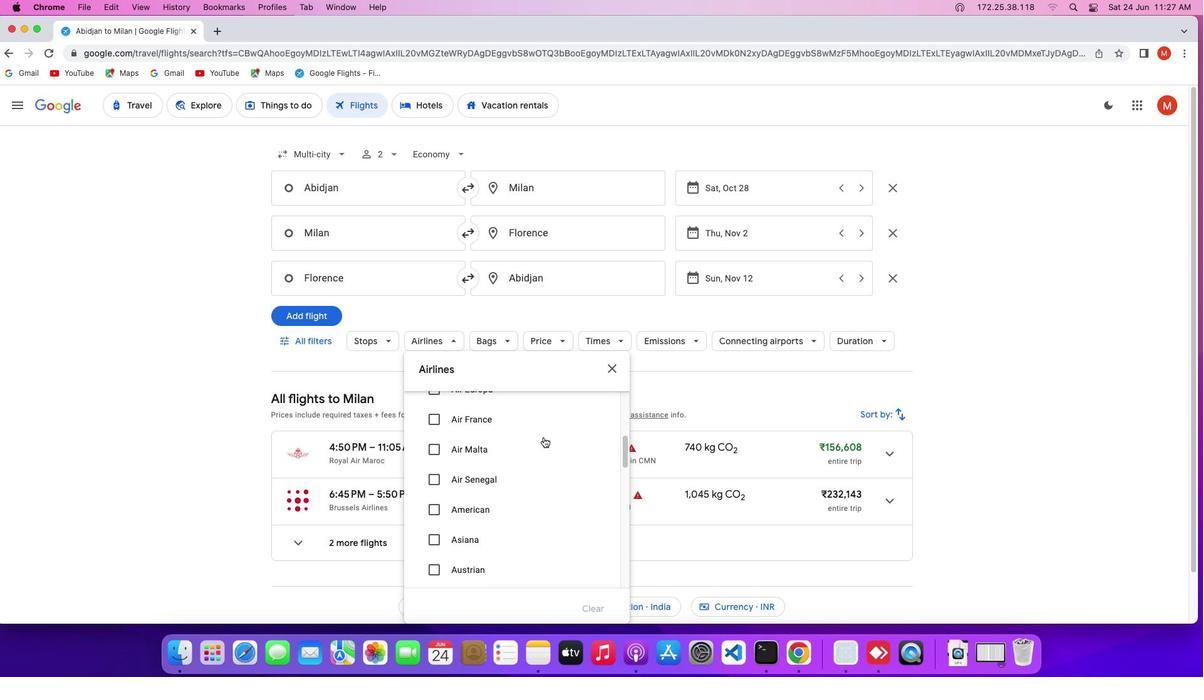 
Action: Mouse scrolled (543, 437) with delta (0, 0)
Screenshot: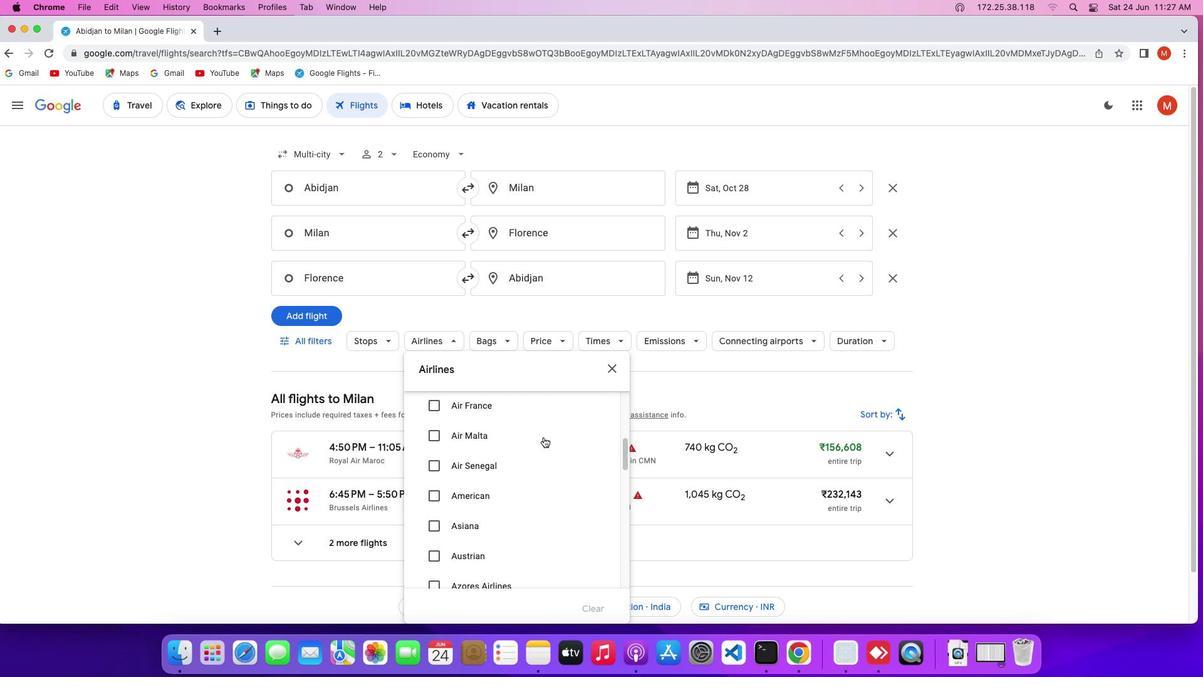 
Action: Mouse scrolled (543, 437) with delta (0, -1)
Screenshot: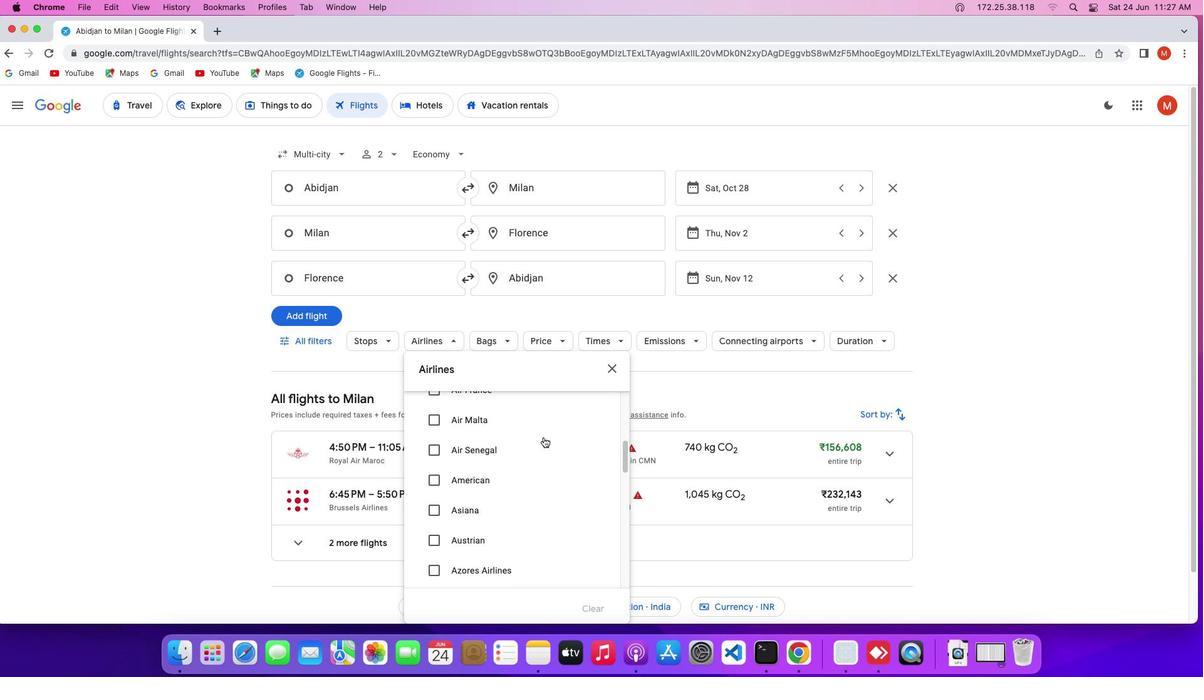 
Action: Mouse scrolled (543, 437) with delta (0, 0)
Screenshot: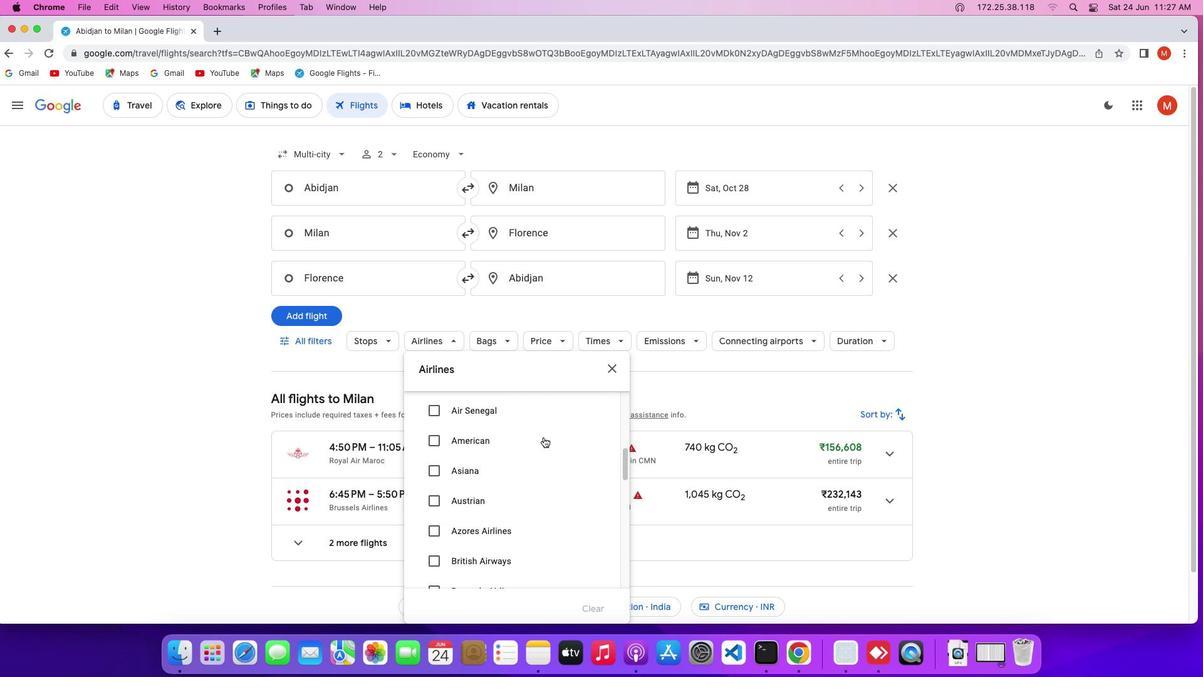 
Action: Mouse scrolled (543, 437) with delta (0, 0)
Screenshot: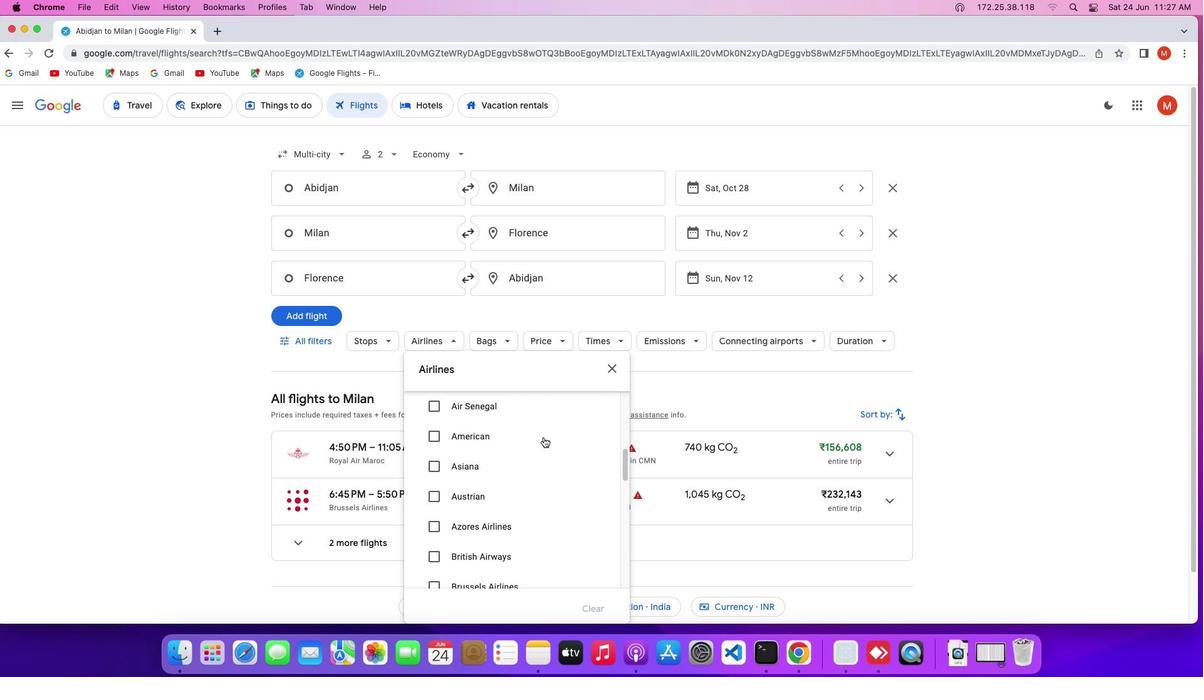 
Action: Mouse scrolled (543, 437) with delta (0, 0)
Screenshot: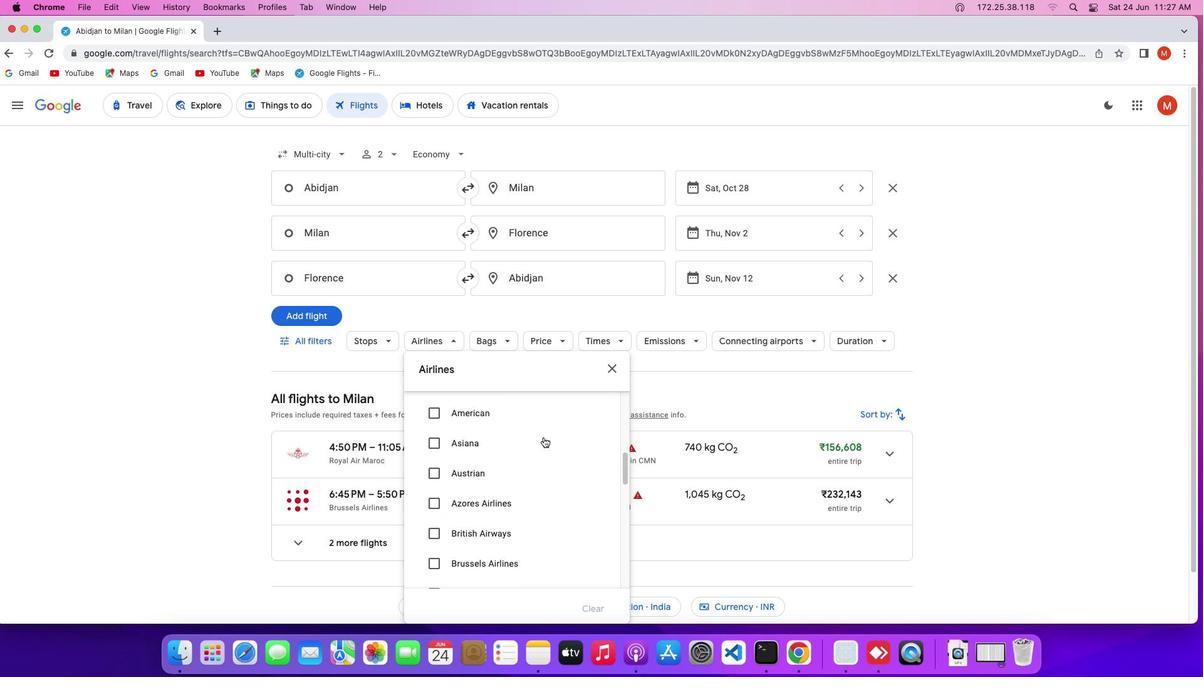 
Action: Mouse scrolled (543, 437) with delta (0, 0)
Screenshot: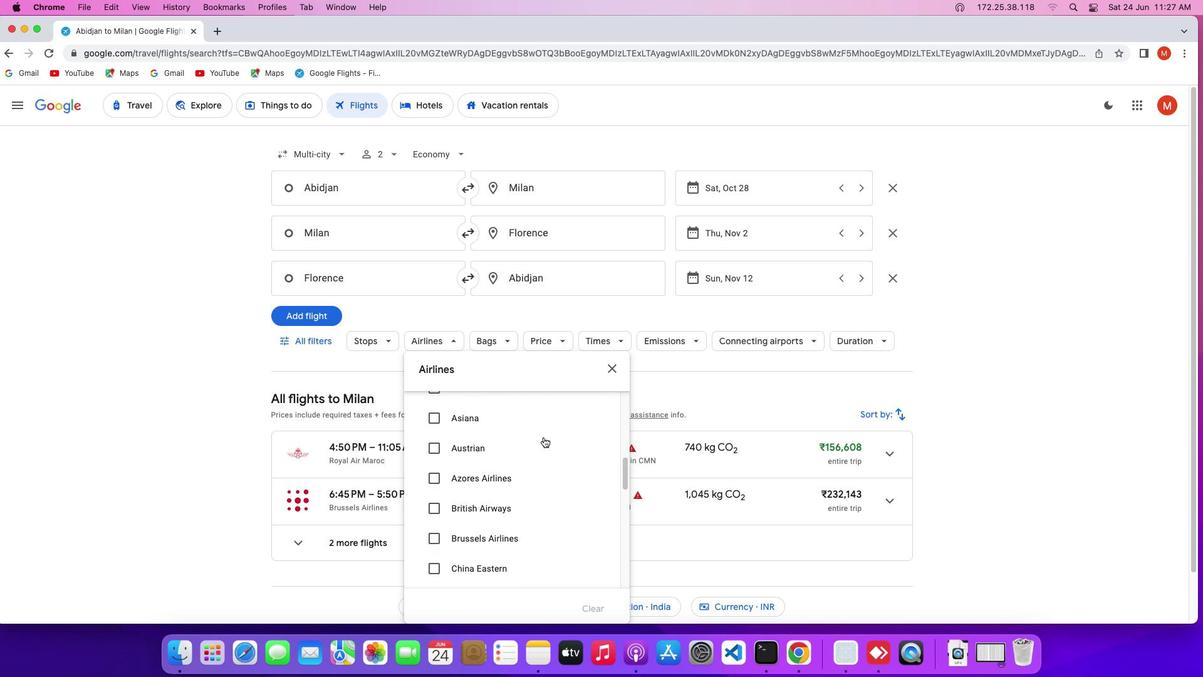 
Action: Mouse scrolled (543, 437) with delta (0, 0)
Screenshot: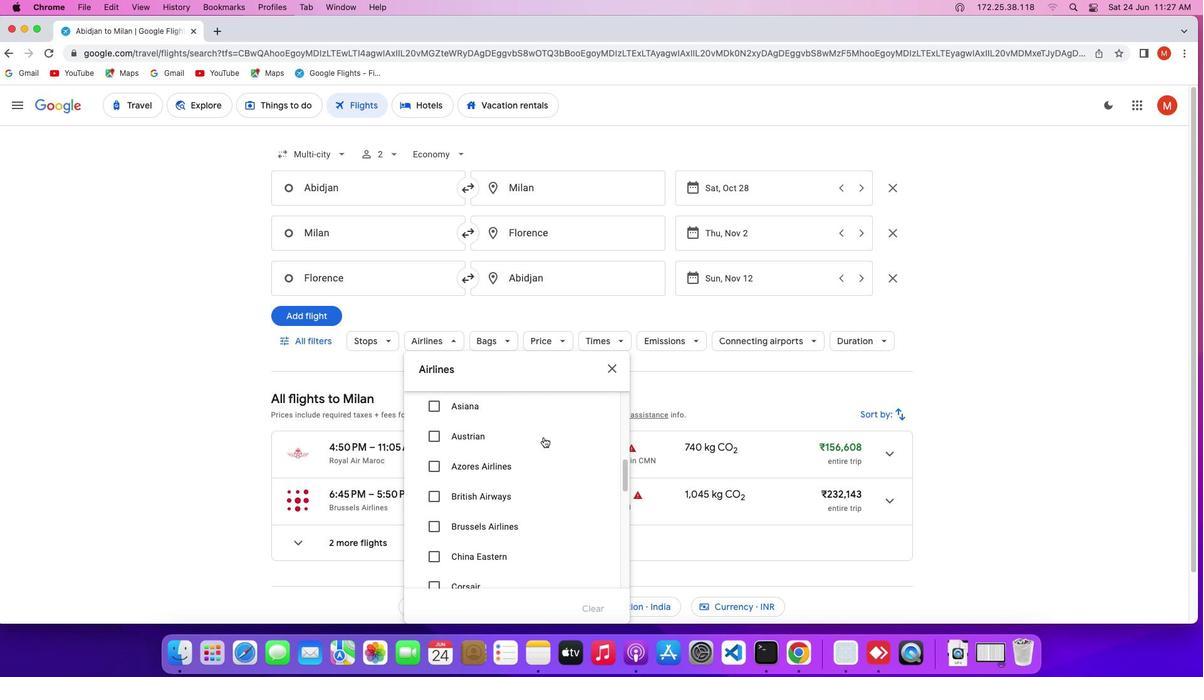 
Action: Mouse scrolled (543, 437) with delta (0, 0)
Screenshot: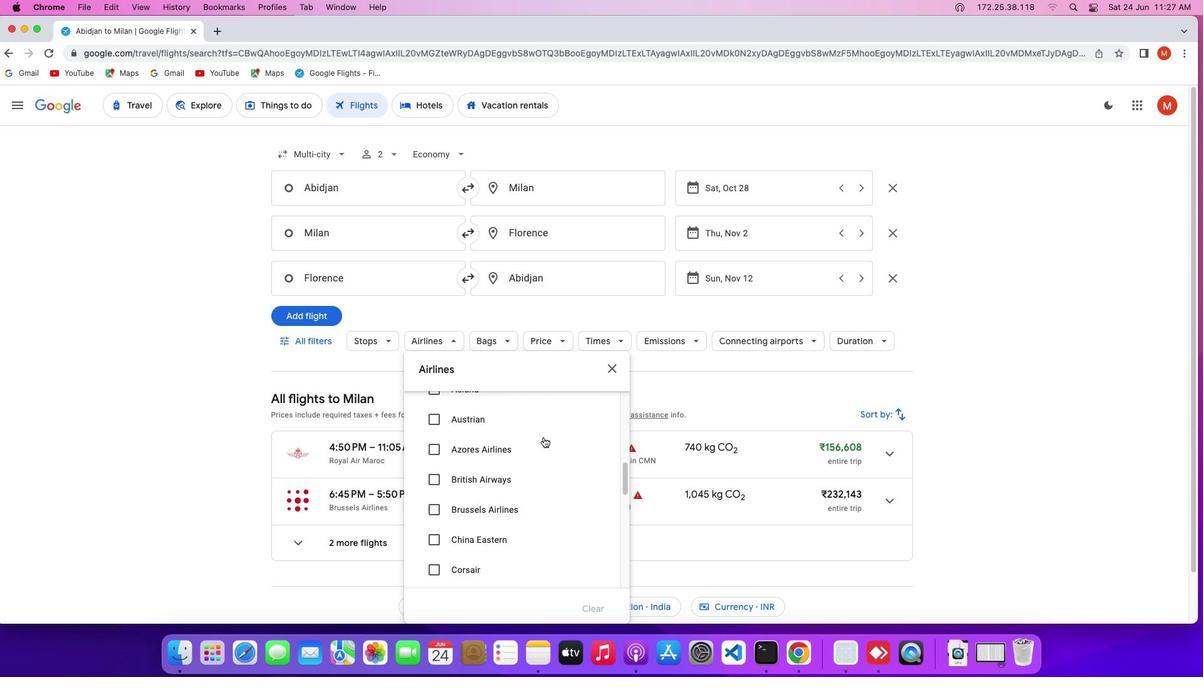 
Action: Mouse scrolled (543, 437) with delta (0, 0)
Screenshot: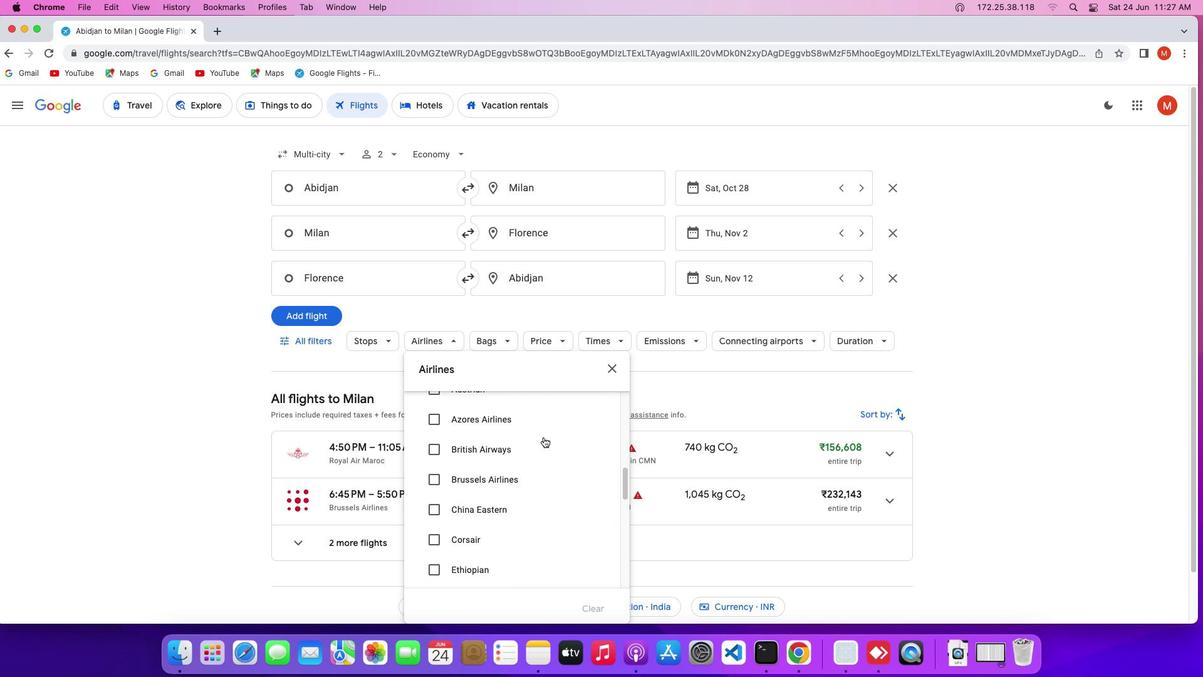 
Action: Mouse scrolled (543, 437) with delta (0, 0)
Screenshot: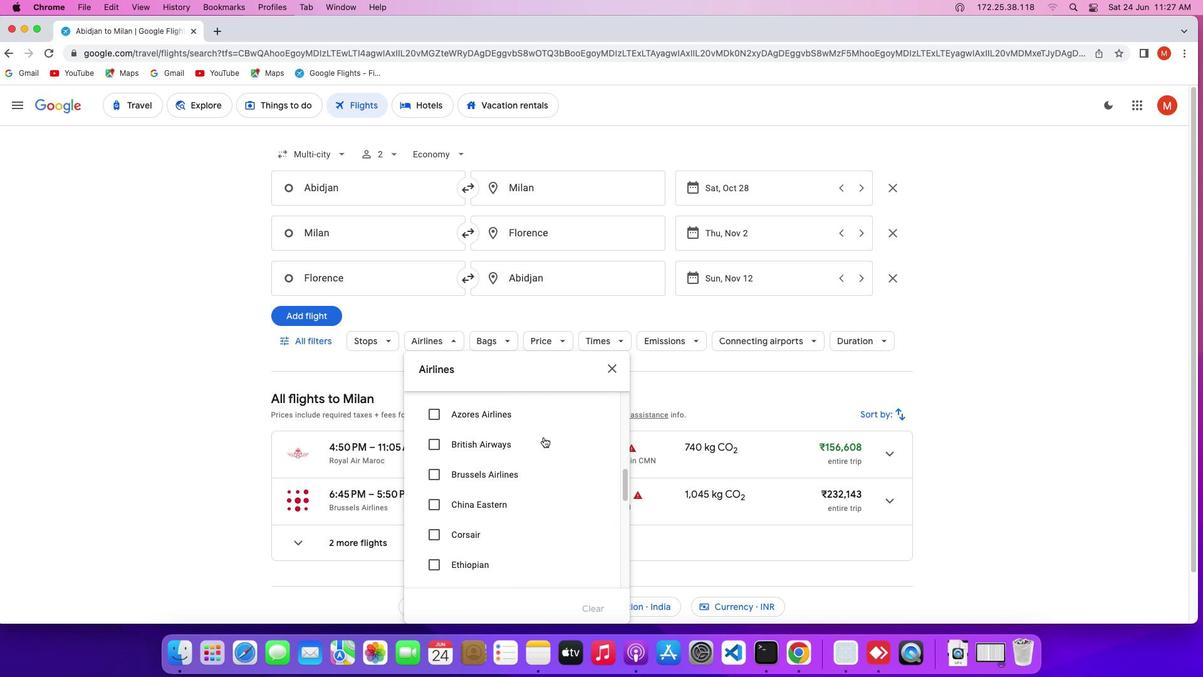 
Action: Mouse scrolled (543, 437) with delta (0, 0)
Screenshot: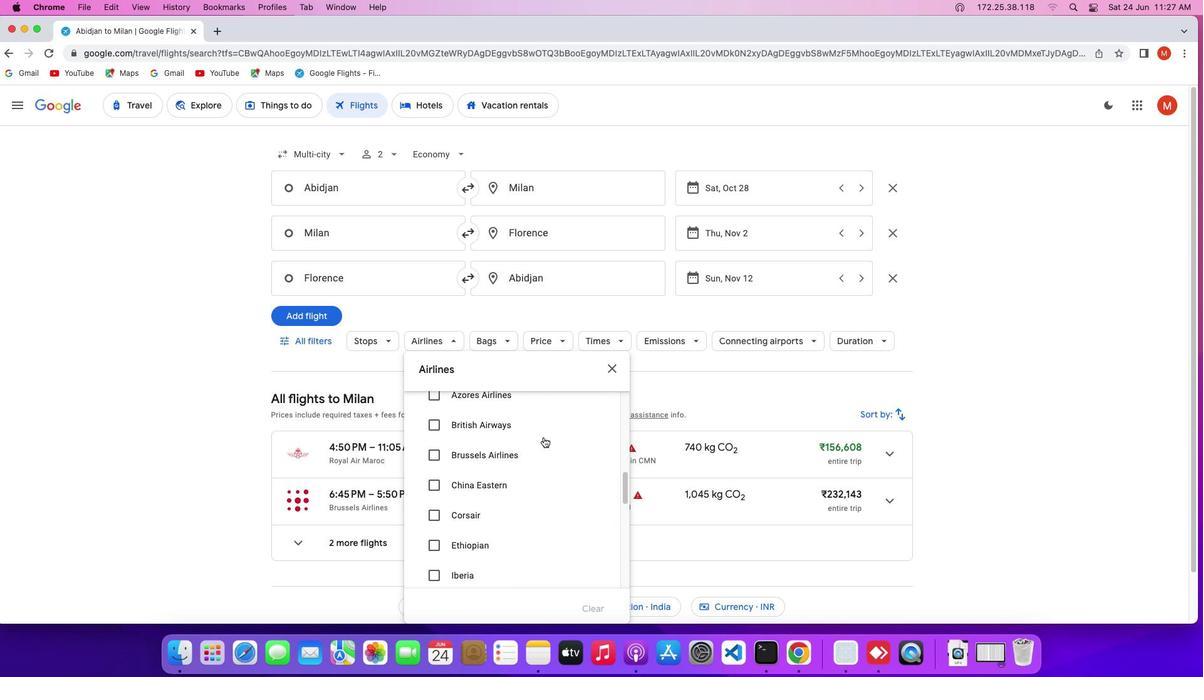 
Action: Mouse scrolled (543, 437) with delta (0, 0)
Screenshot: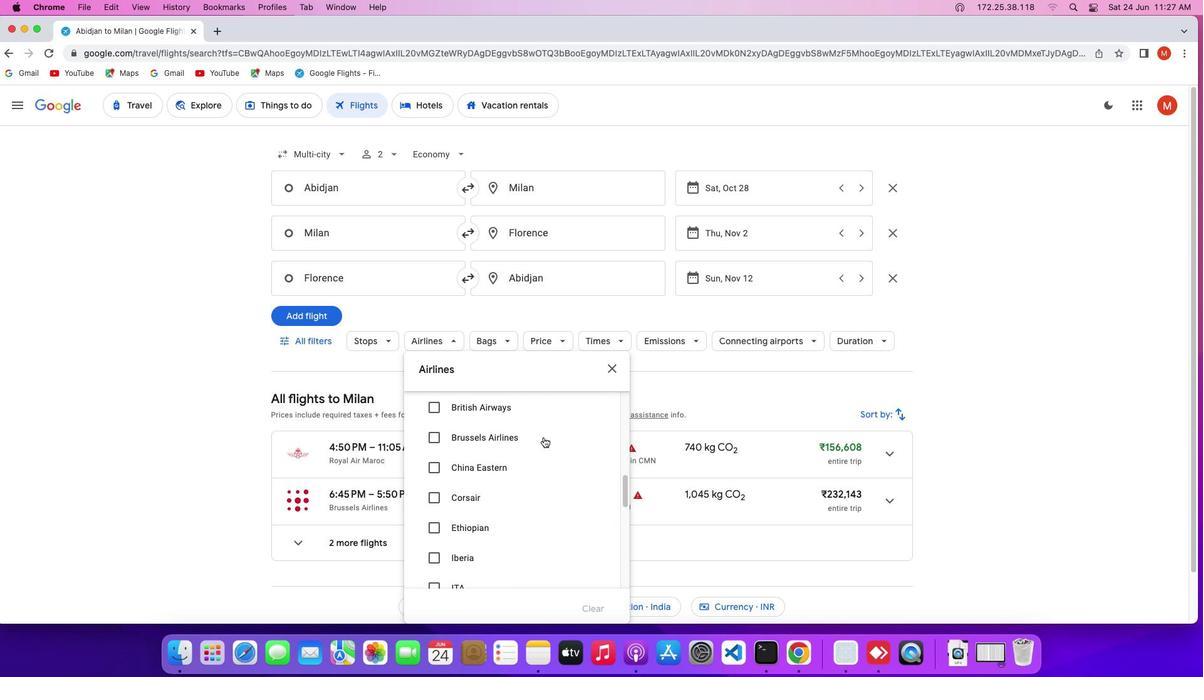 
Action: Mouse scrolled (543, 437) with delta (0, 0)
Screenshot: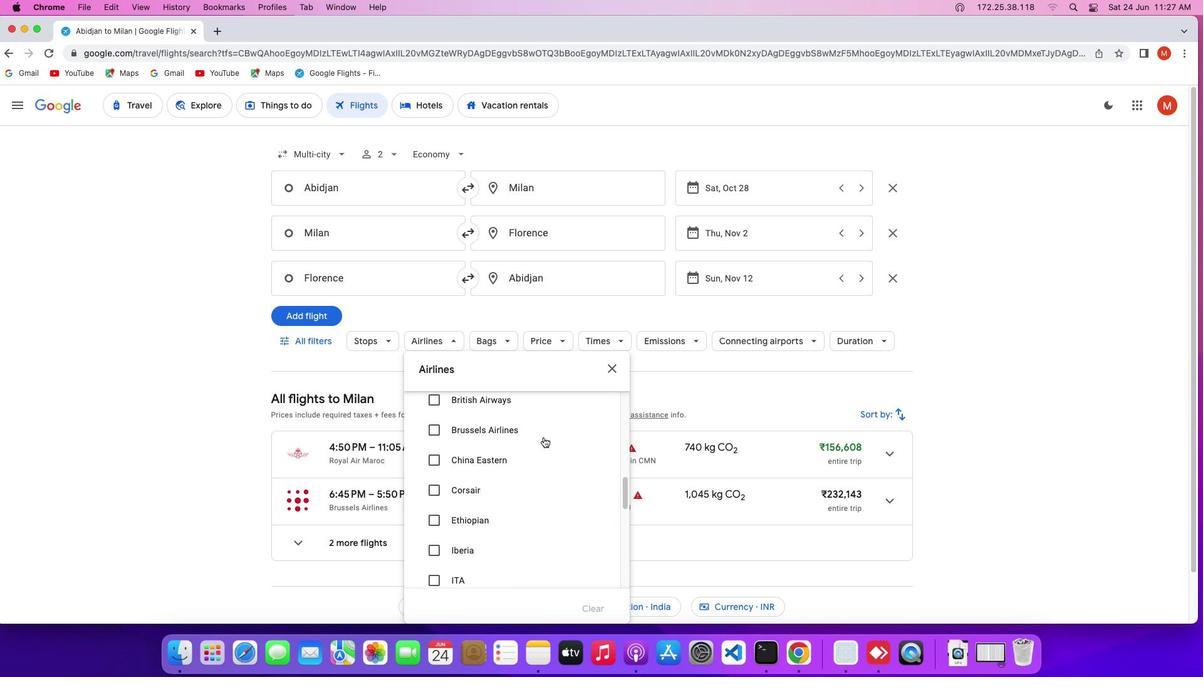 
Action: Mouse scrolled (543, 437) with delta (0, 0)
Screenshot: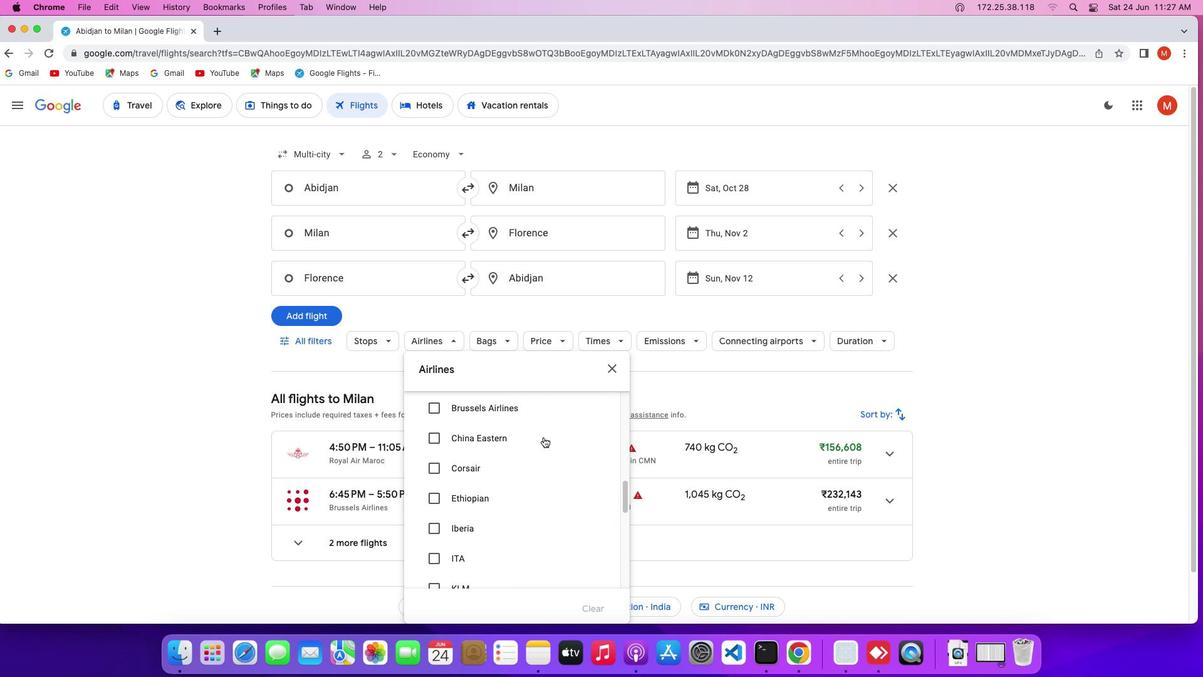 
Action: Mouse moved to (430, 490)
Screenshot: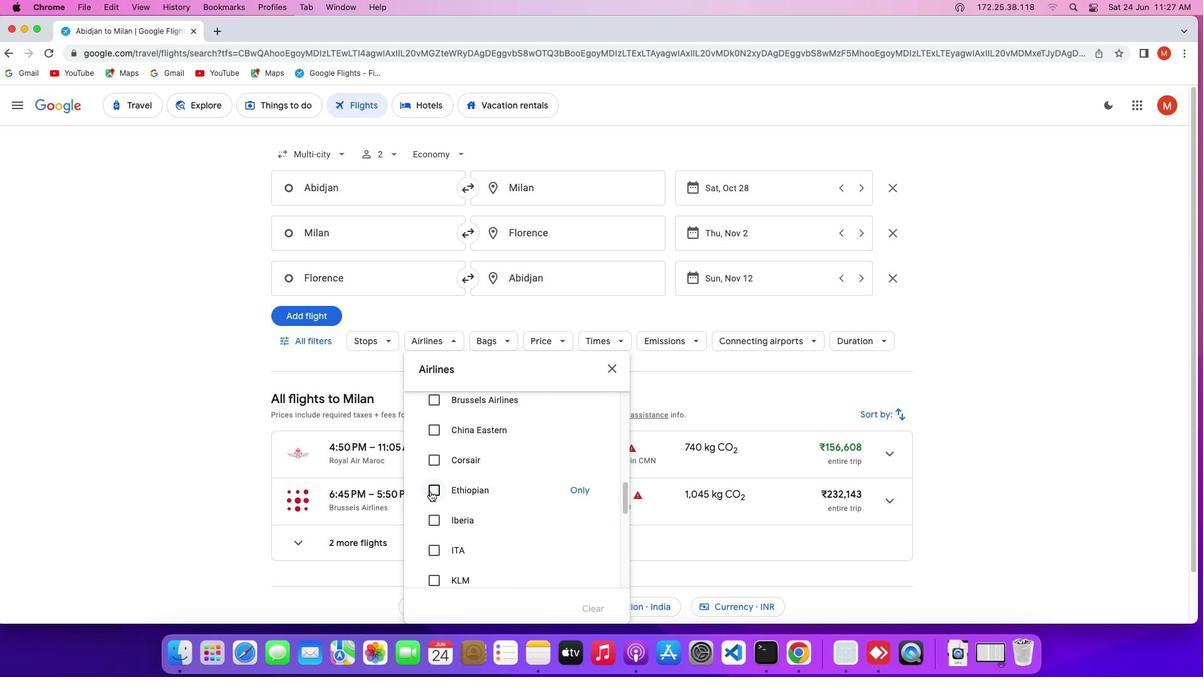 
Action: Mouse pressed left at (430, 490)
Screenshot: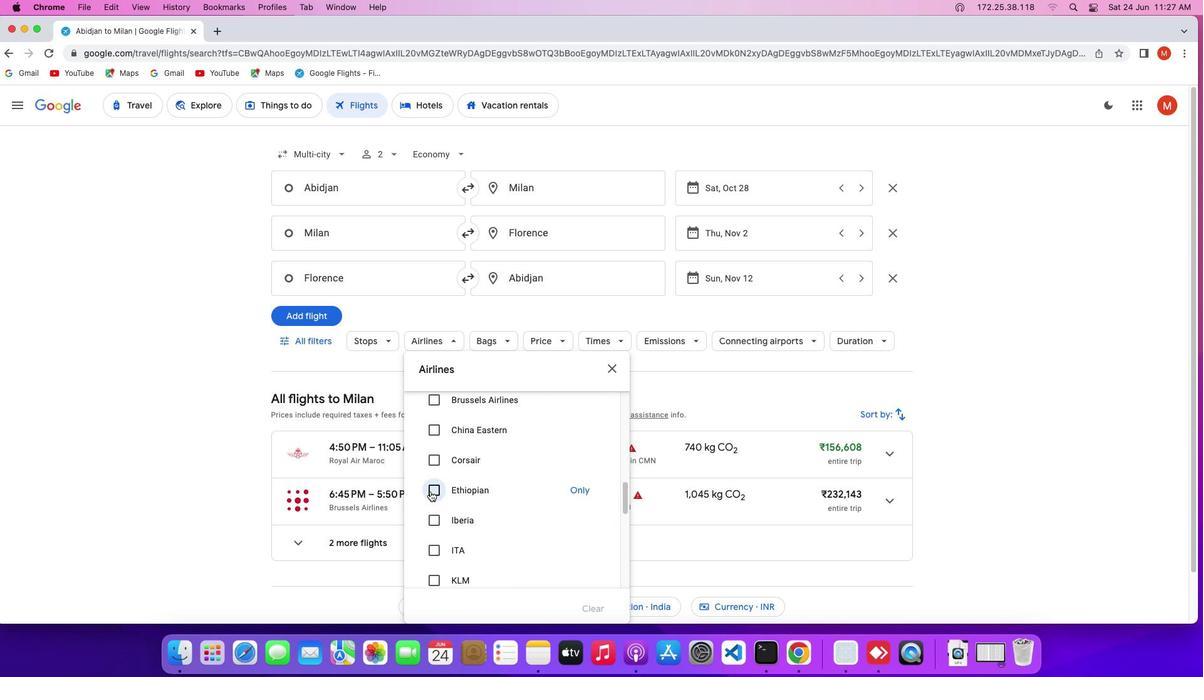 
Action: Mouse moved to (508, 344)
Screenshot: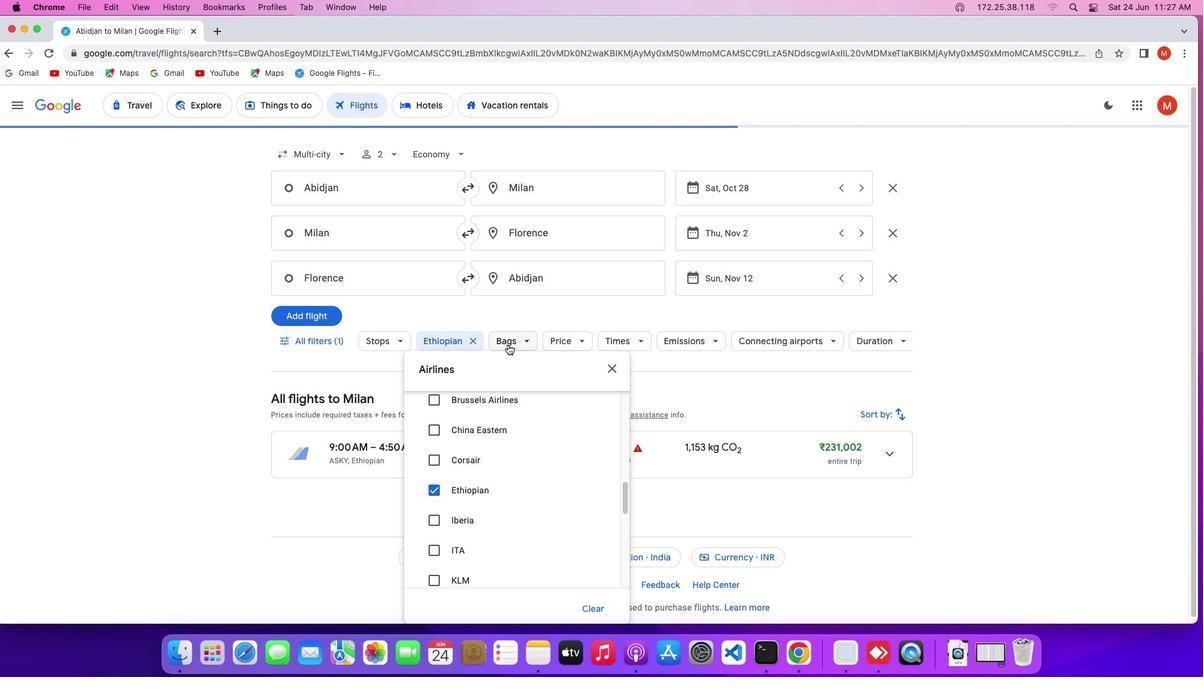 
Action: Mouse pressed left at (508, 344)
Screenshot: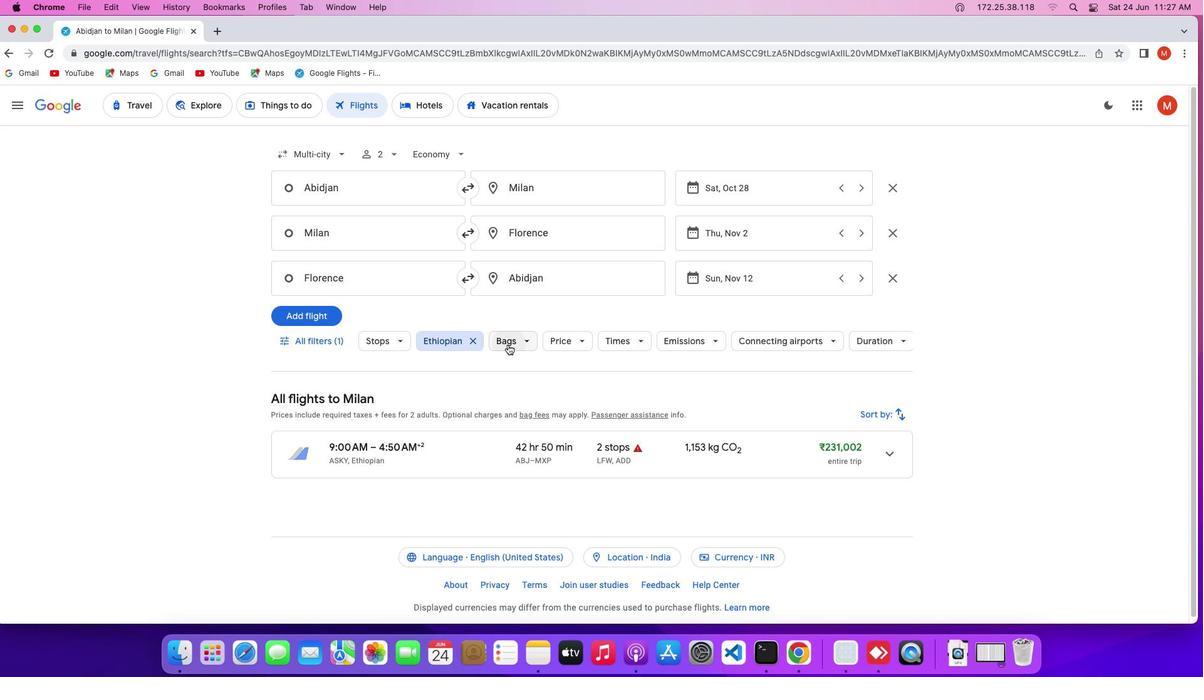 
Action: Mouse moved to (687, 397)
Screenshot: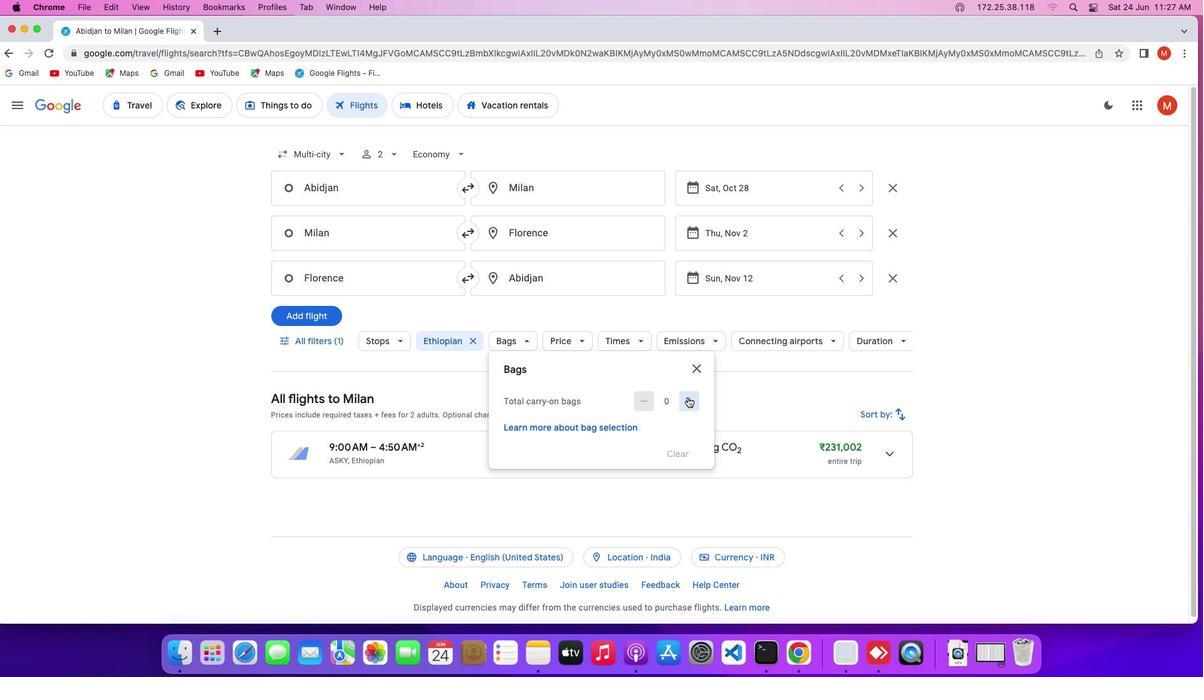 
Action: Mouse pressed left at (687, 397)
Screenshot: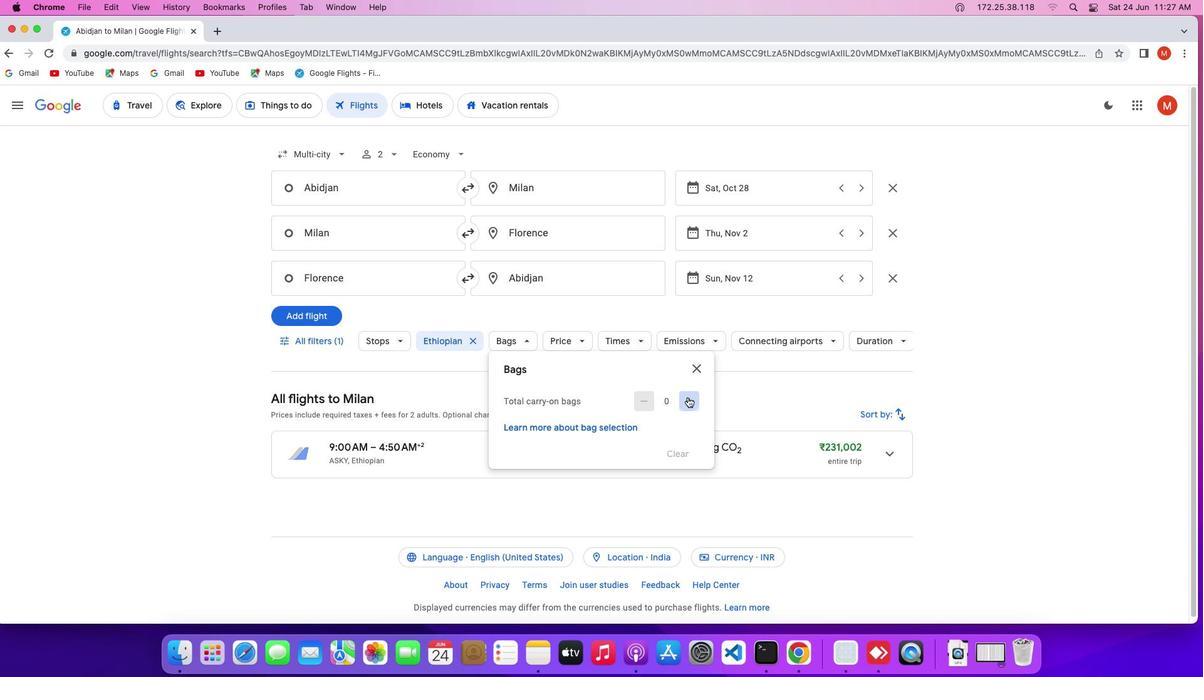
Action: Mouse moved to (749, 401)
Screenshot: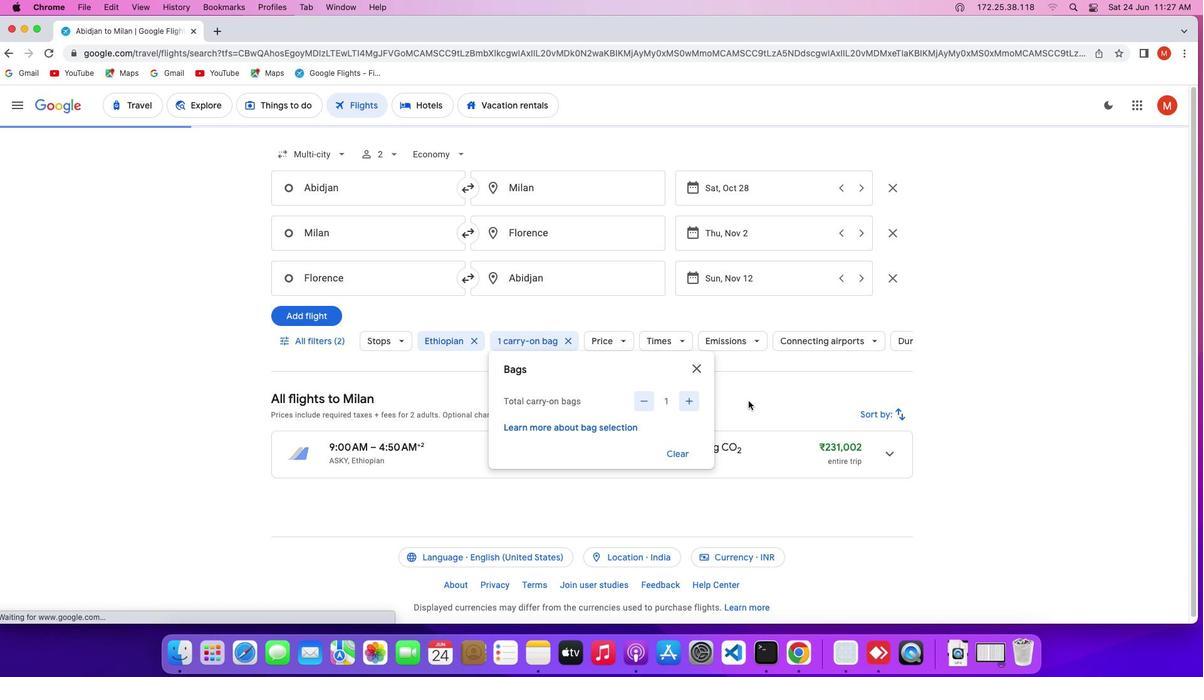 
Action: Mouse pressed left at (749, 401)
Screenshot: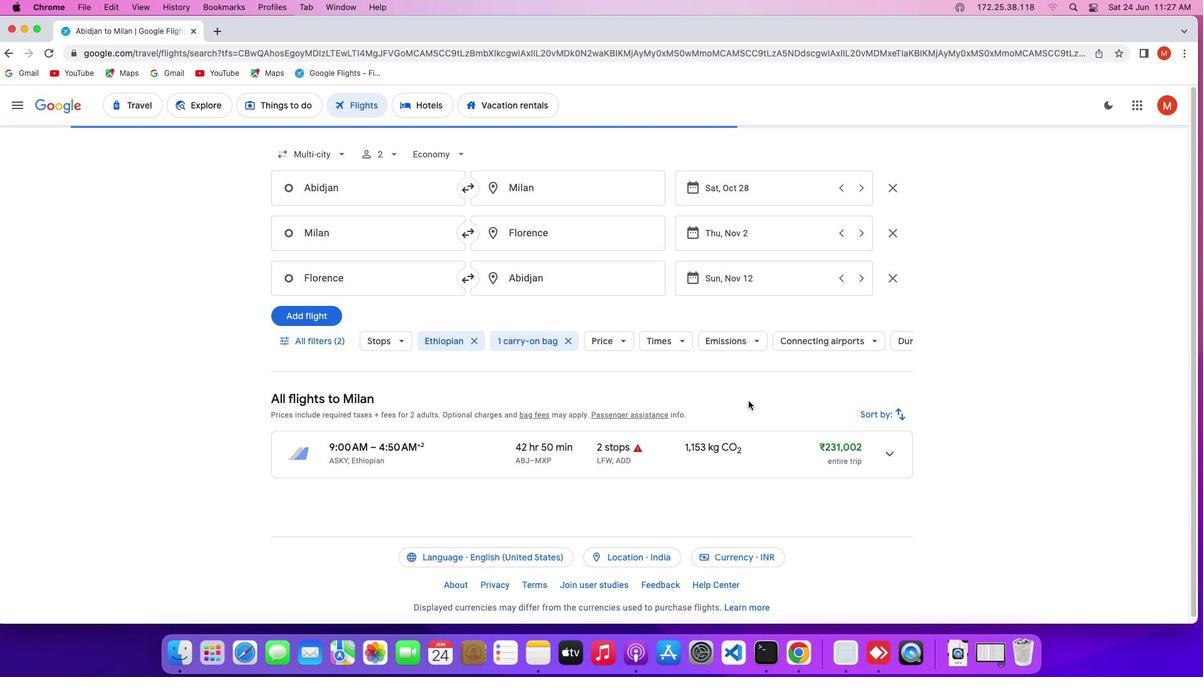
